 Task: Find connections with filter location Pallāvaram with filter topic #interviewwith filter profile language Potuguese with filter current company Ajanta Pharma Ltd with filter school Centurion University of Technology and Management with filter industry Commercial and Industrial Machinery Maintenance with filter service category Life Insurance with filter keywords title Program Manager
Action: Mouse moved to (660, 85)
Screenshot: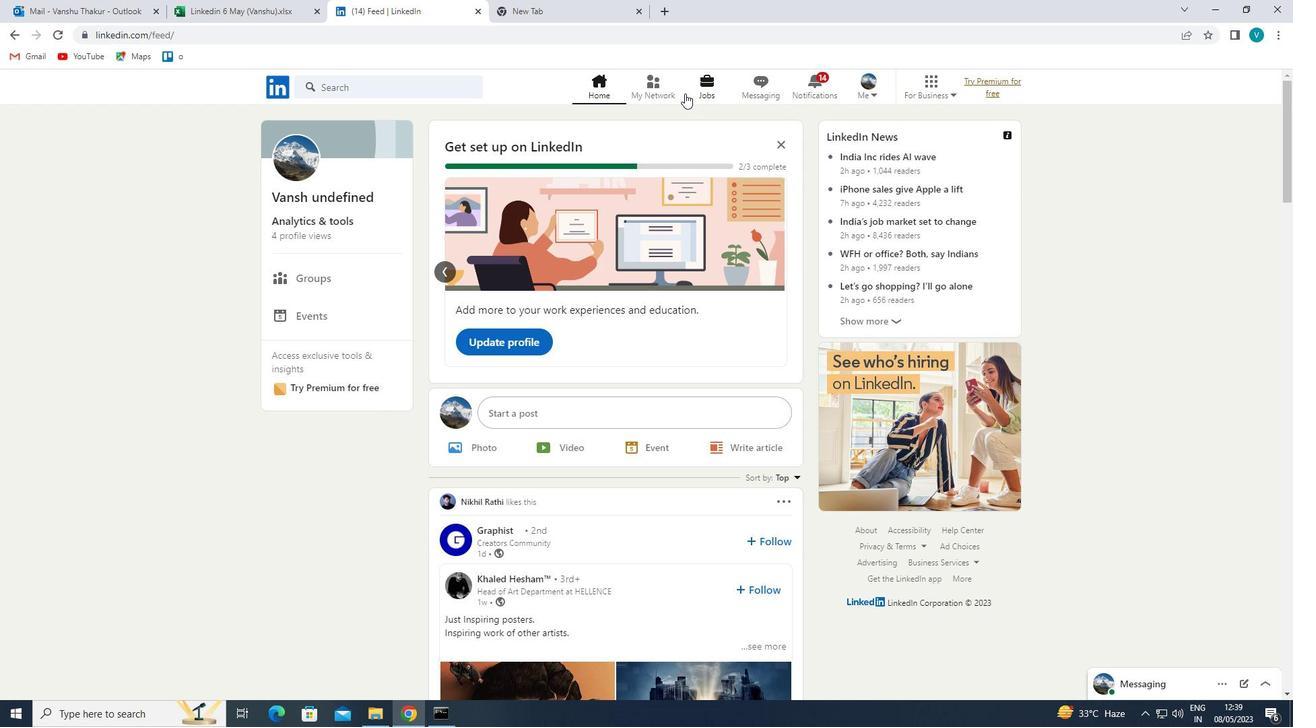 
Action: Mouse pressed left at (660, 85)
Screenshot: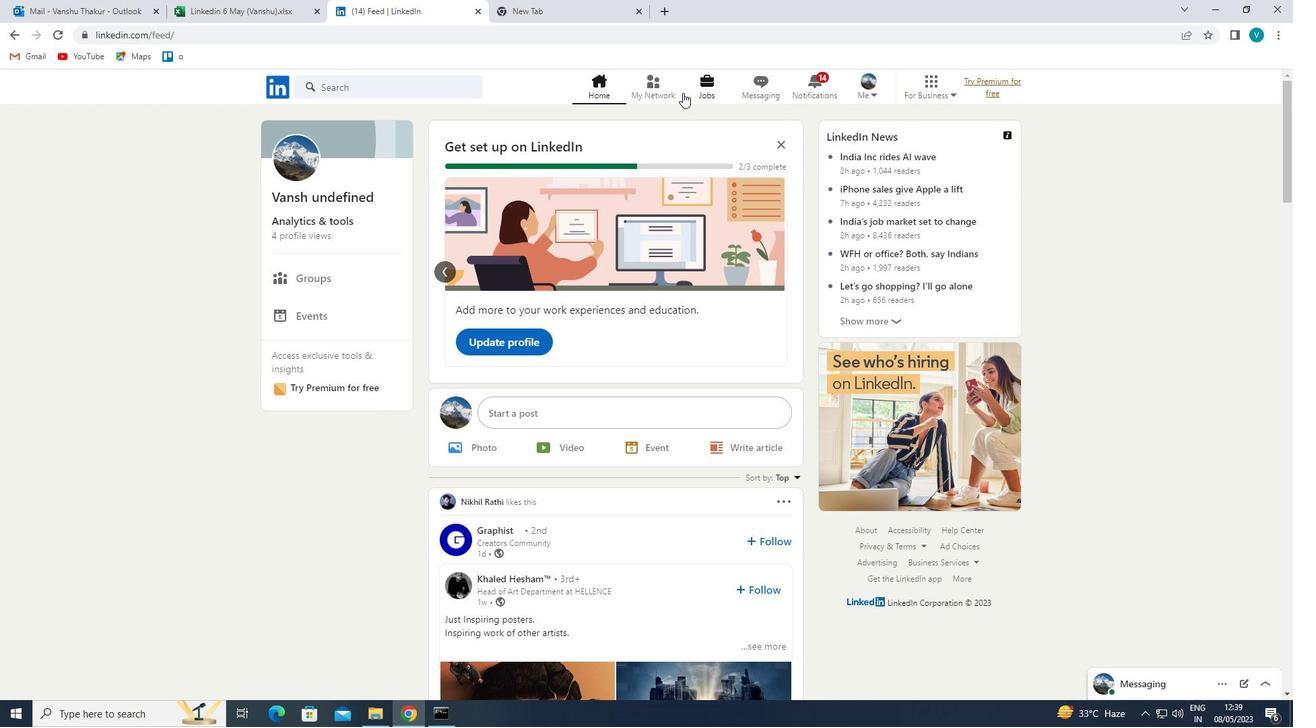 
Action: Mouse moved to (425, 158)
Screenshot: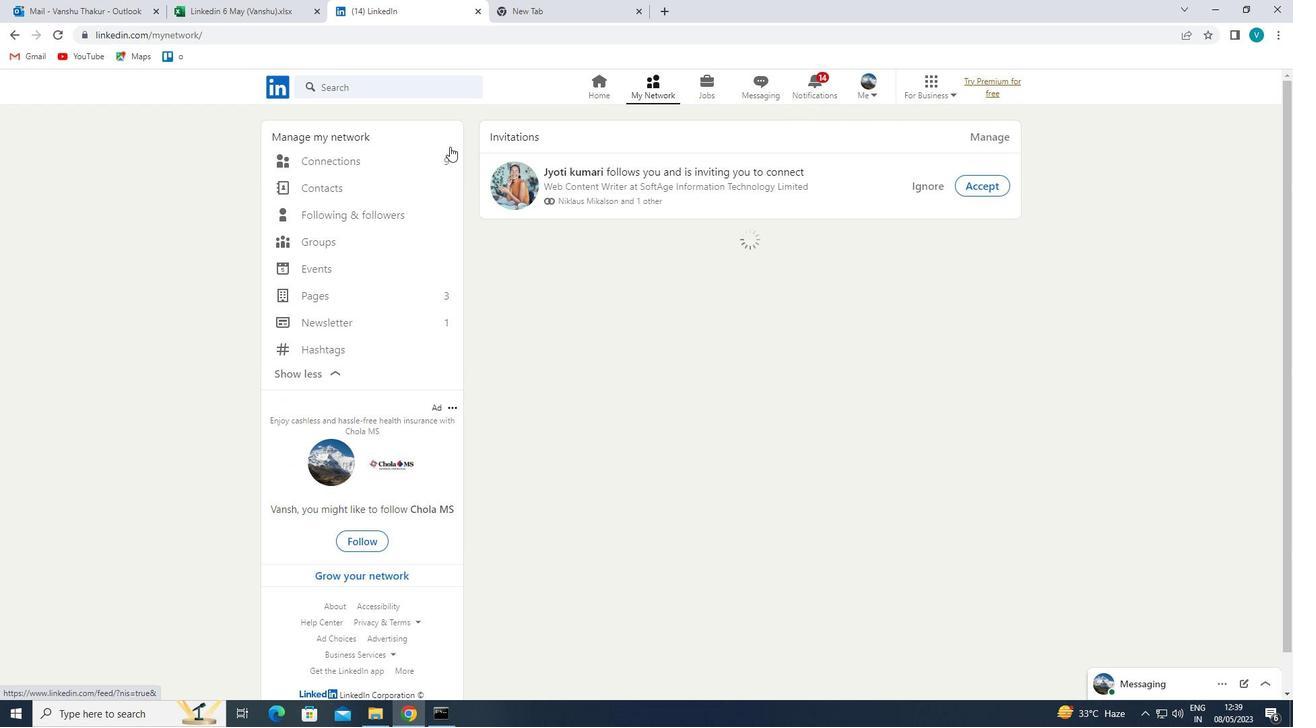 
Action: Mouse pressed left at (425, 158)
Screenshot: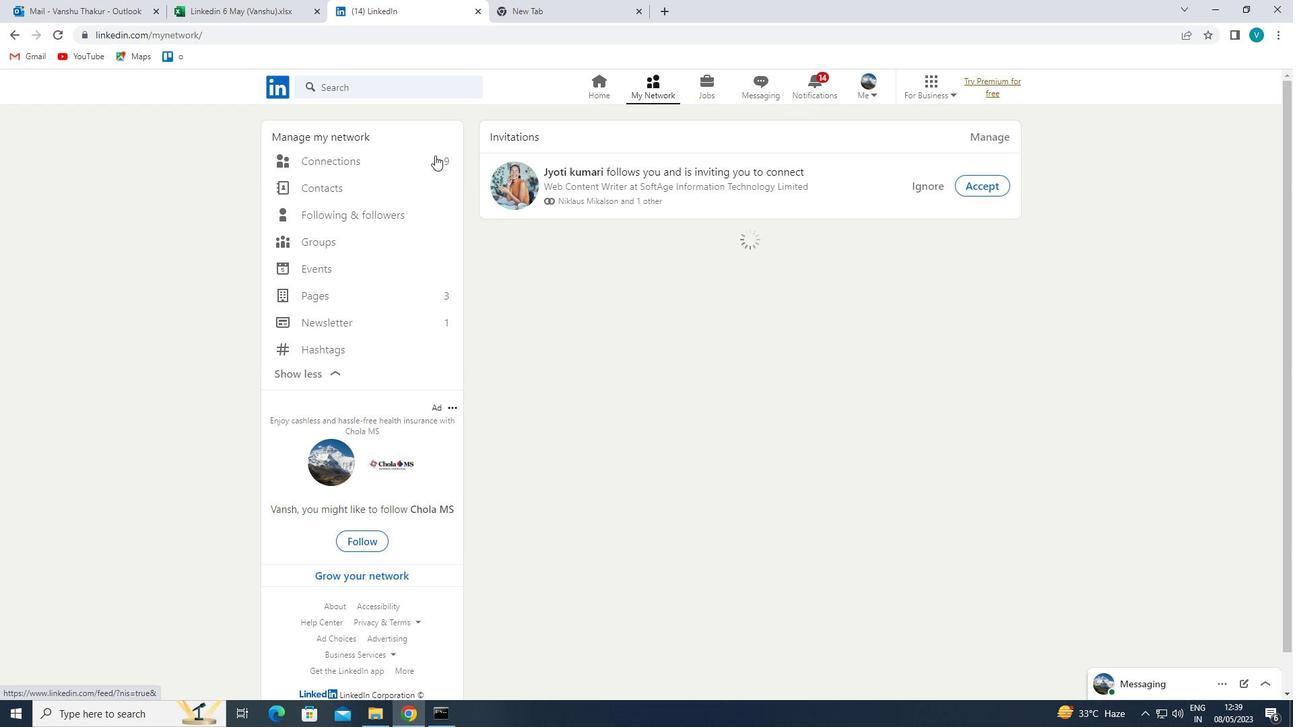 
Action: Mouse moved to (752, 158)
Screenshot: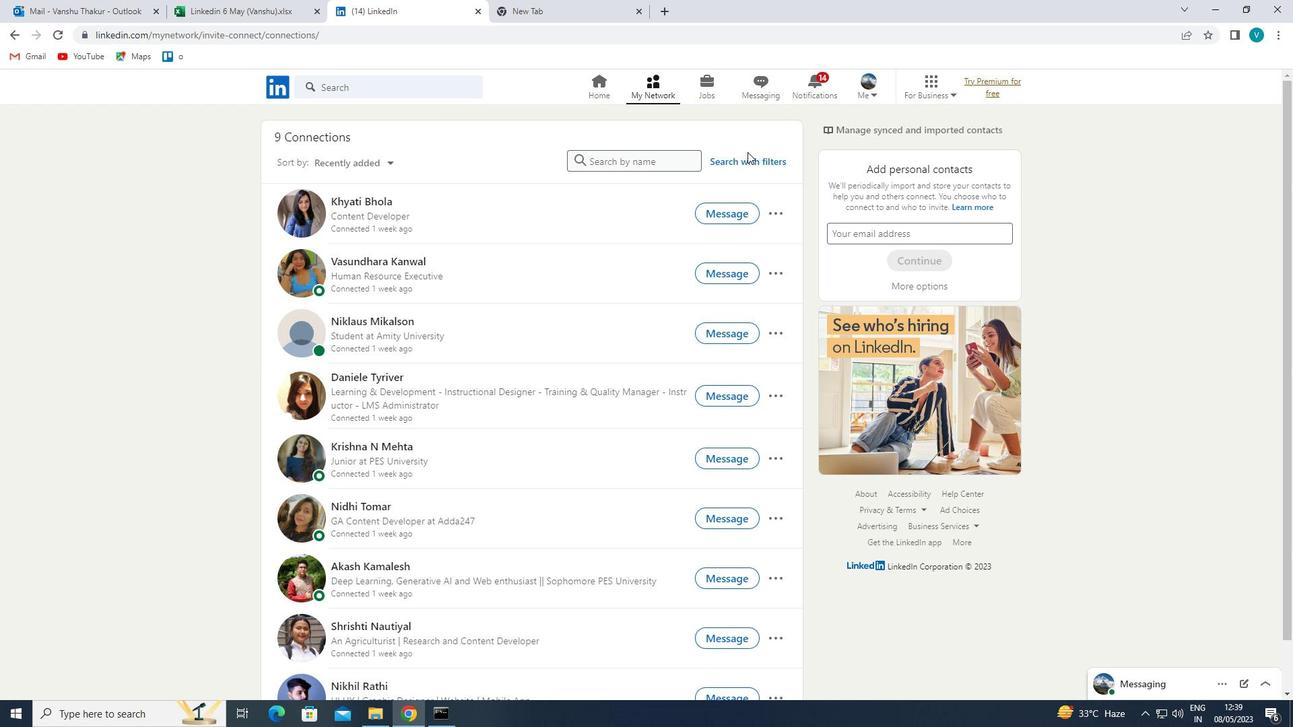 
Action: Mouse pressed left at (752, 158)
Screenshot: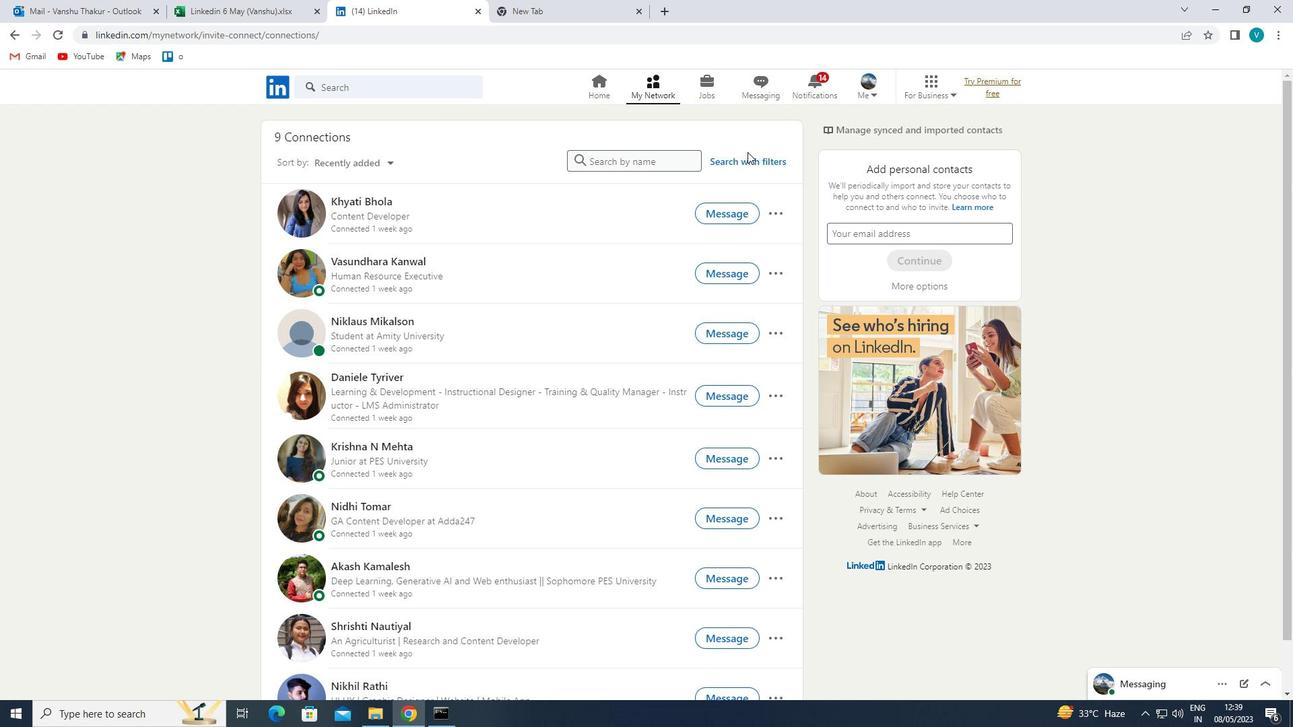 
Action: Mouse moved to (651, 125)
Screenshot: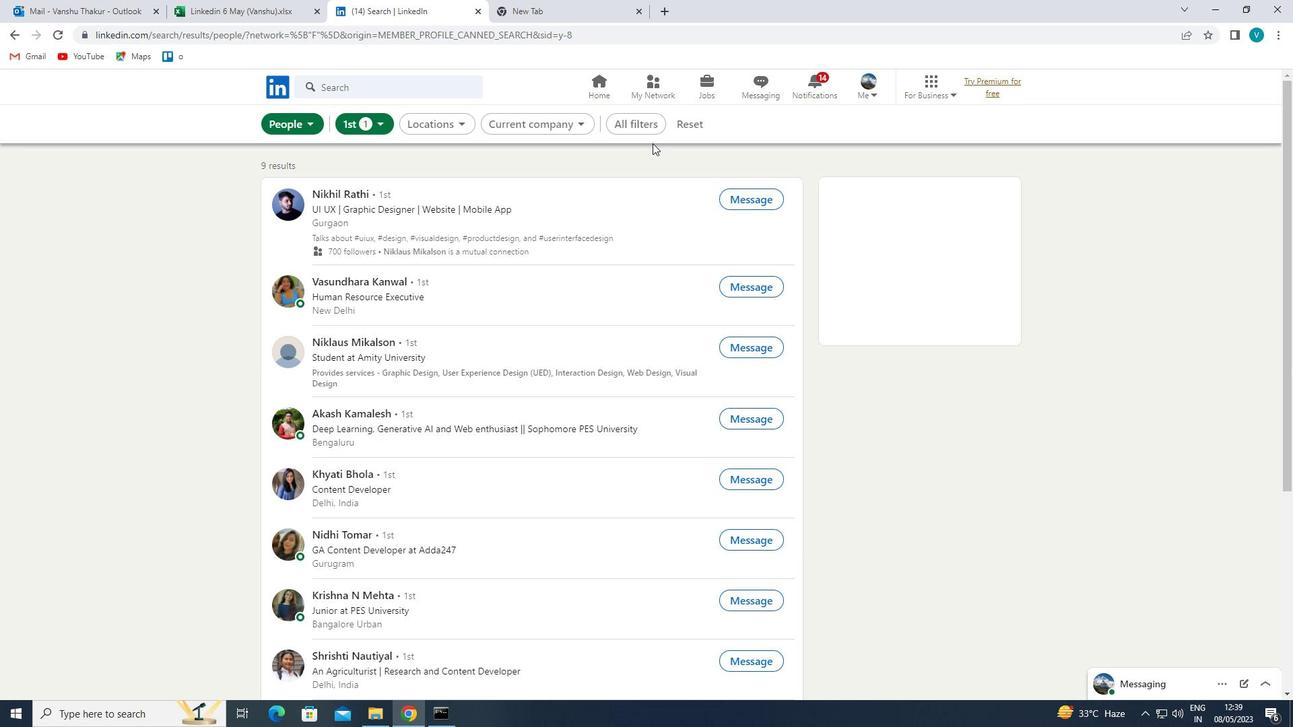 
Action: Mouse pressed left at (651, 125)
Screenshot: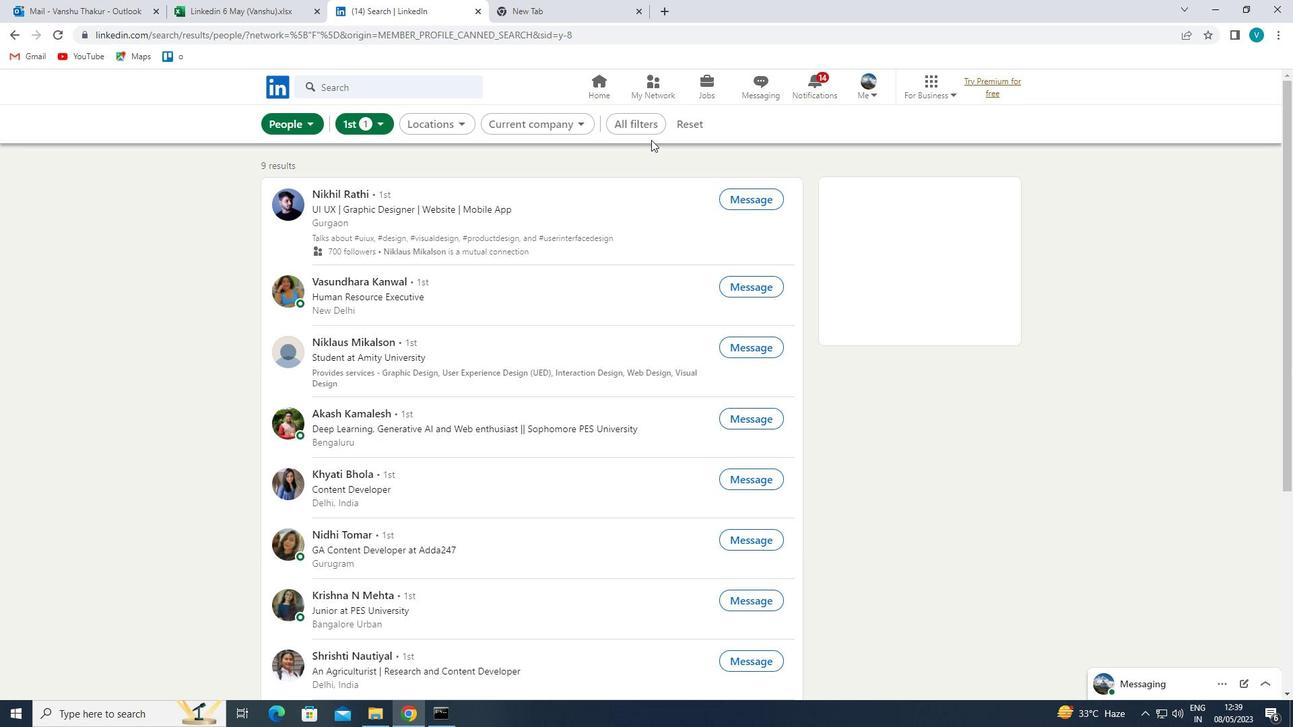 
Action: Mouse moved to (1071, 294)
Screenshot: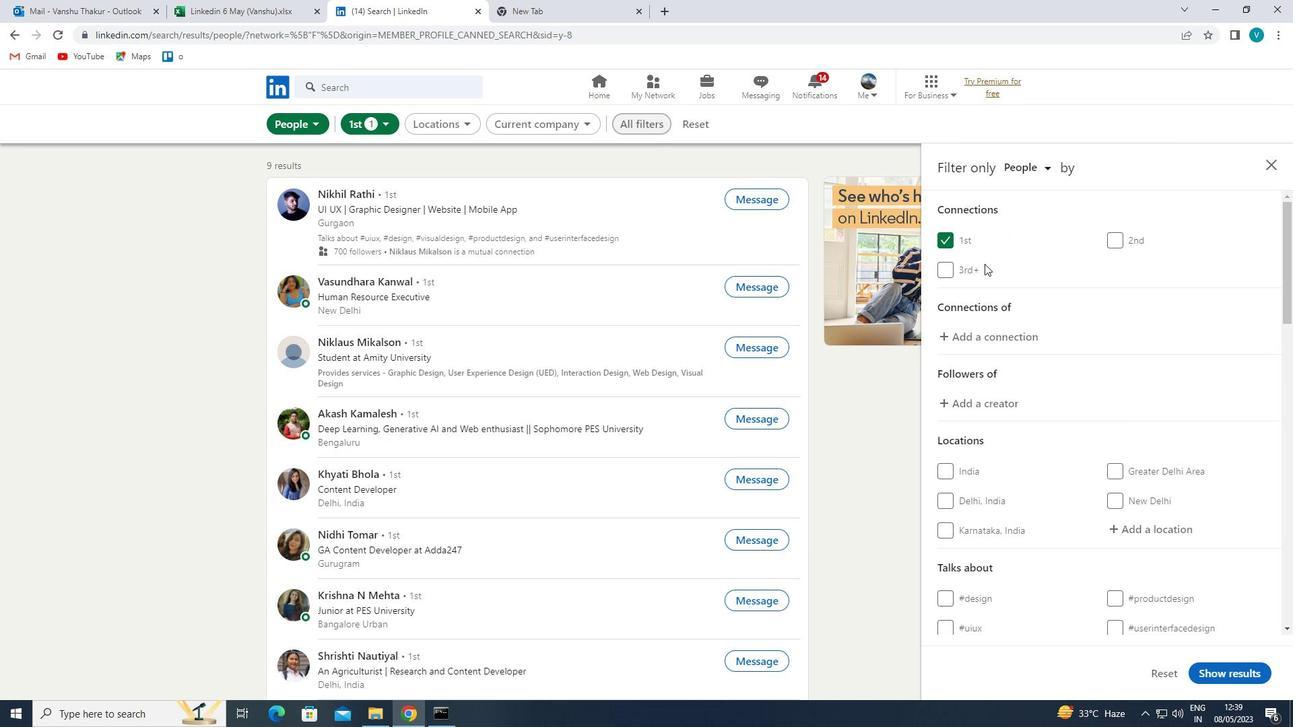 
Action: Mouse scrolled (1071, 293) with delta (0, 0)
Screenshot: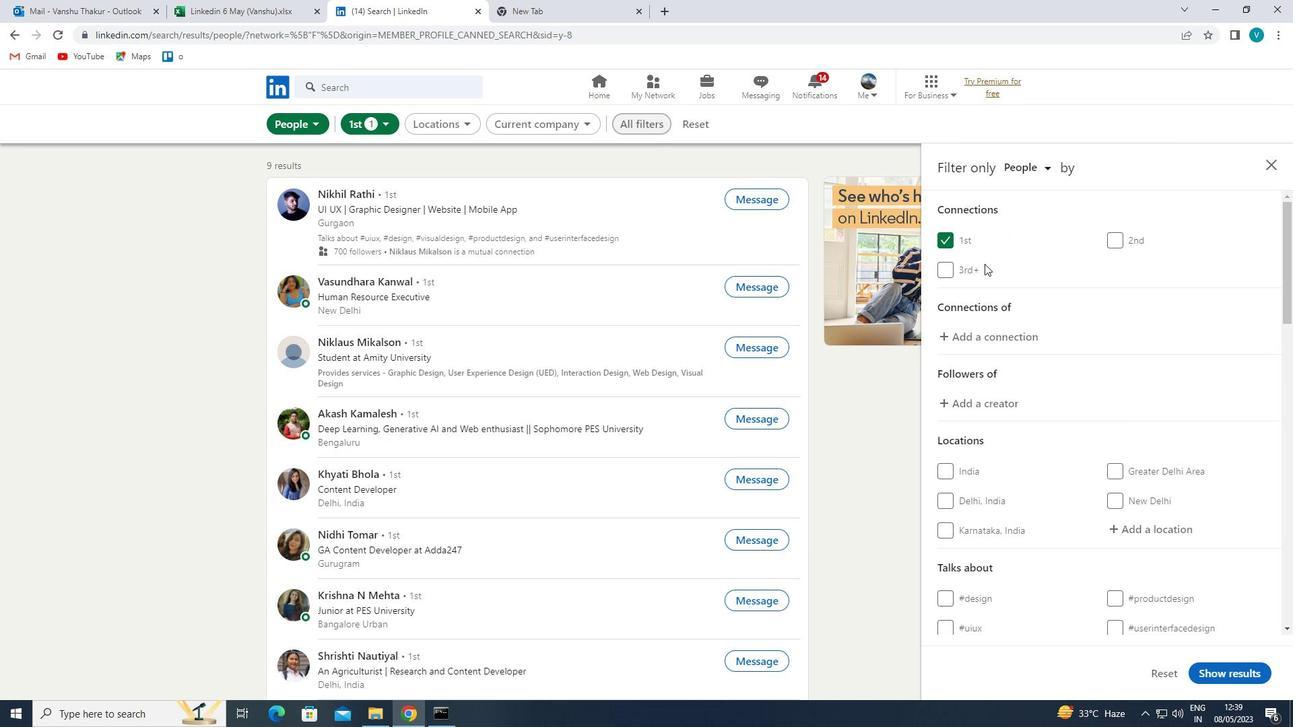
Action: Mouse moved to (1071, 295)
Screenshot: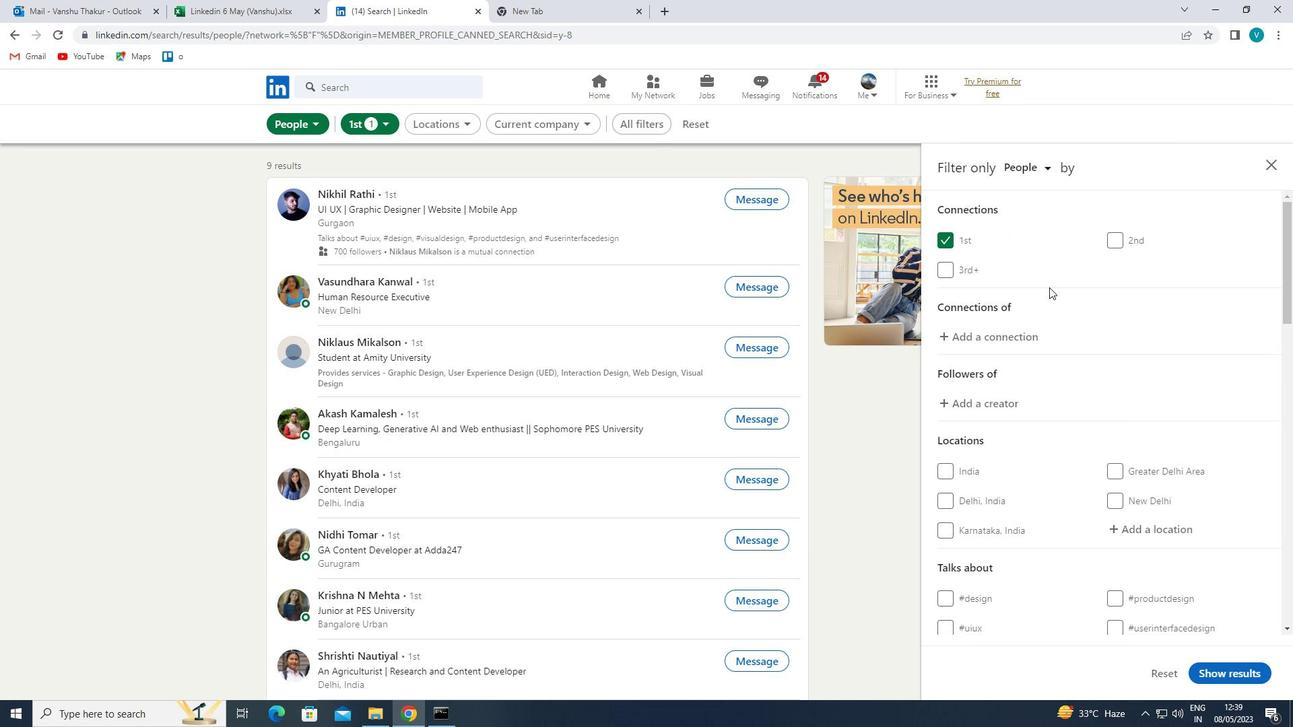 
Action: Mouse scrolled (1071, 294) with delta (0, 0)
Screenshot: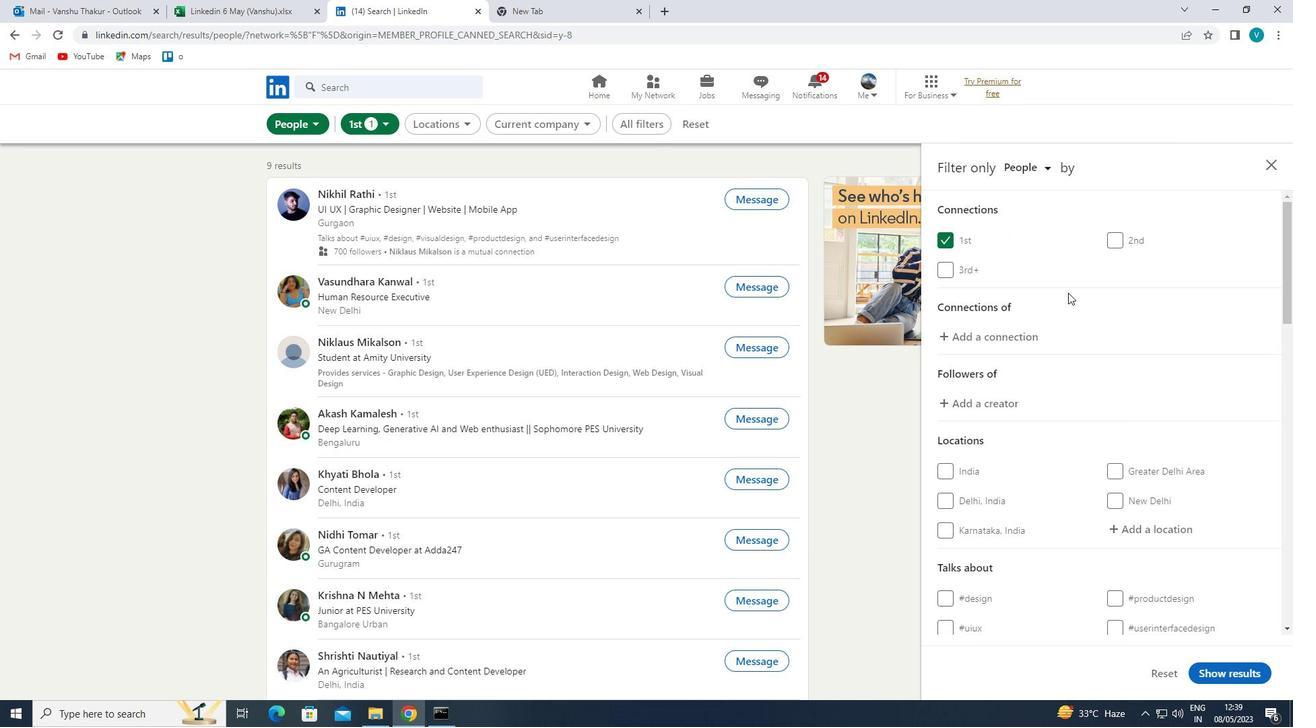 
Action: Mouse moved to (1120, 390)
Screenshot: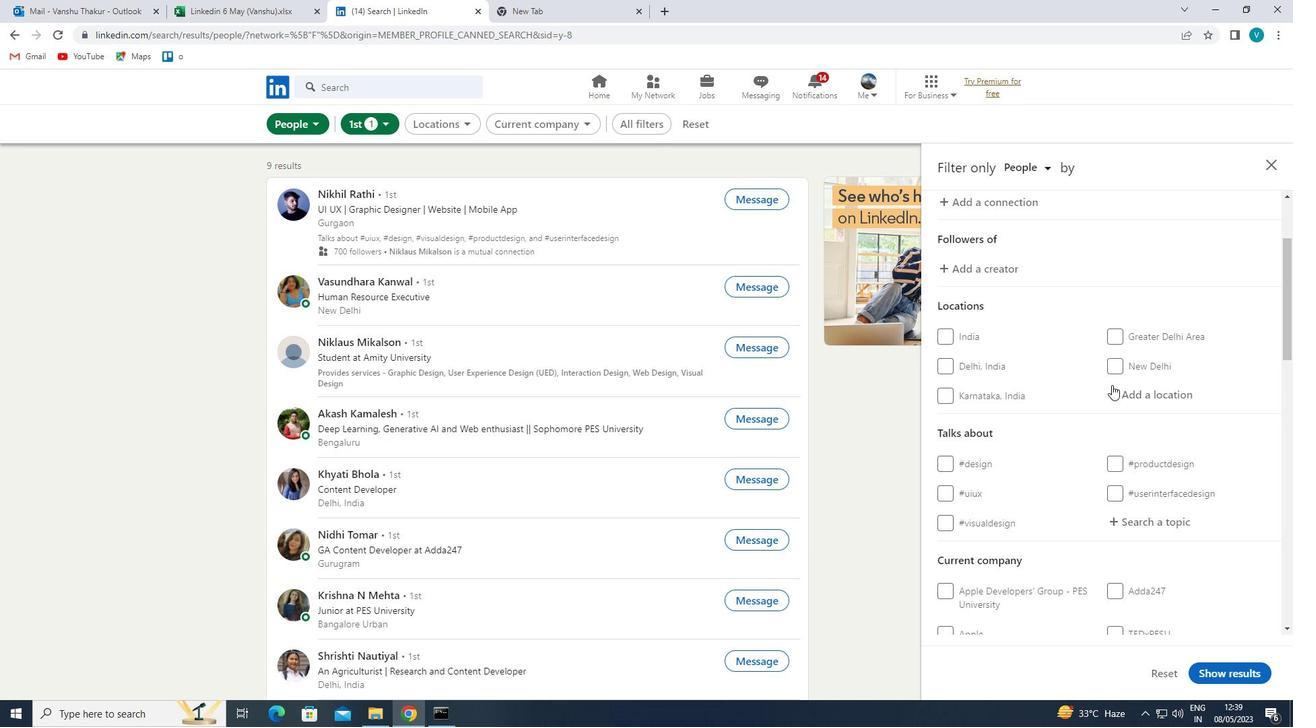 
Action: Mouse pressed left at (1120, 390)
Screenshot: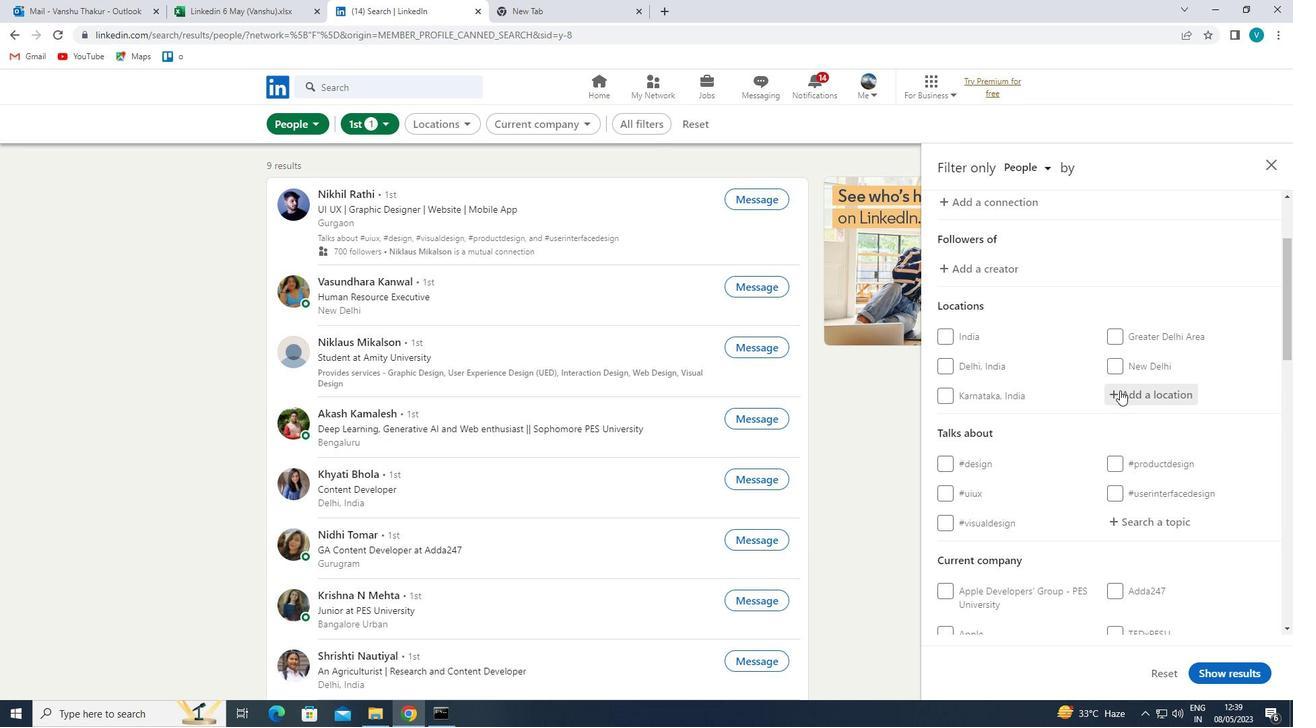 
Action: Key pressed <Key.shift>PALLAVARAM
Screenshot: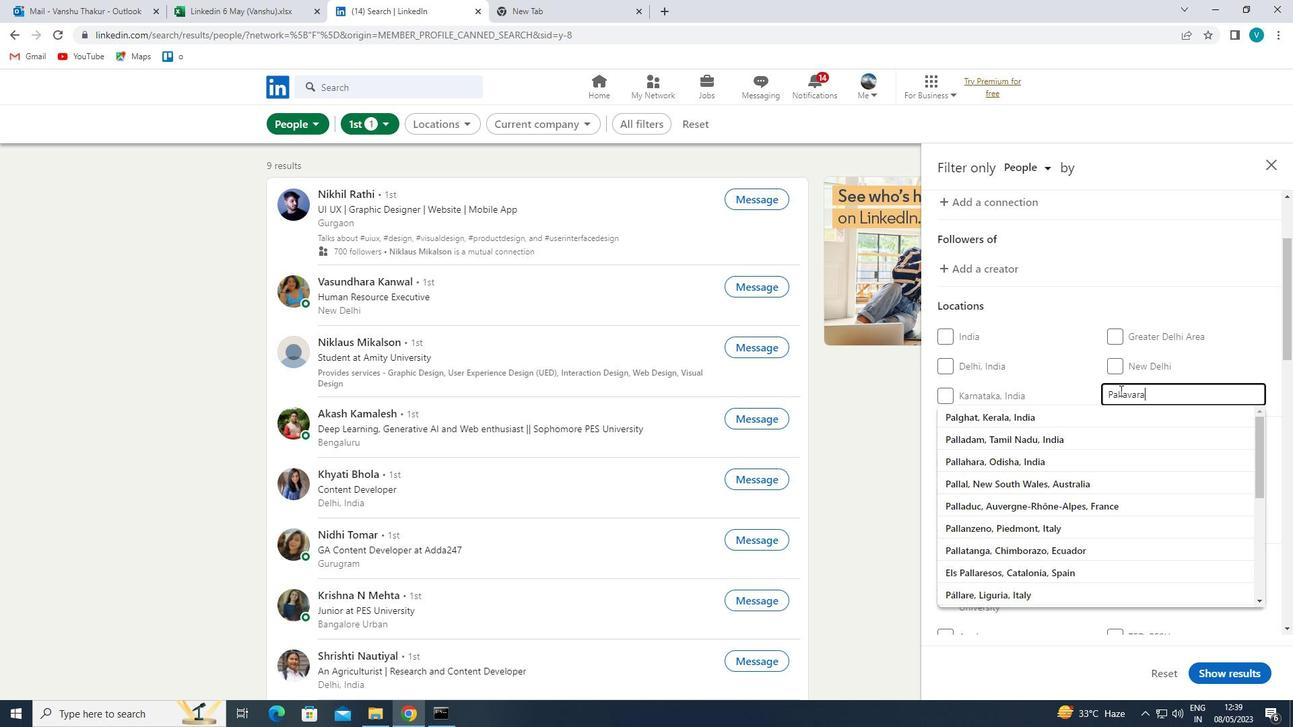 
Action: Mouse moved to (1100, 412)
Screenshot: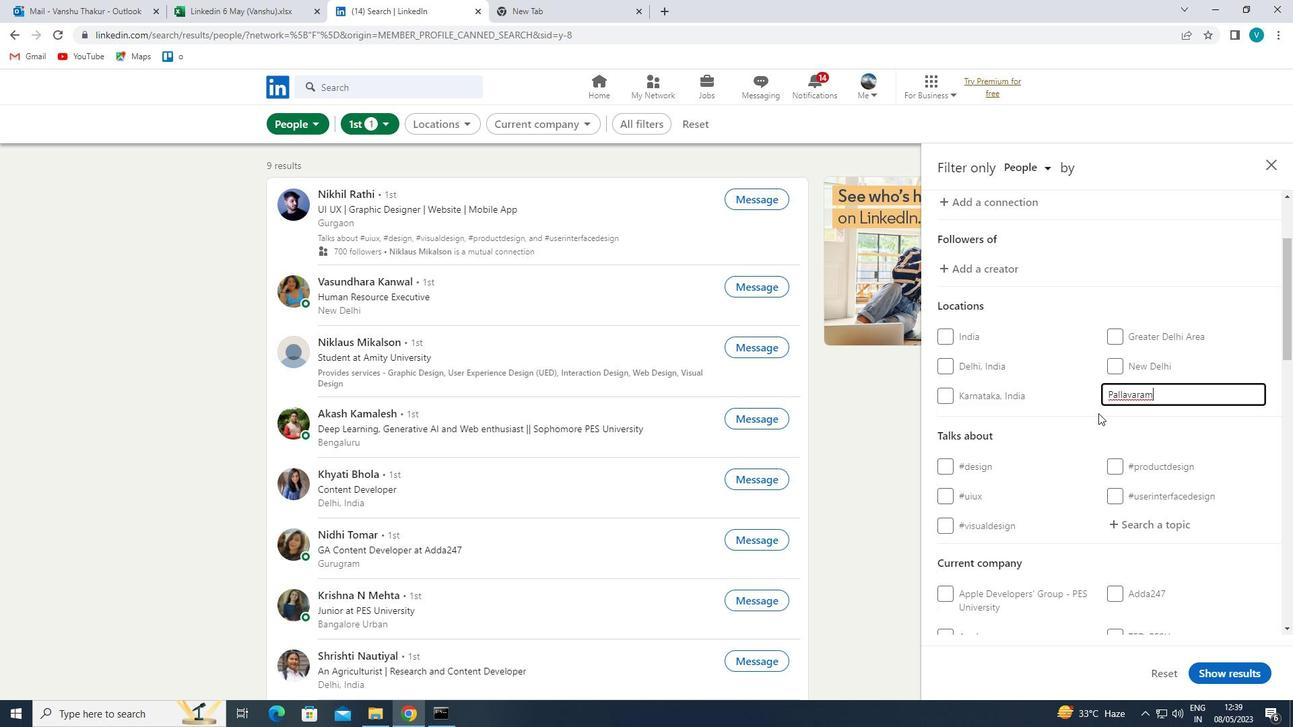 
Action: Mouse pressed left at (1100, 412)
Screenshot: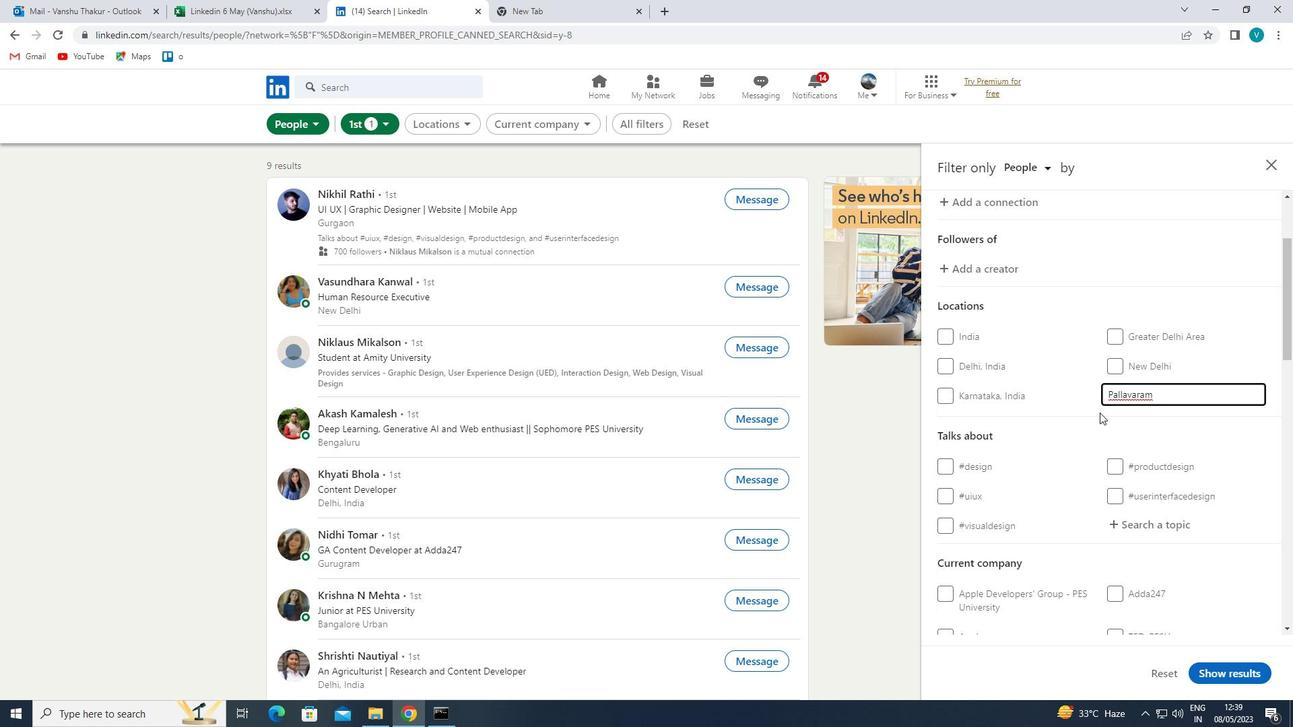 
Action: Mouse moved to (1100, 412)
Screenshot: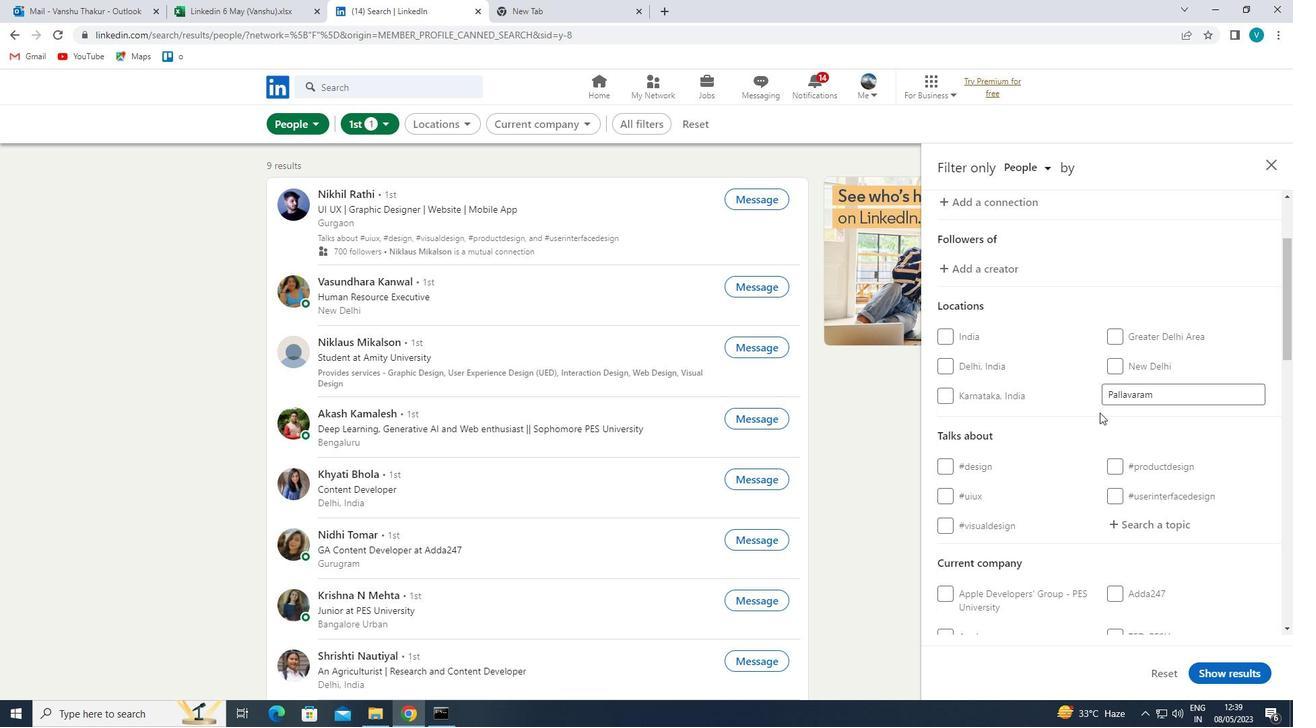 
Action: Mouse scrolled (1100, 411) with delta (0, 0)
Screenshot: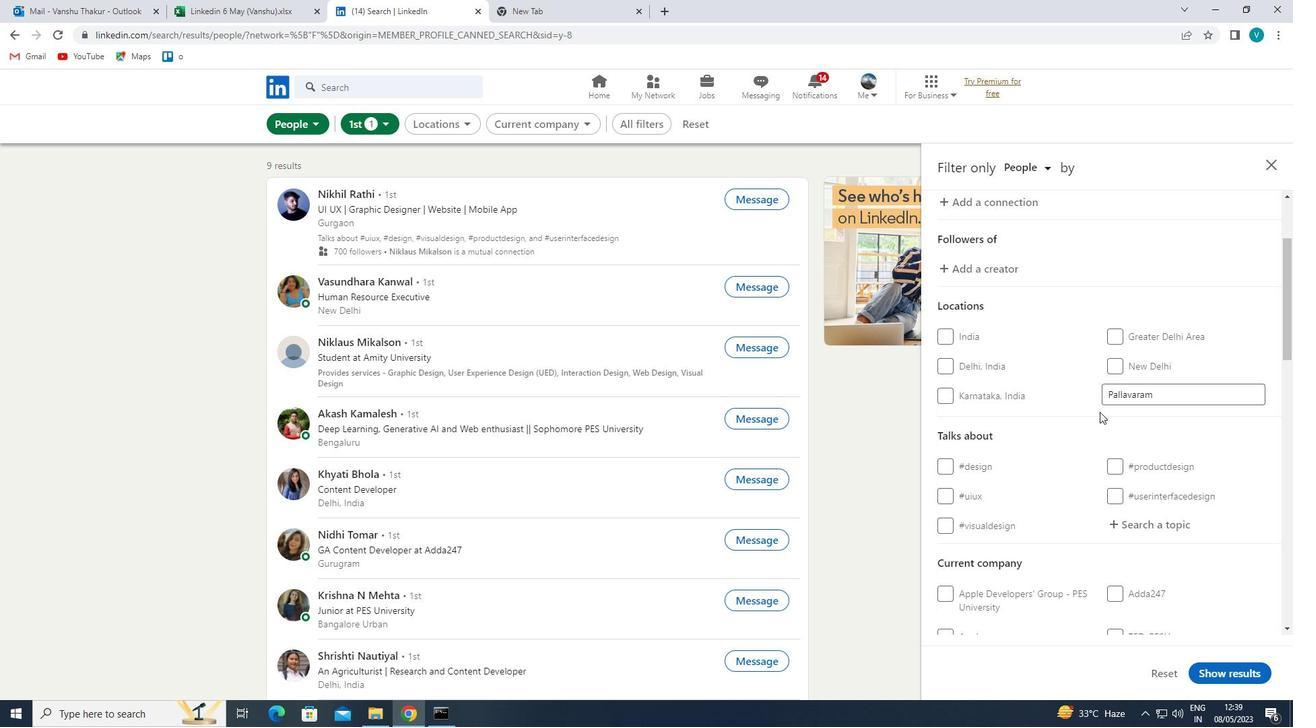
Action: Mouse moved to (1100, 412)
Screenshot: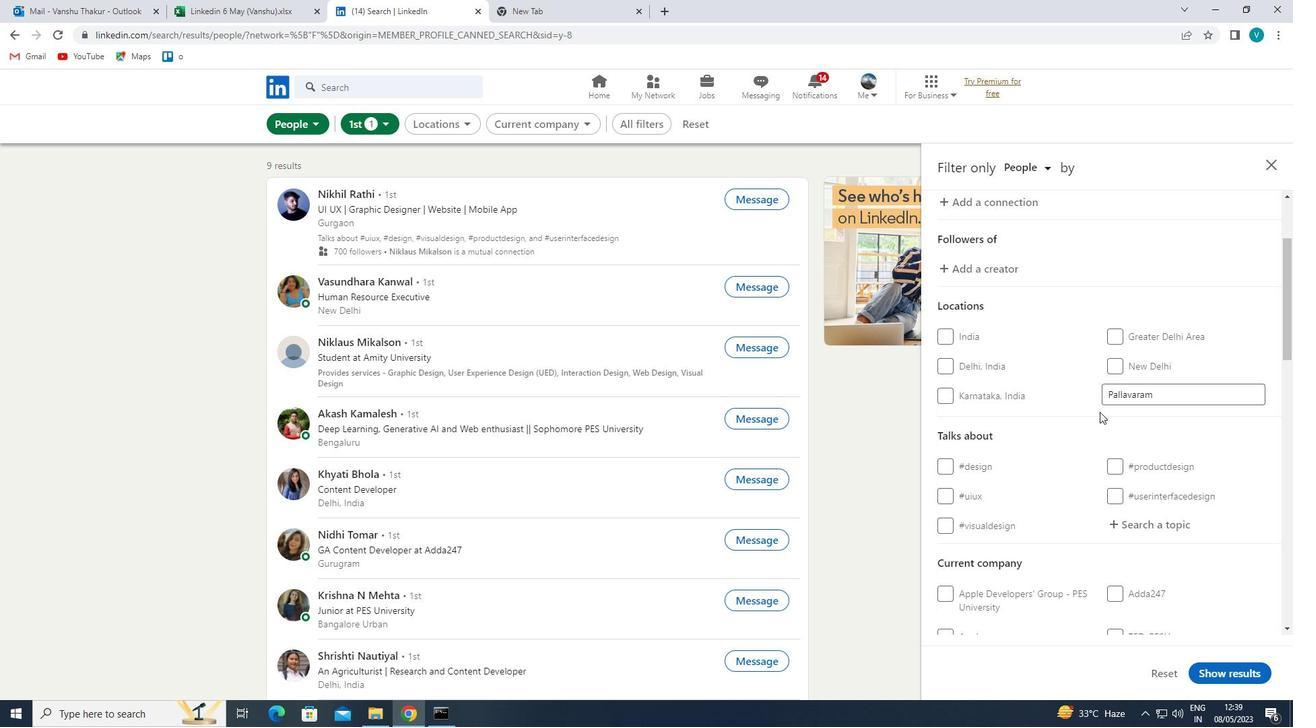 
Action: Mouse scrolled (1100, 411) with delta (0, 0)
Screenshot: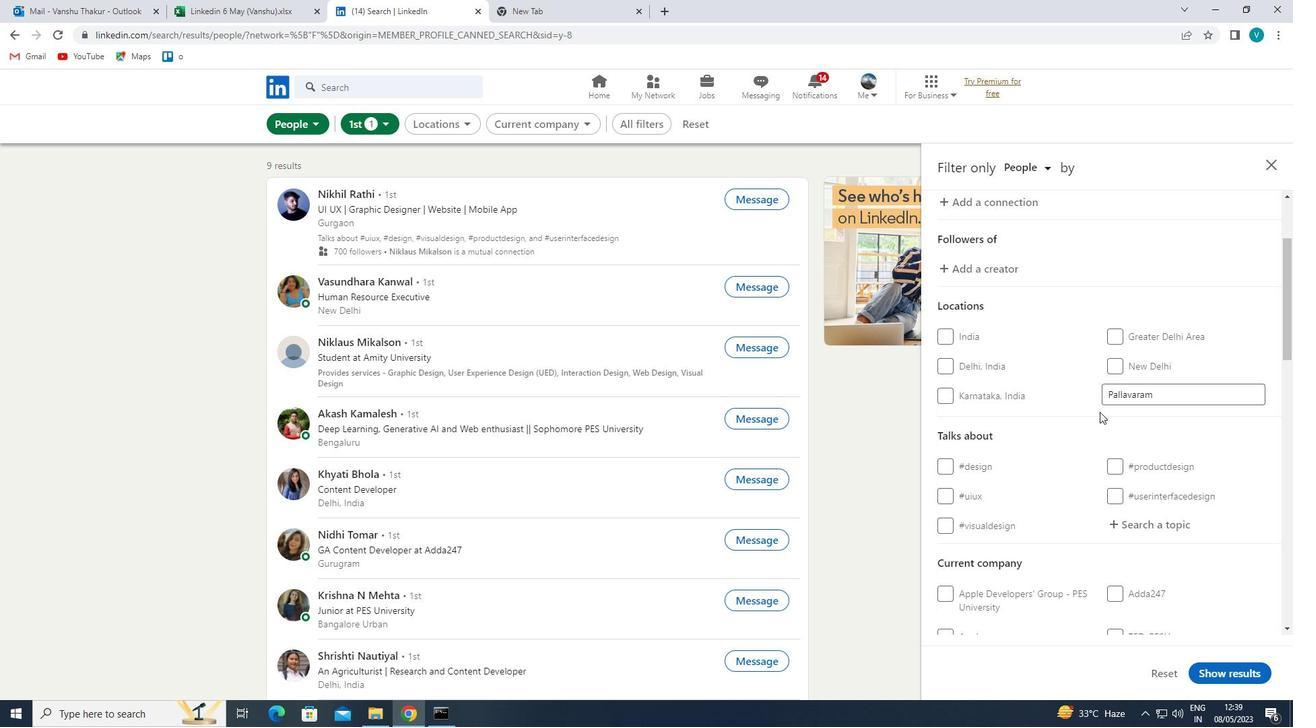 
Action: Mouse moved to (1129, 392)
Screenshot: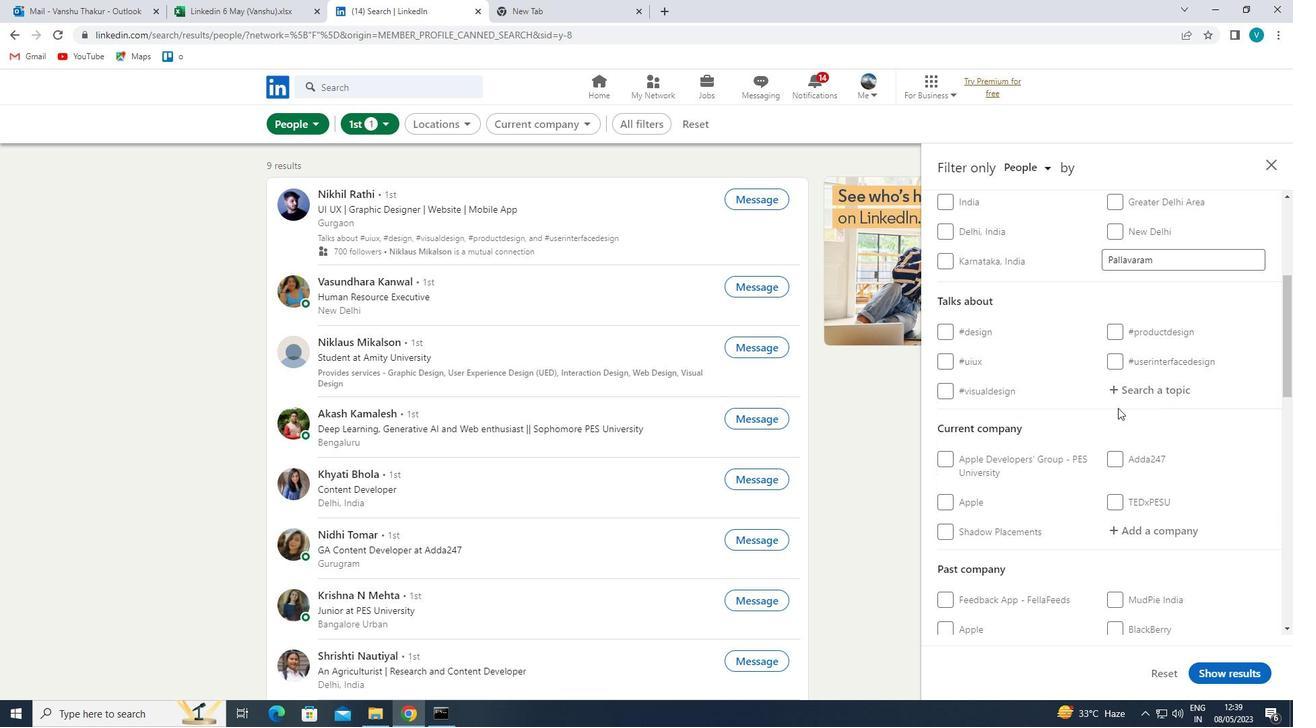 
Action: Mouse pressed left at (1129, 392)
Screenshot: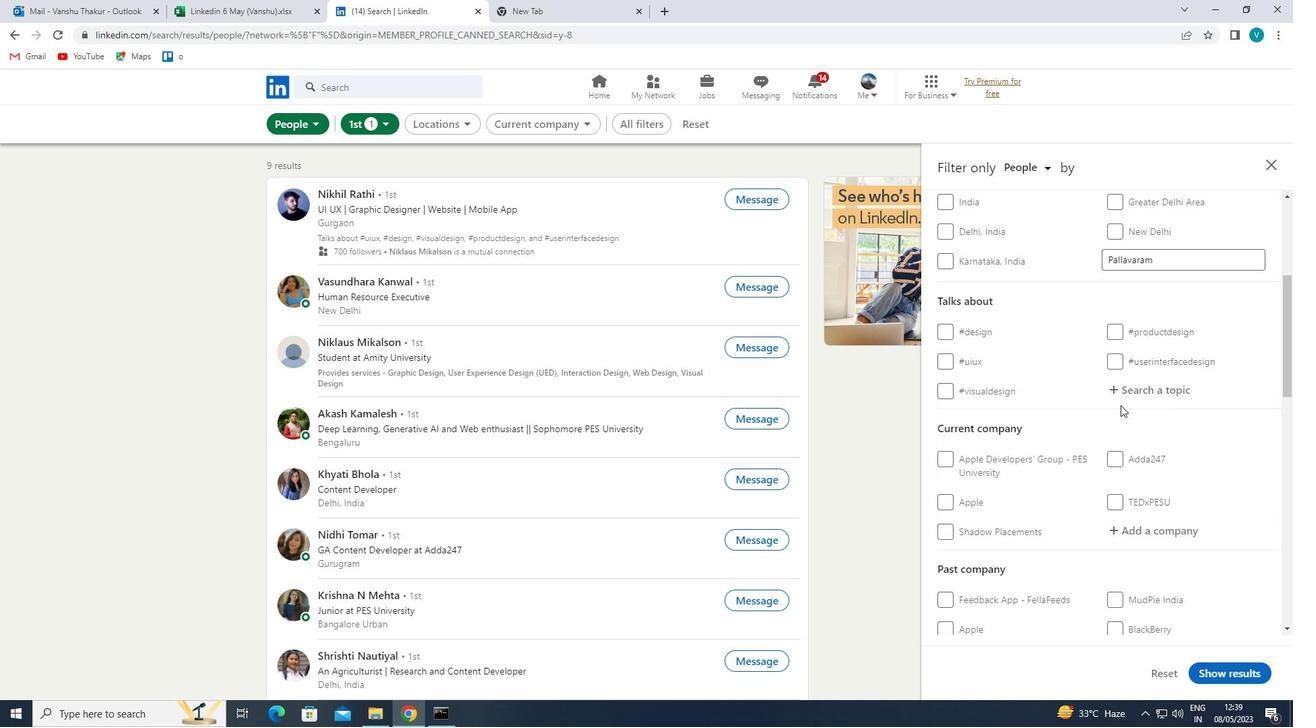 
Action: Key pressed INTERVIEW
Screenshot: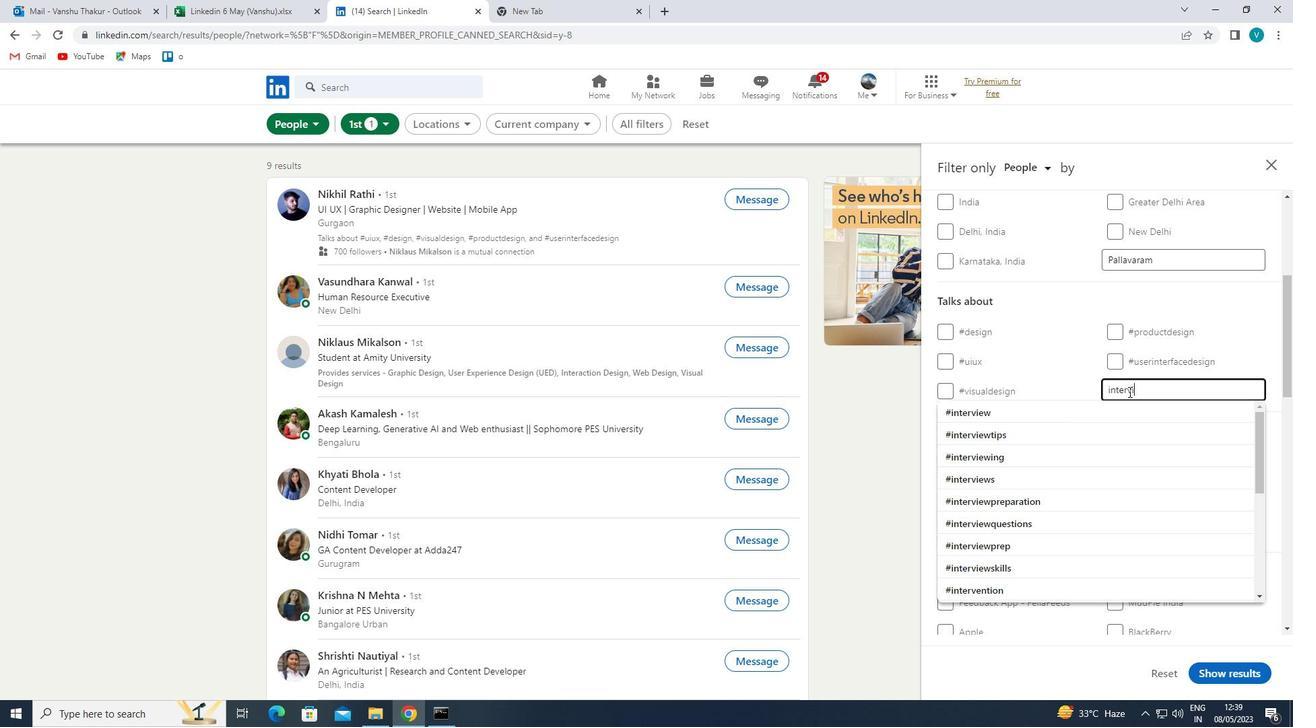 
Action: Mouse moved to (1083, 408)
Screenshot: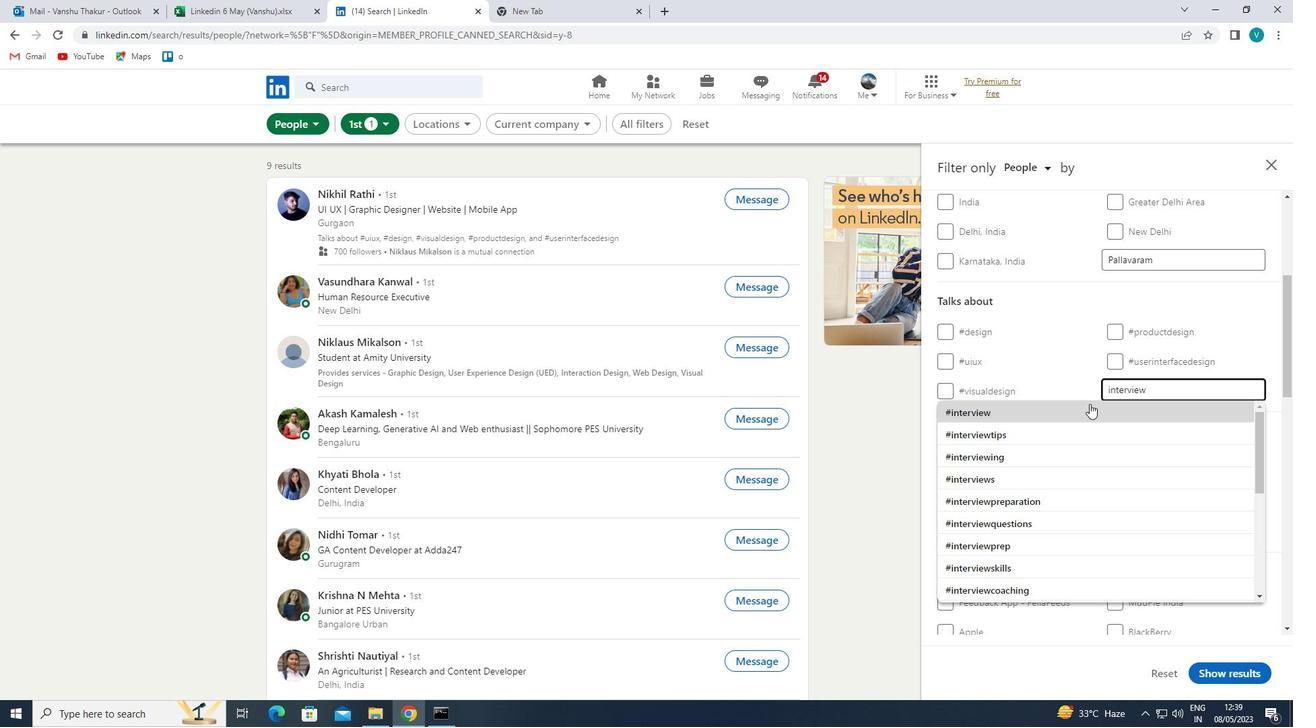 
Action: Mouse pressed left at (1083, 408)
Screenshot: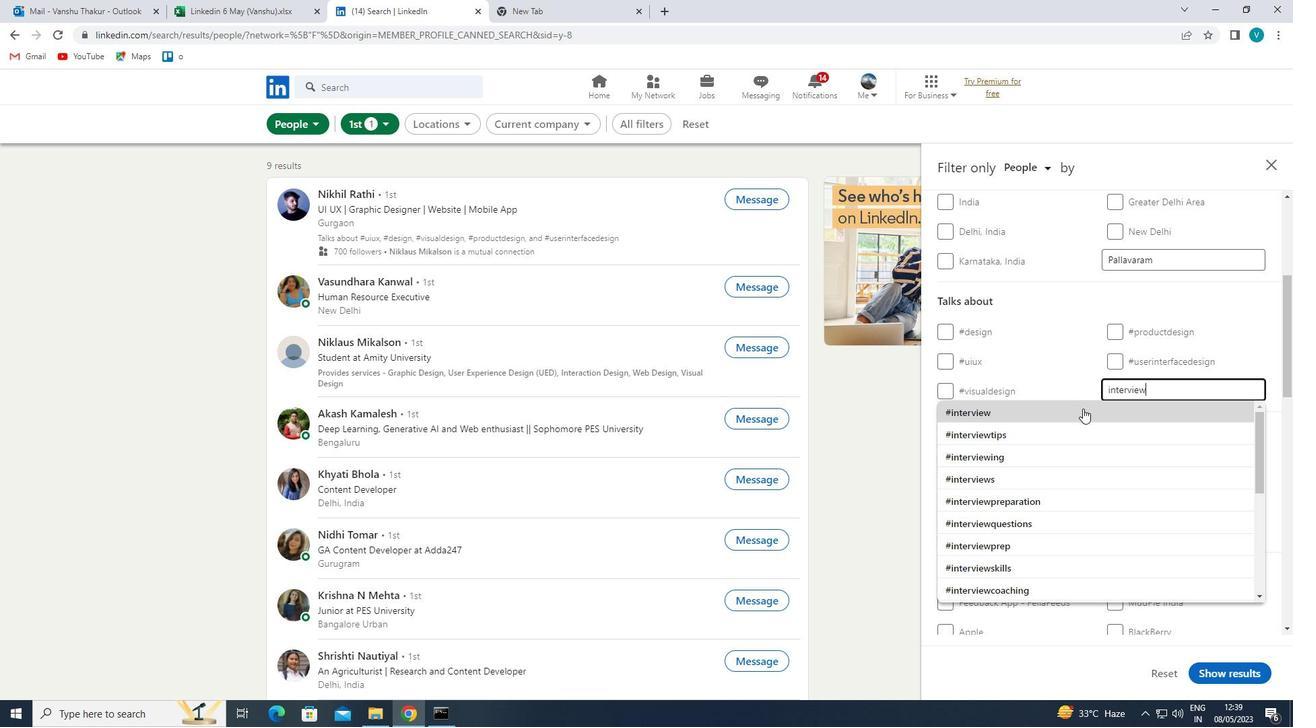 
Action: Mouse moved to (1105, 412)
Screenshot: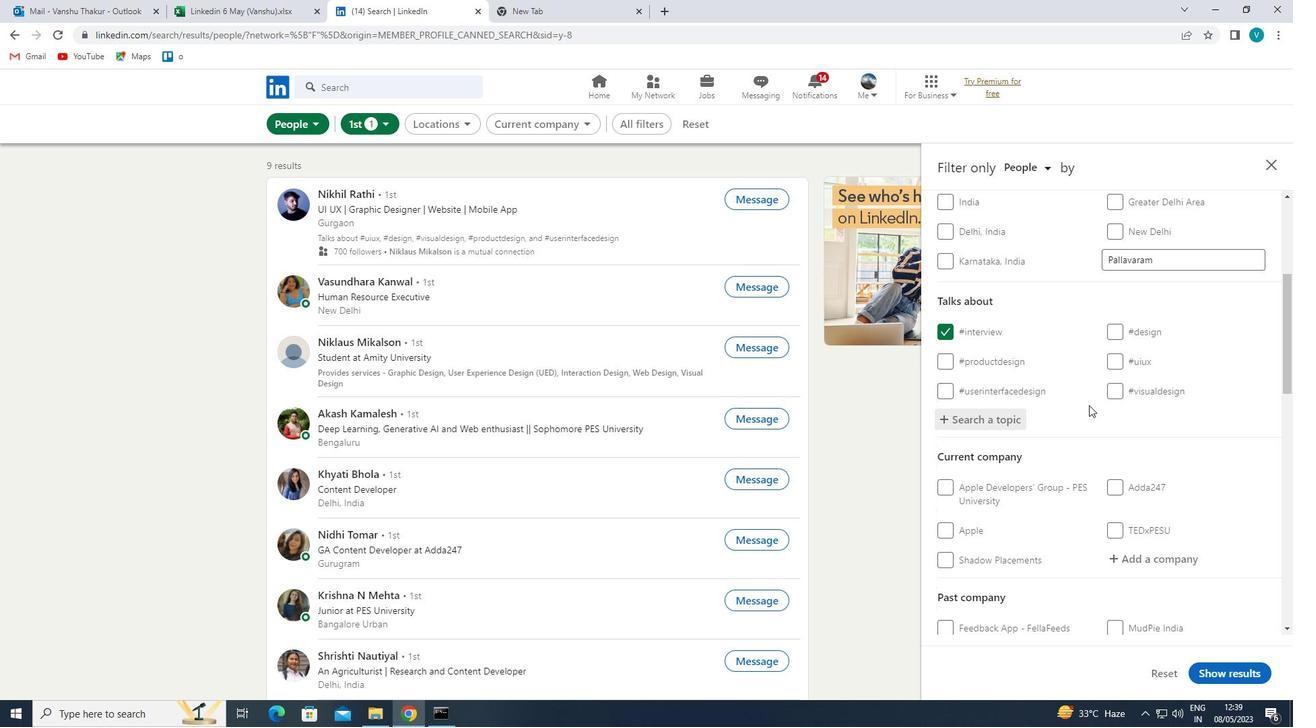 
Action: Mouse scrolled (1105, 412) with delta (0, 0)
Screenshot: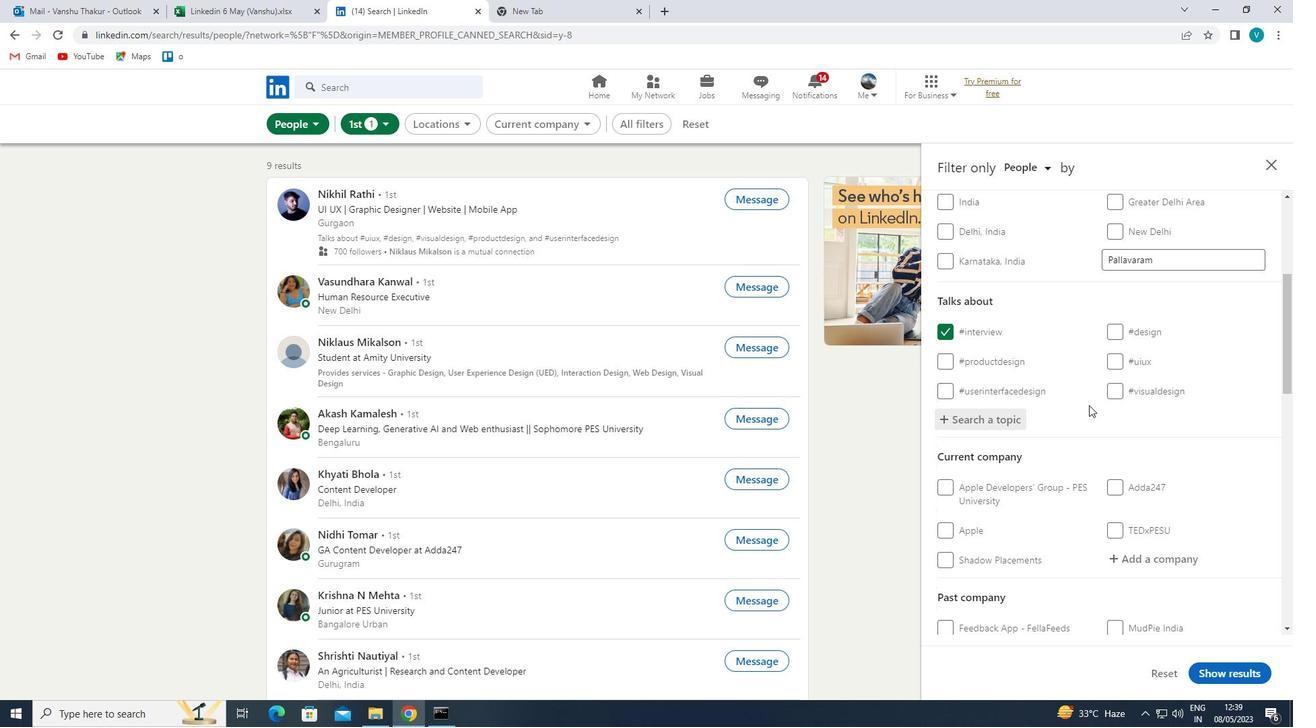 
Action: Mouse moved to (1109, 414)
Screenshot: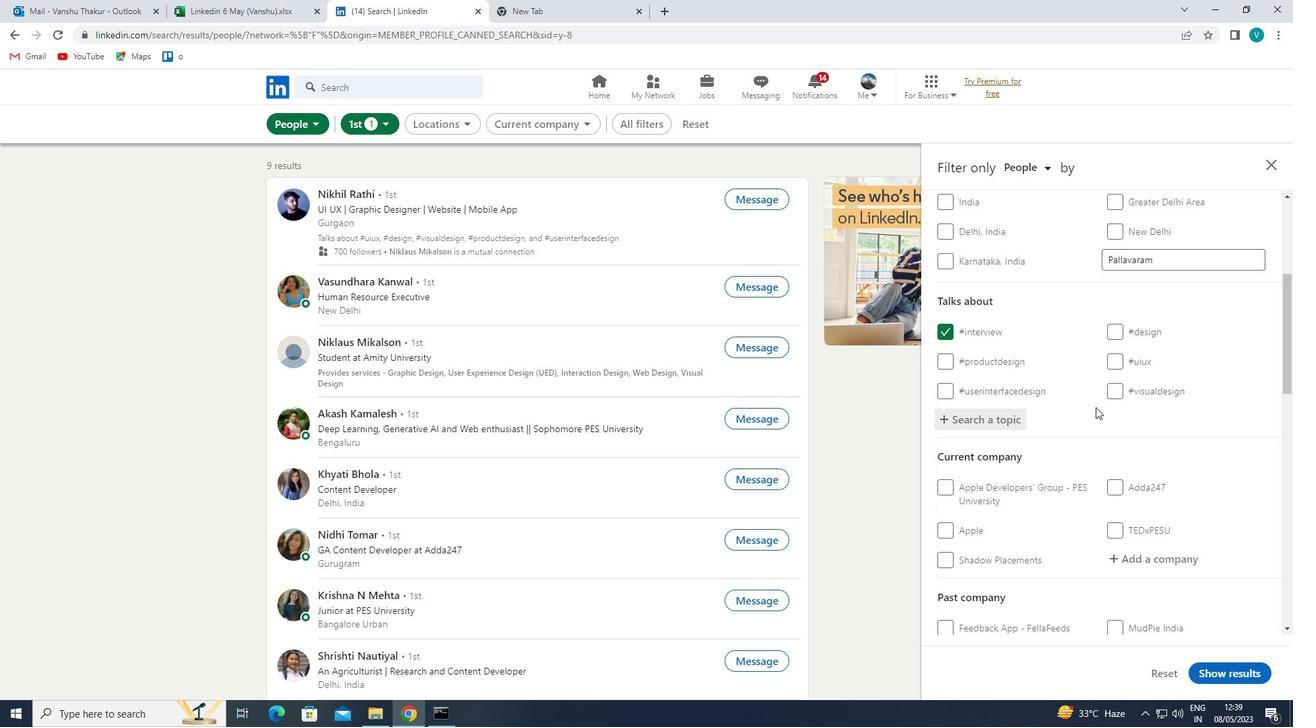 
Action: Mouse scrolled (1109, 414) with delta (0, 0)
Screenshot: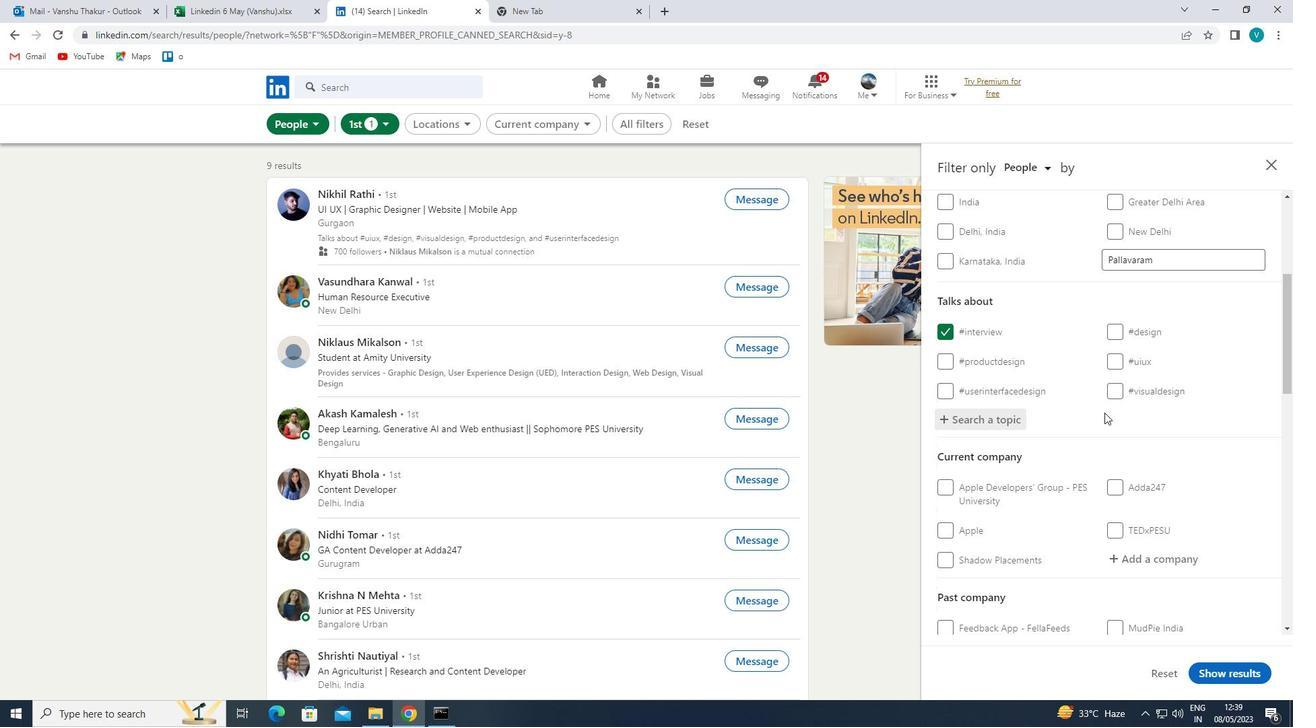 
Action: Mouse moved to (1110, 414)
Screenshot: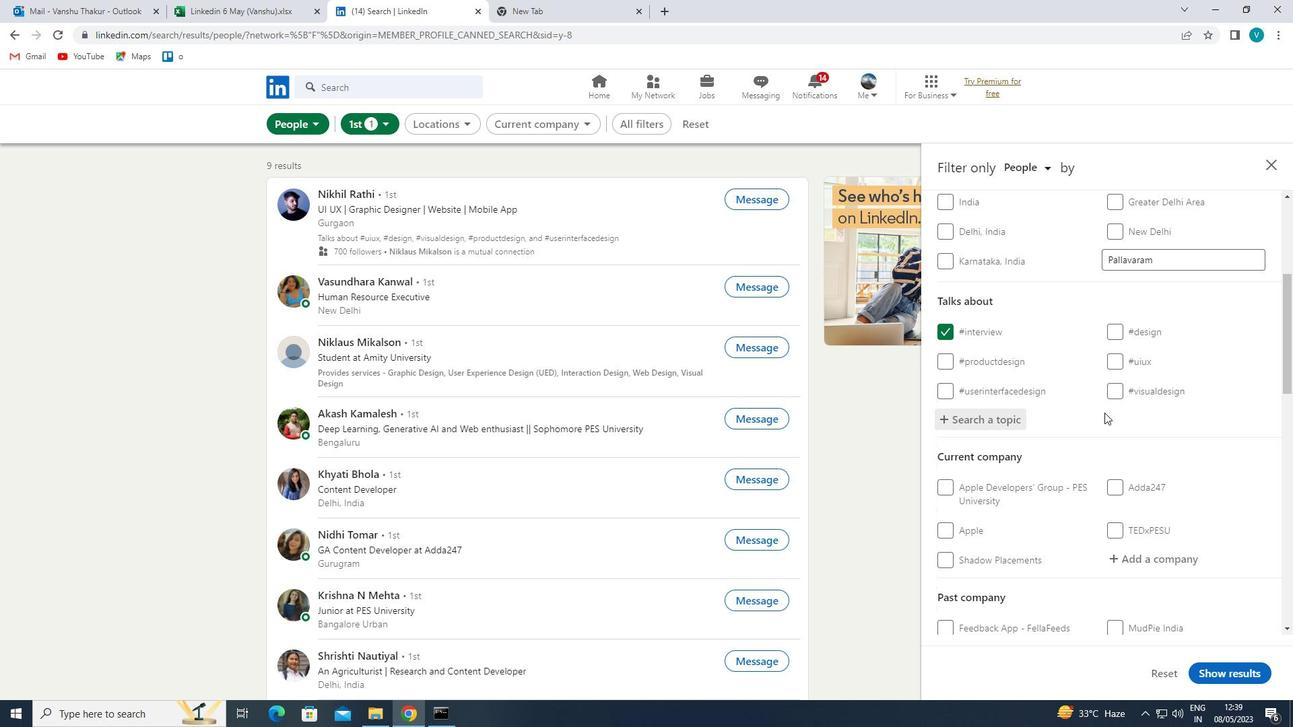 
Action: Mouse scrolled (1110, 414) with delta (0, 0)
Screenshot: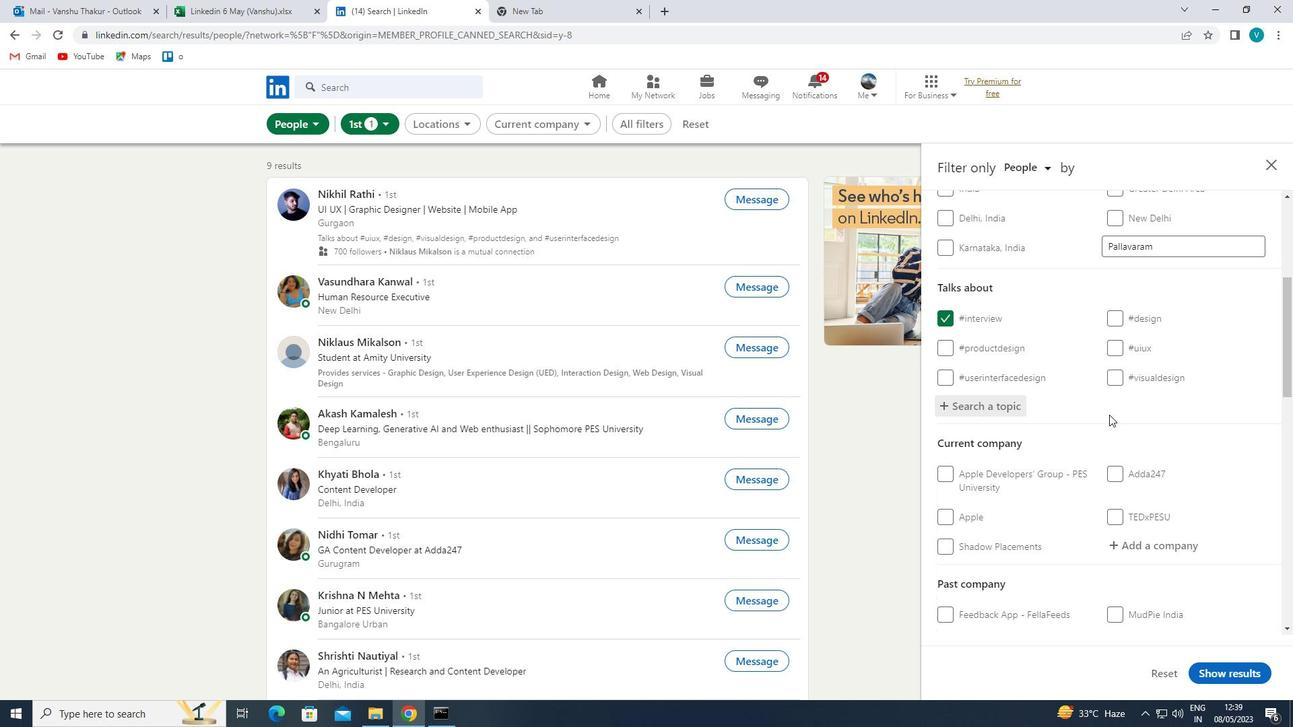 
Action: Mouse moved to (1147, 348)
Screenshot: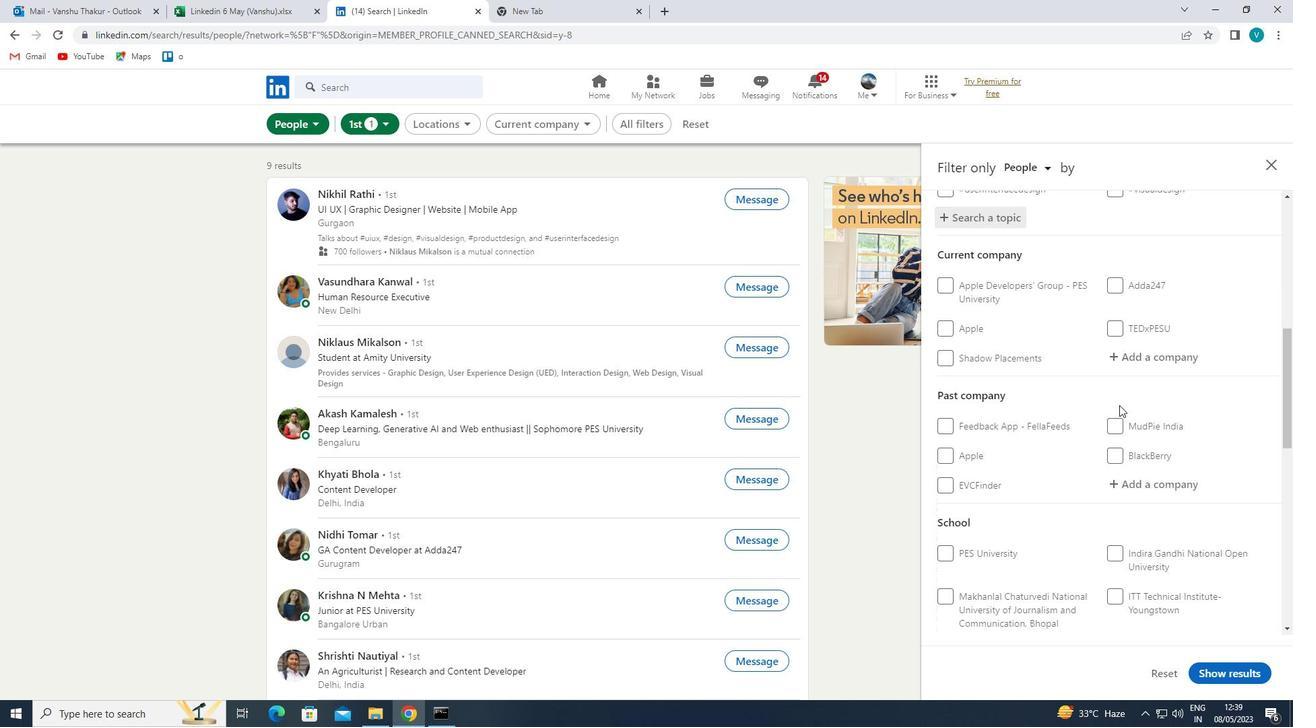 
Action: Mouse pressed left at (1147, 348)
Screenshot: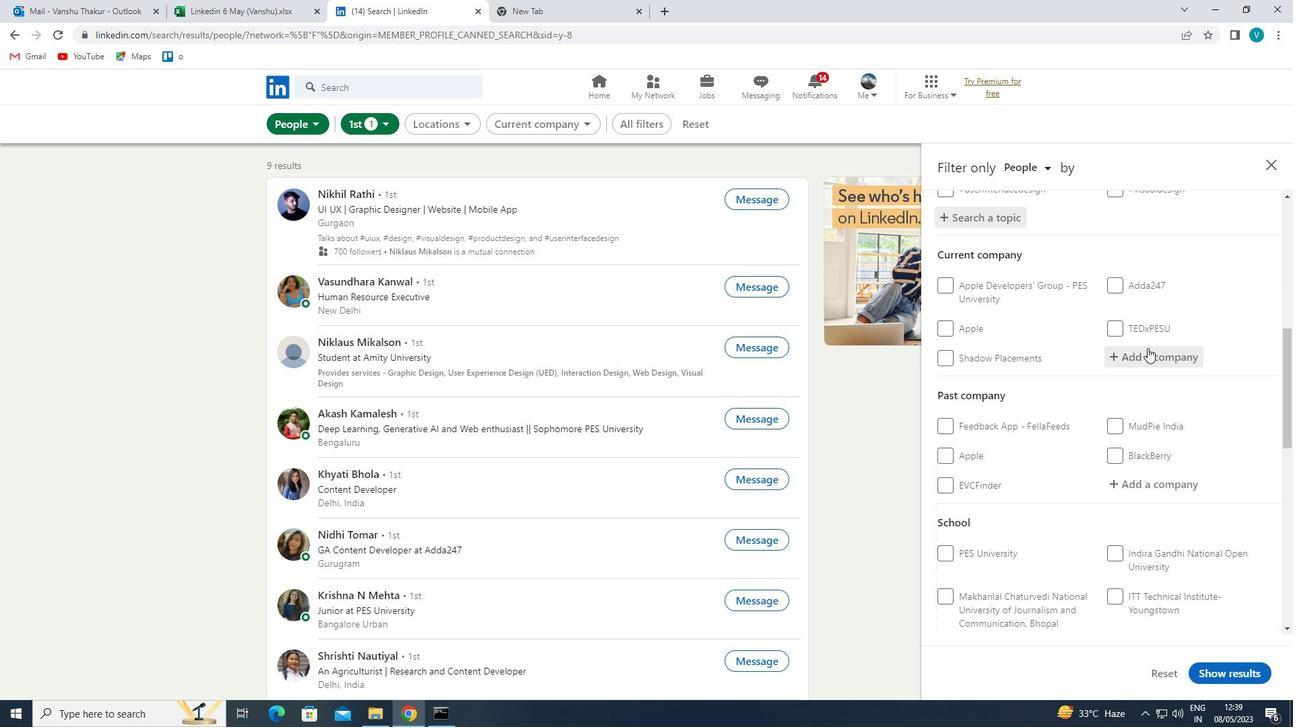 
Action: Mouse moved to (1139, 350)
Screenshot: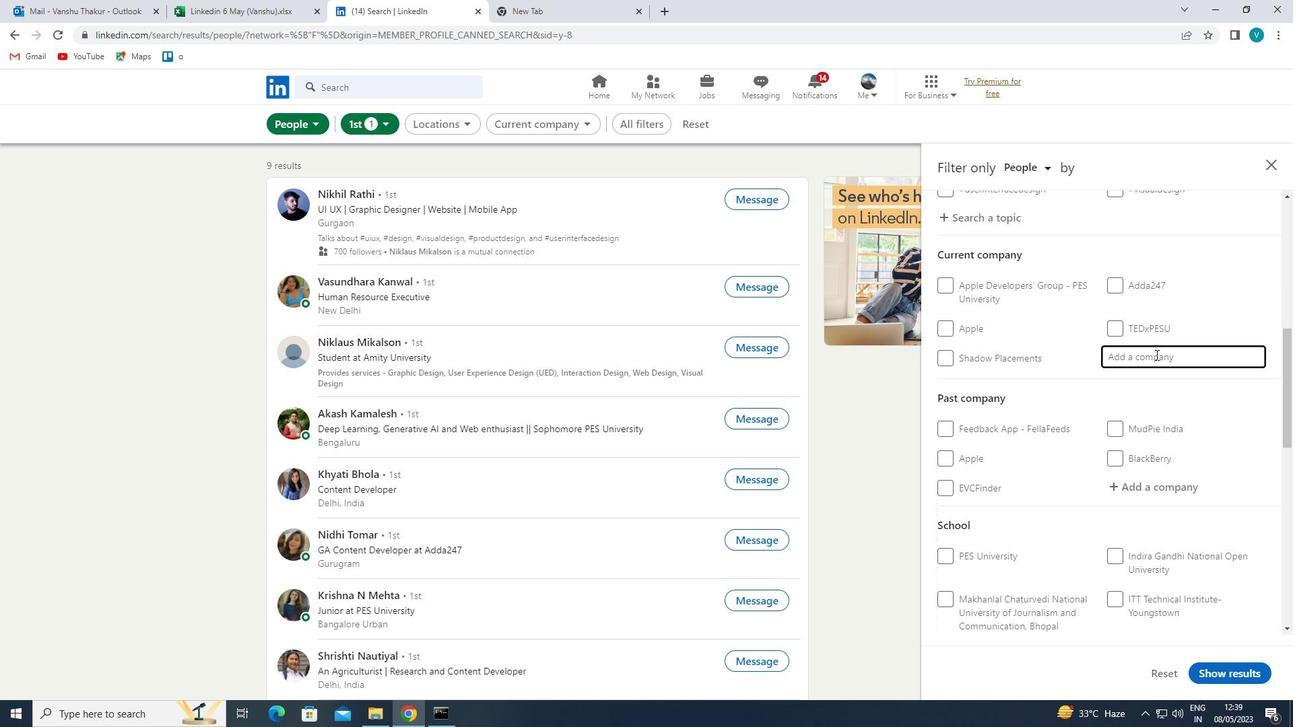 
Action: Key pressed <Key.shift>AJANTA
Screenshot: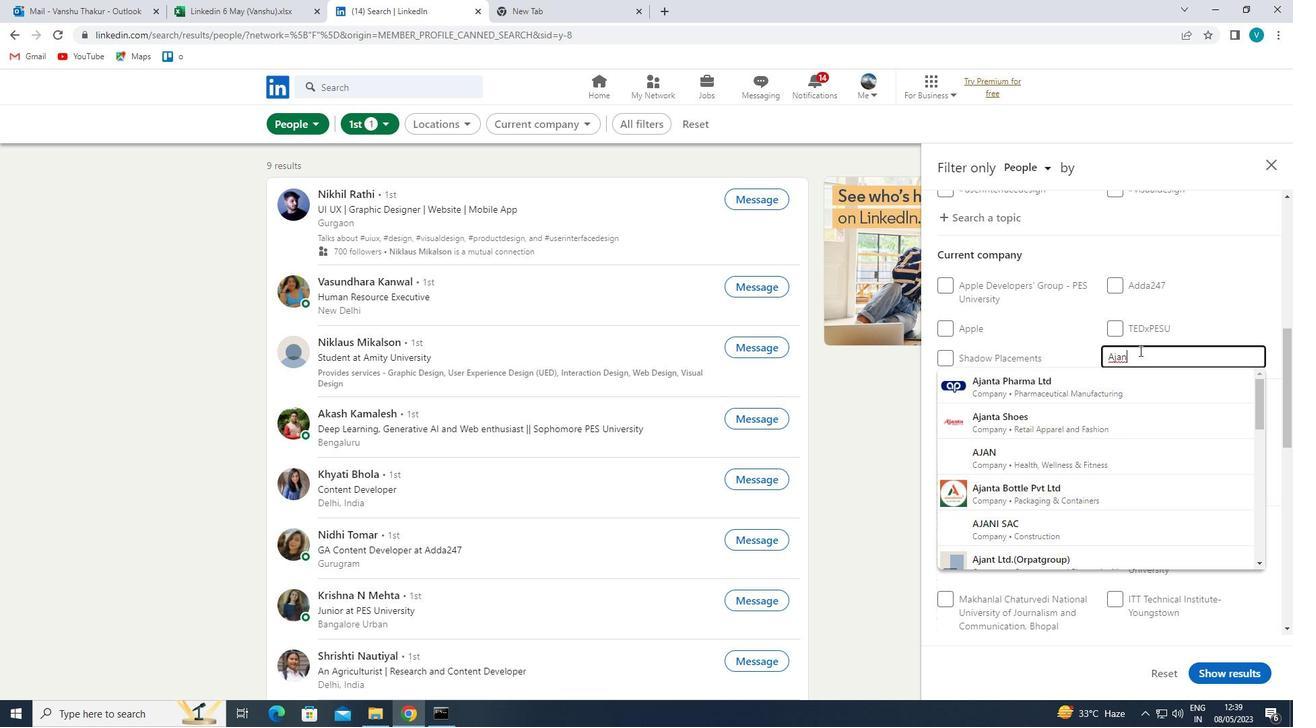 
Action: Mouse moved to (1128, 379)
Screenshot: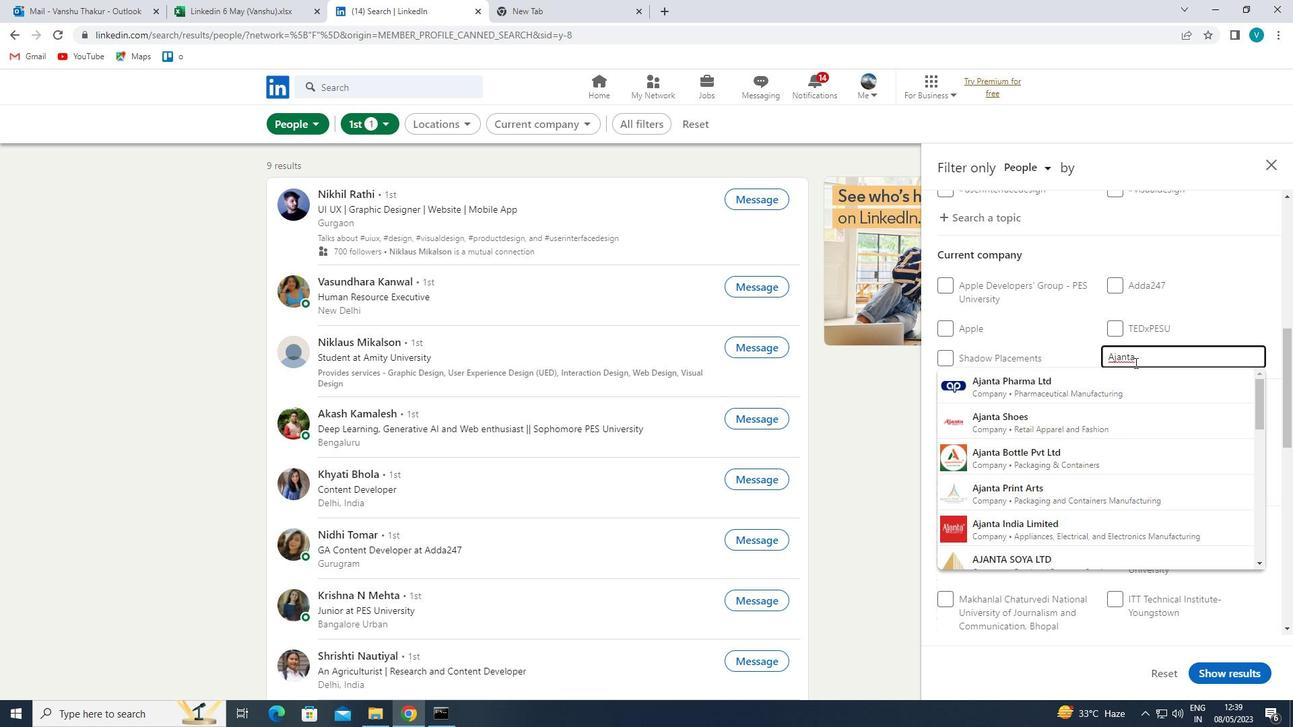 
Action: Mouse pressed left at (1128, 379)
Screenshot: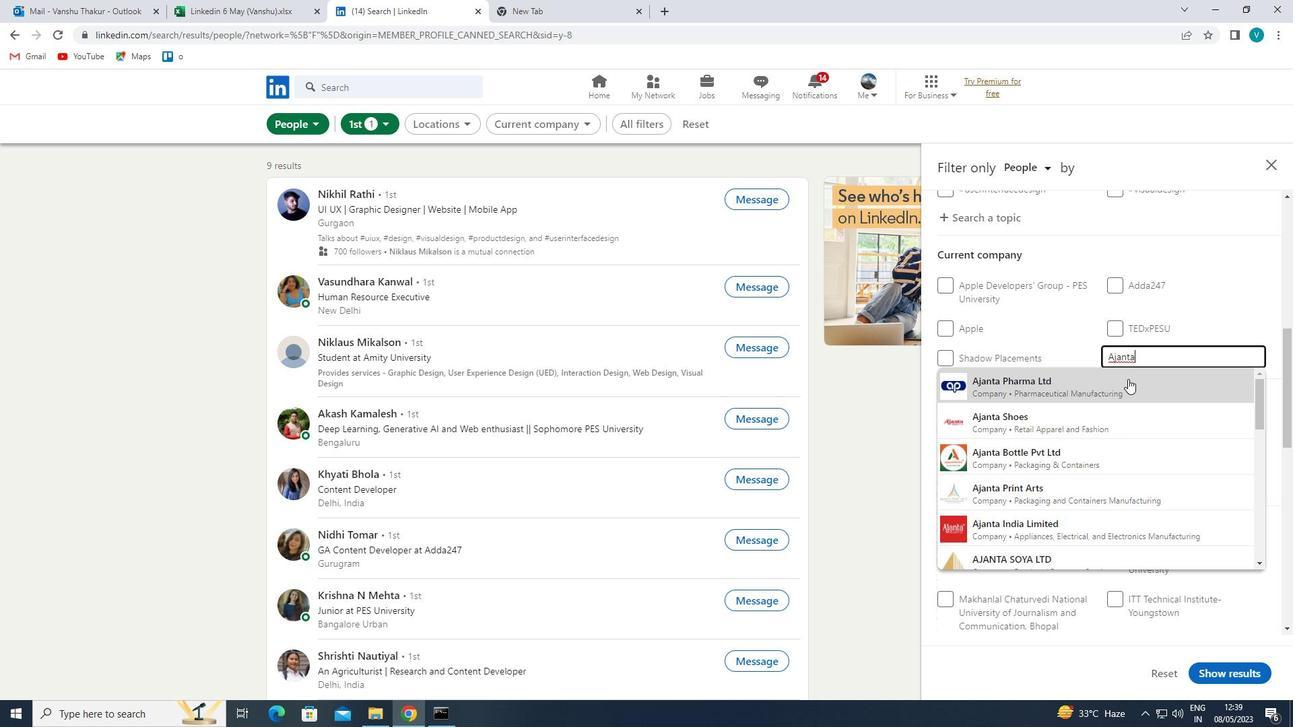 
Action: Mouse moved to (1133, 377)
Screenshot: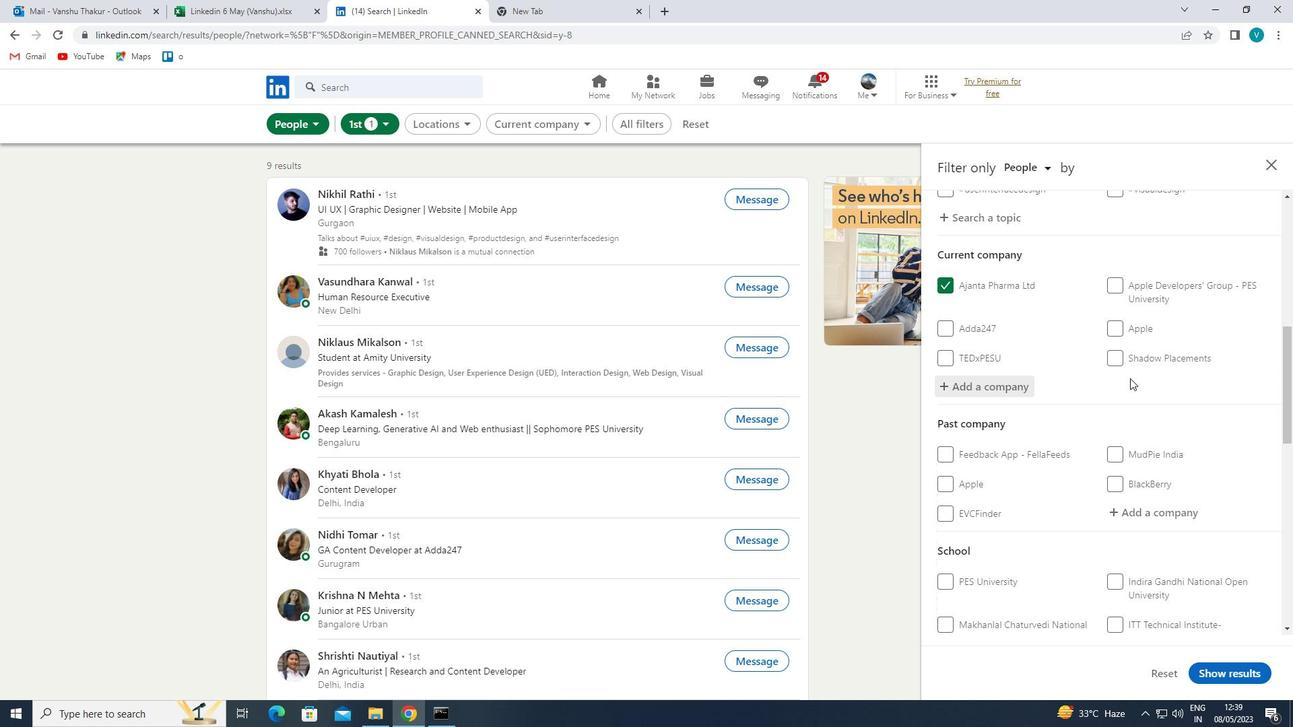 
Action: Mouse scrolled (1133, 376) with delta (0, 0)
Screenshot: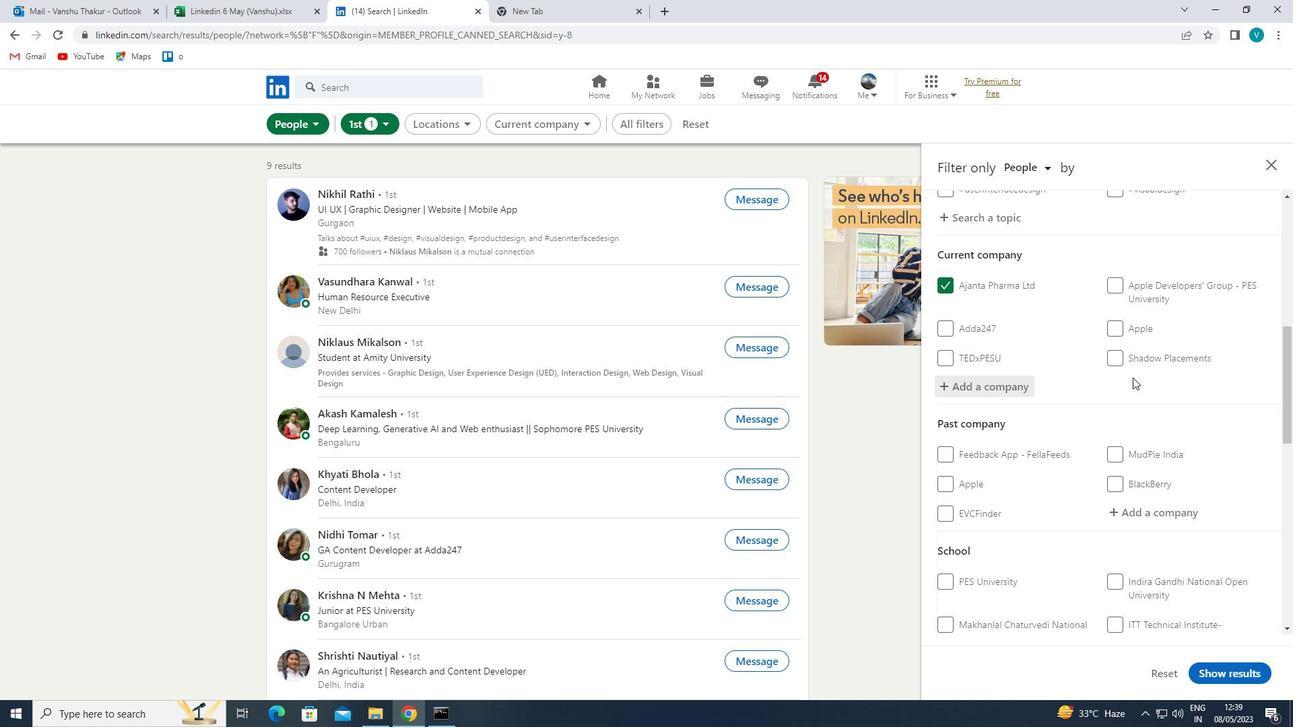 
Action: Mouse scrolled (1133, 376) with delta (0, 0)
Screenshot: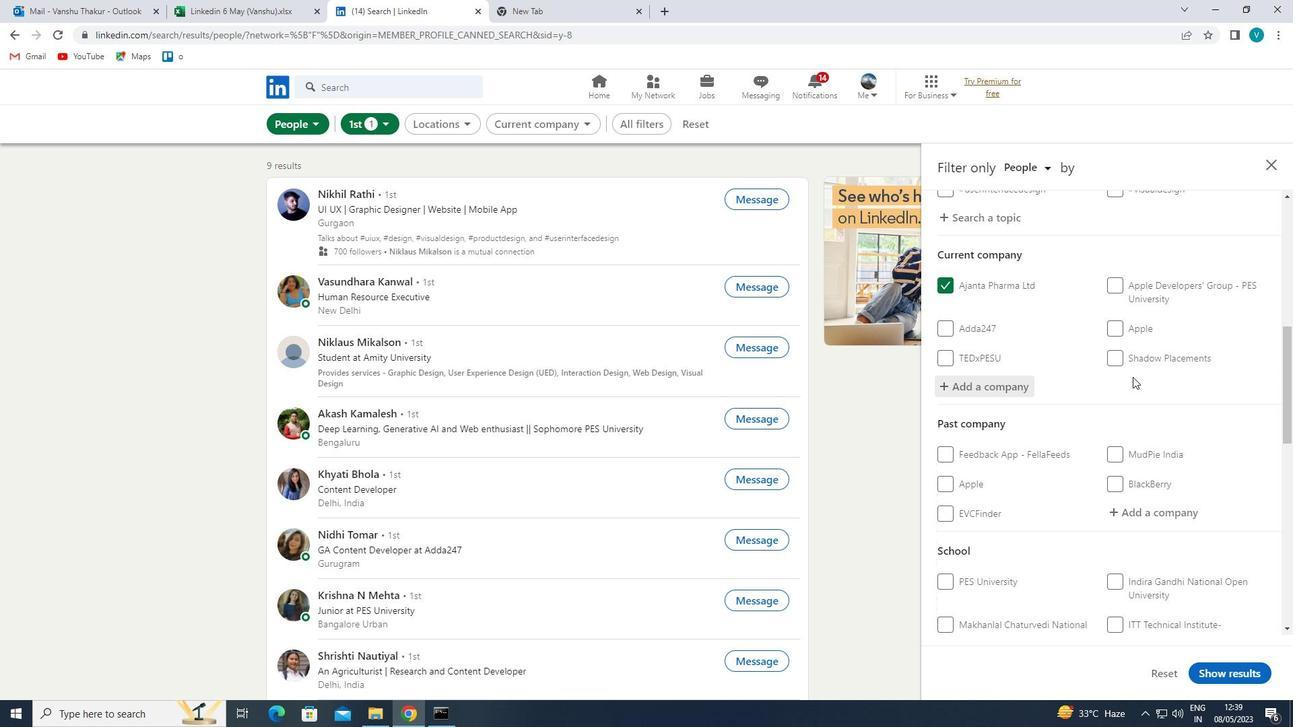 
Action: Mouse scrolled (1133, 376) with delta (0, 0)
Screenshot: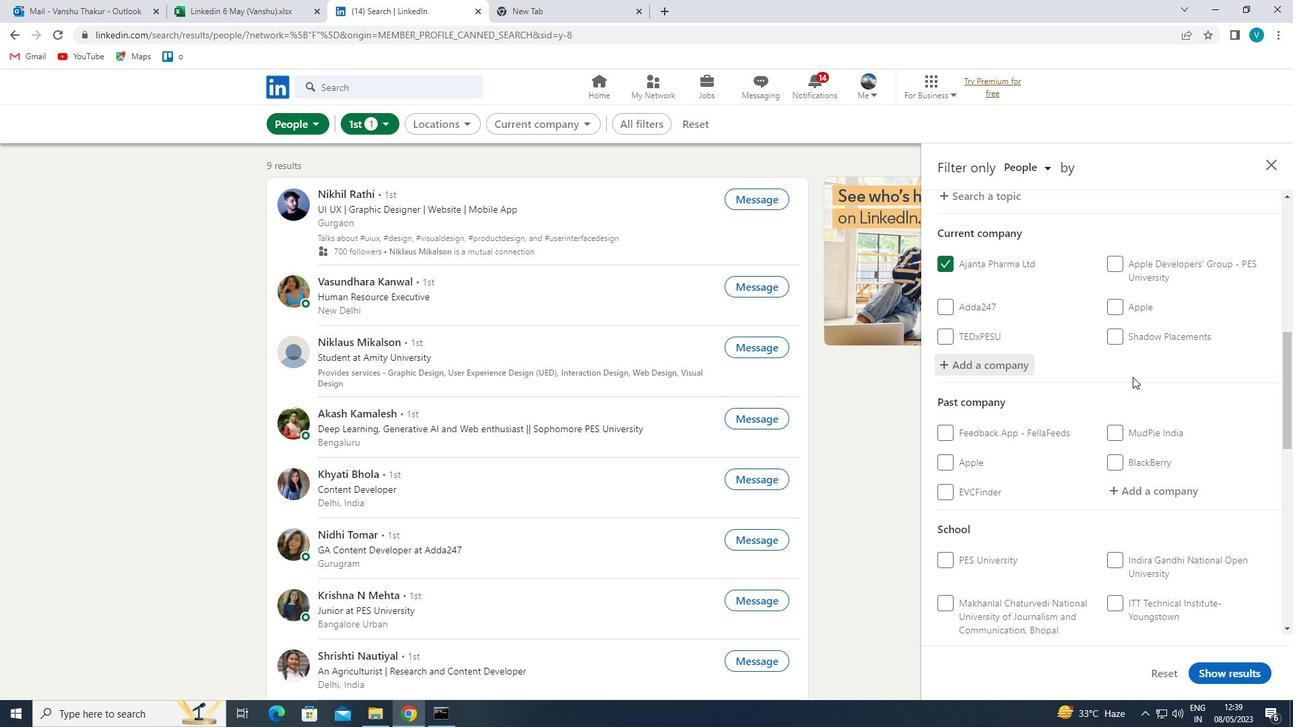 
Action: Mouse moved to (1134, 376)
Screenshot: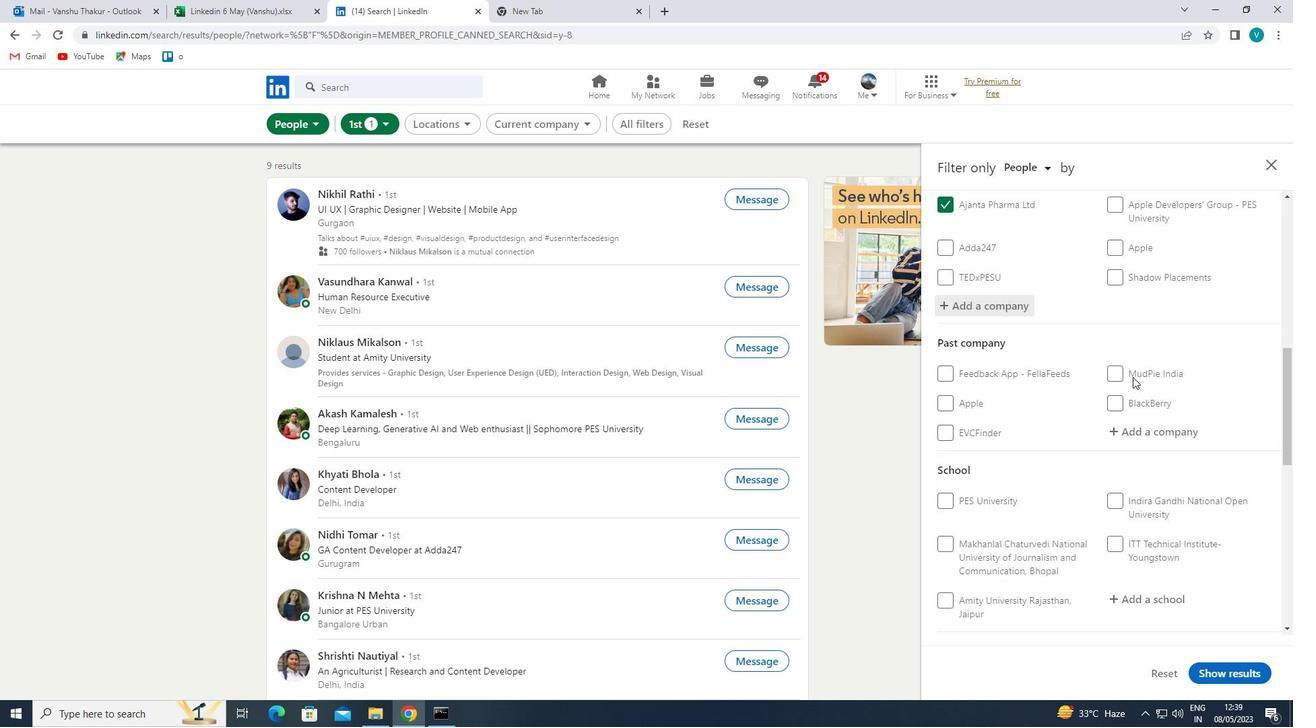 
Action: Mouse scrolled (1134, 375) with delta (0, 0)
Screenshot: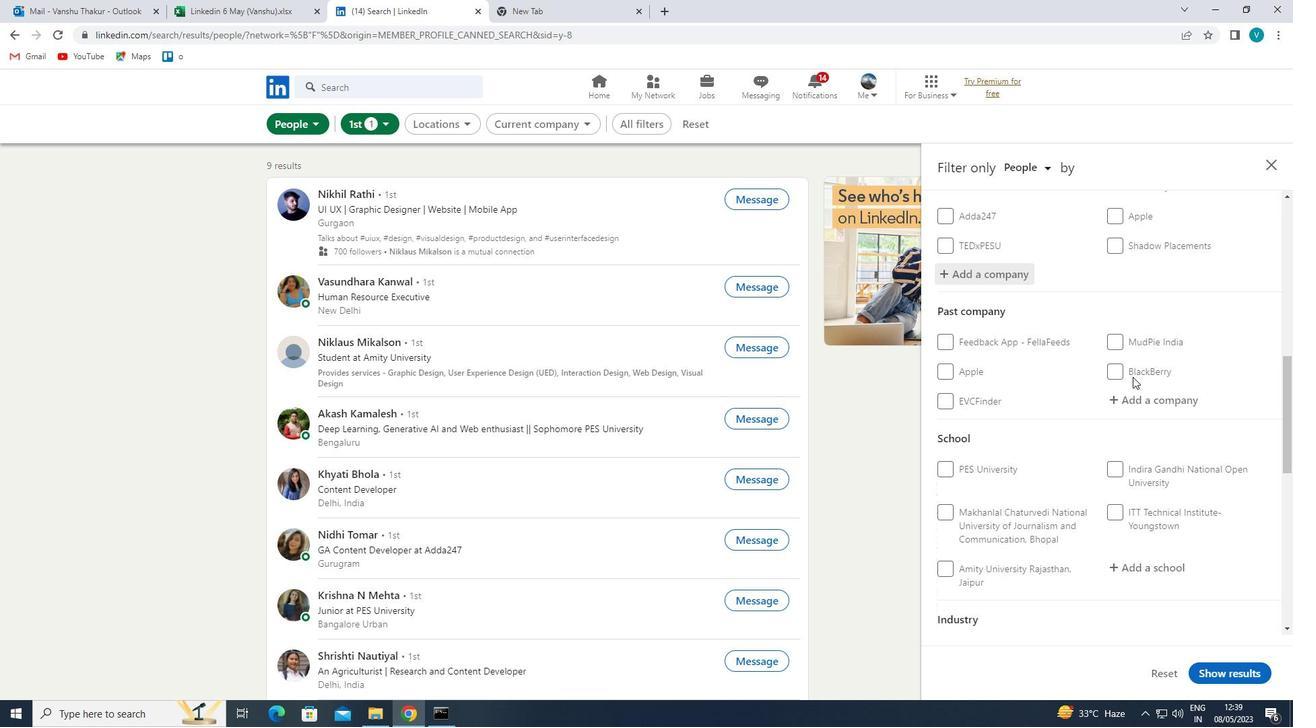 
Action: Mouse moved to (1145, 412)
Screenshot: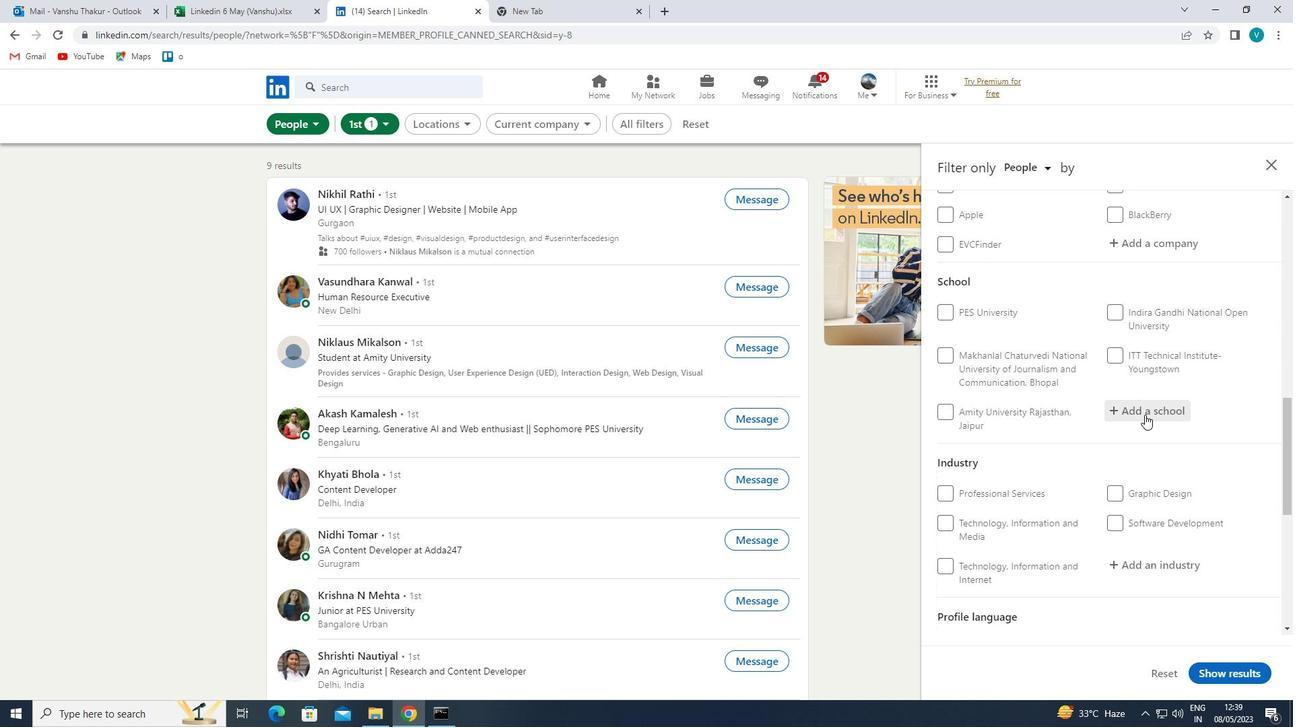 
Action: Mouse pressed left at (1145, 412)
Screenshot: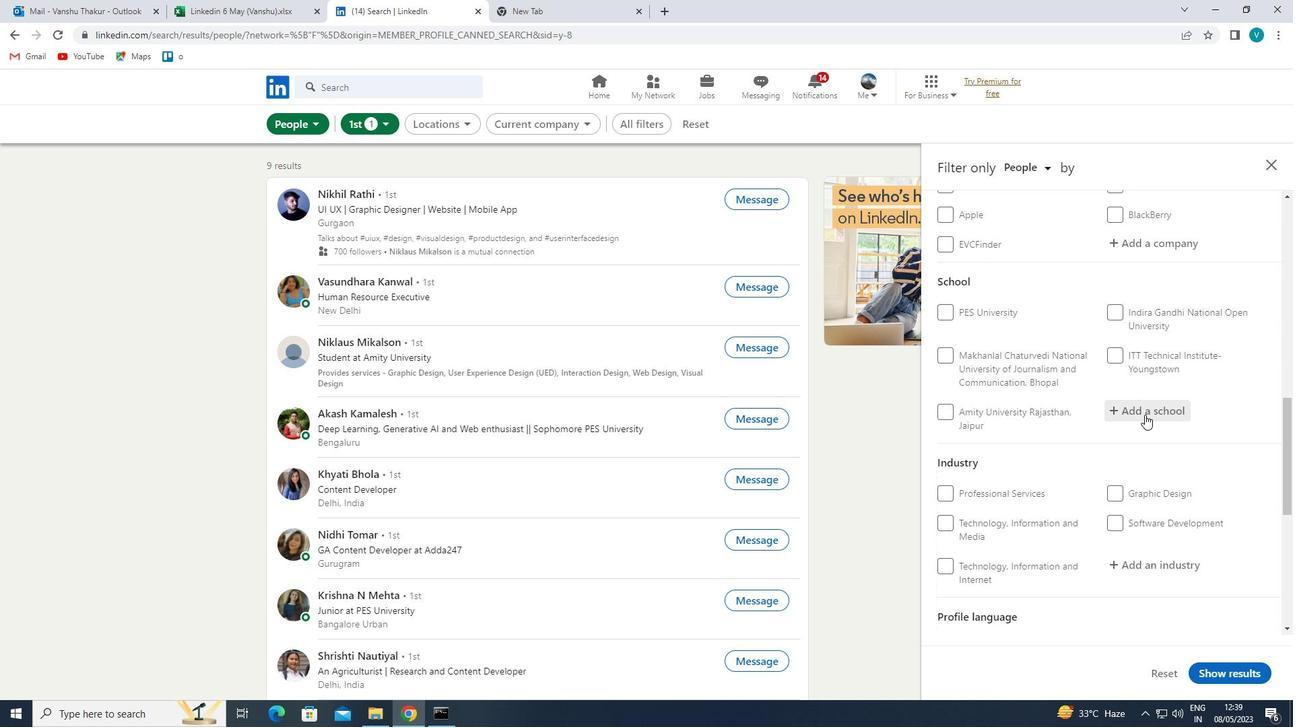 
Action: Mouse moved to (1122, 401)
Screenshot: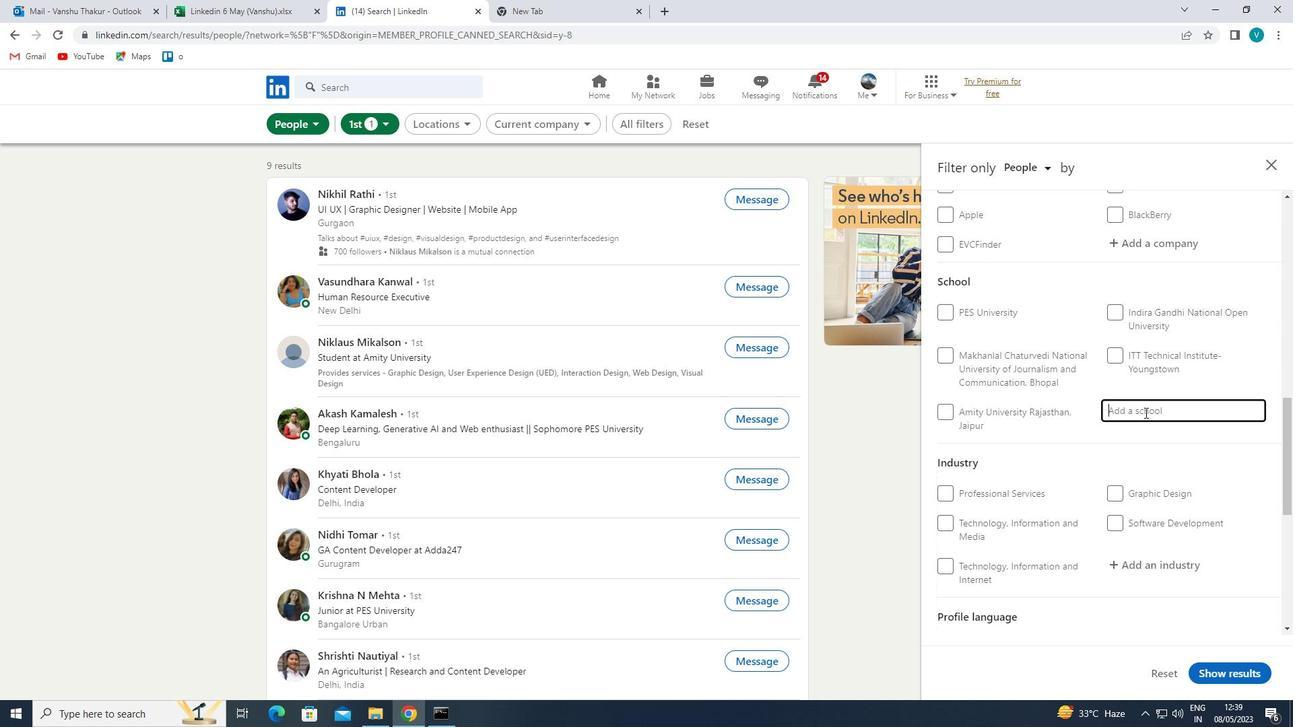 
Action: Key pressed <Key.shift>CENTURION<Key.space><Key.shift>UNIVERSITY<Key.space>
Screenshot: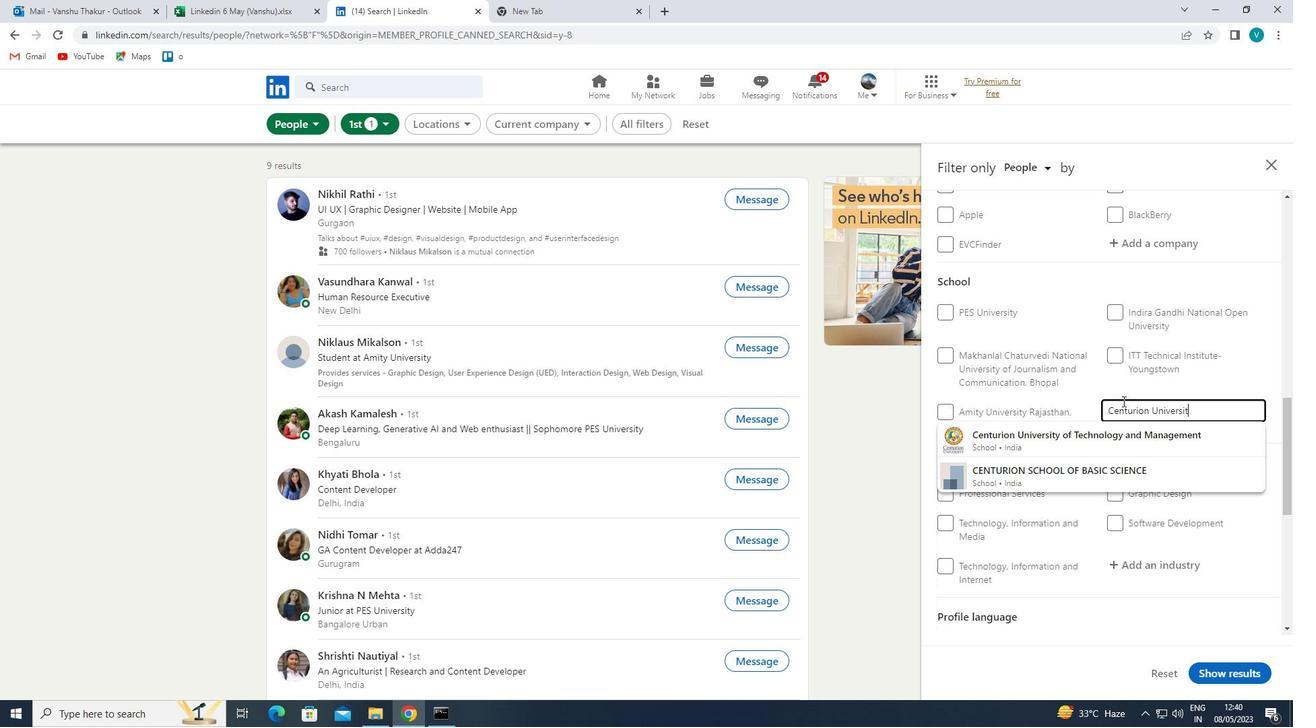 
Action: Mouse moved to (1294, 471)
Screenshot: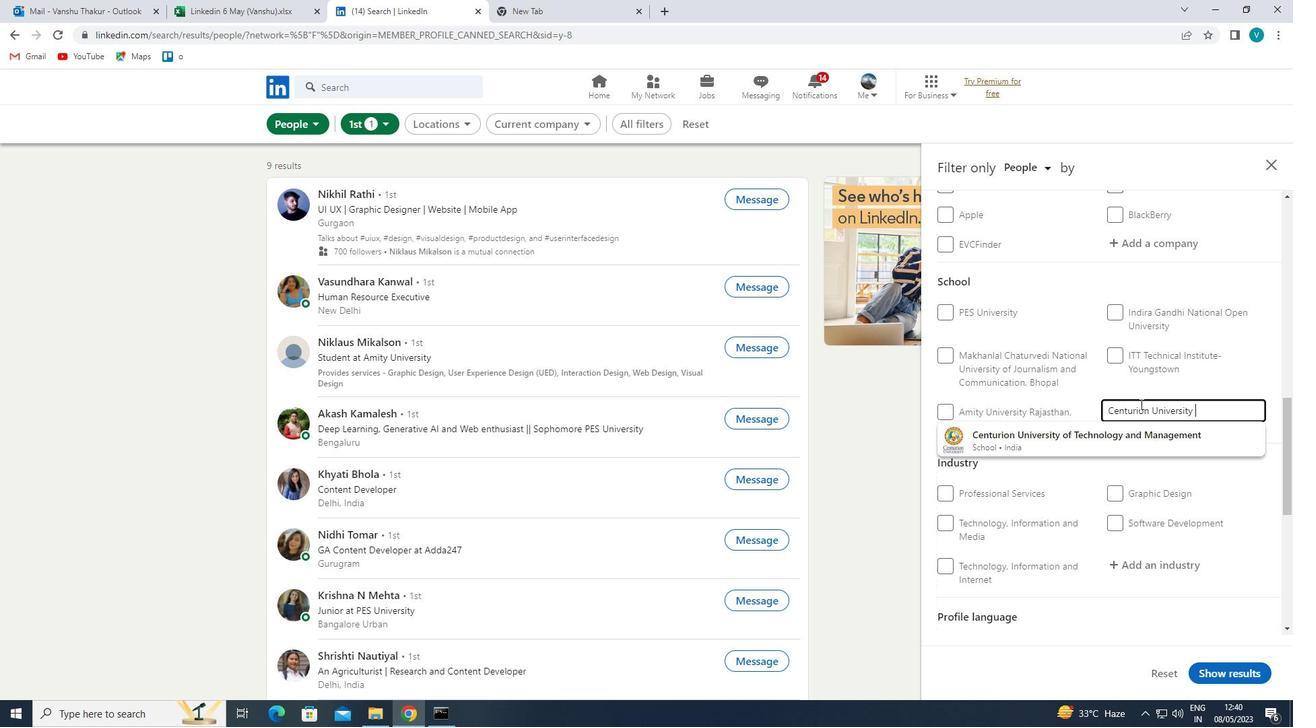 
Action: Mouse scrolled (1292, 472) with delta (0, 0)
Screenshot: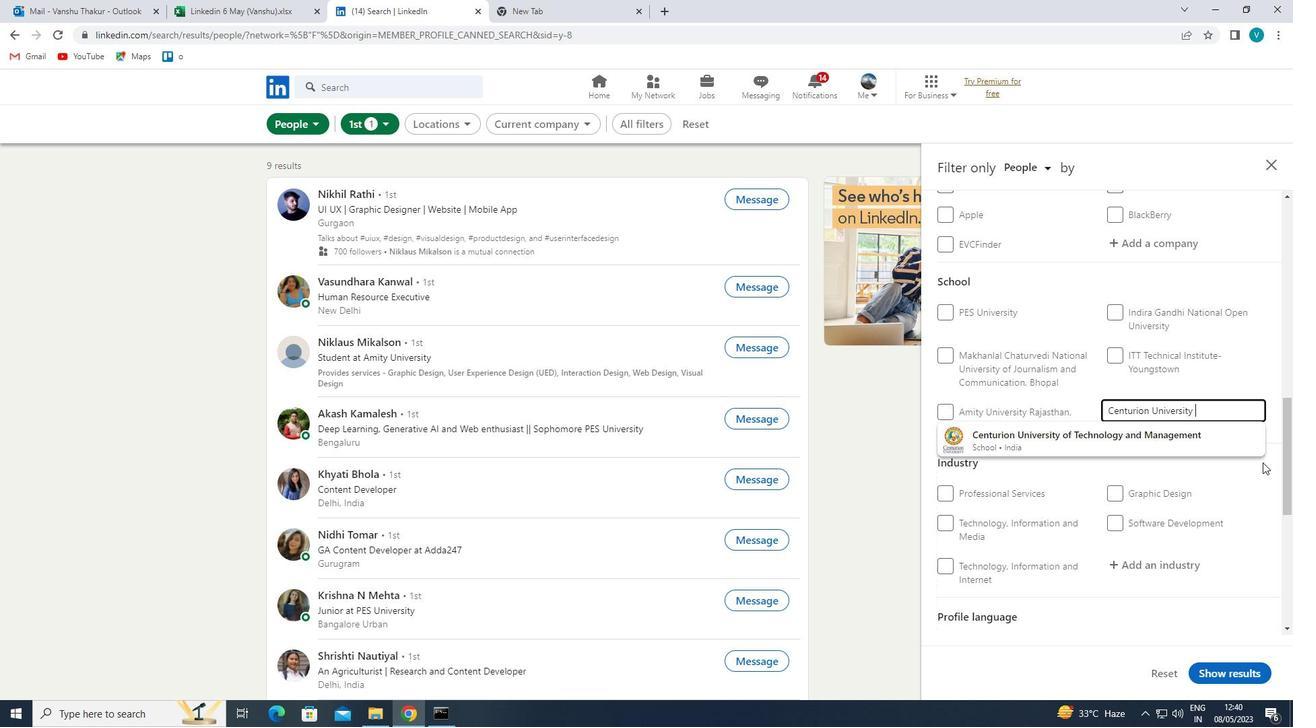 
Action: Mouse moved to (1165, 517)
Screenshot: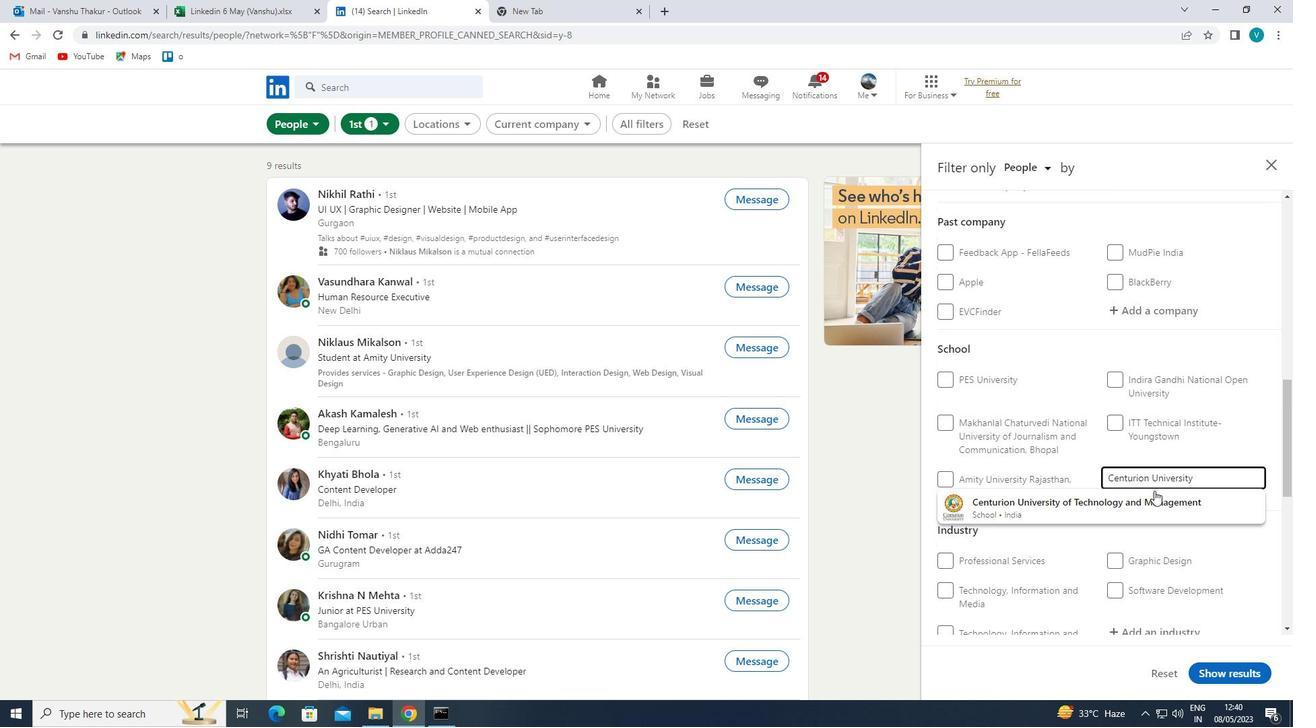 
Action: Mouse pressed left at (1165, 517)
Screenshot: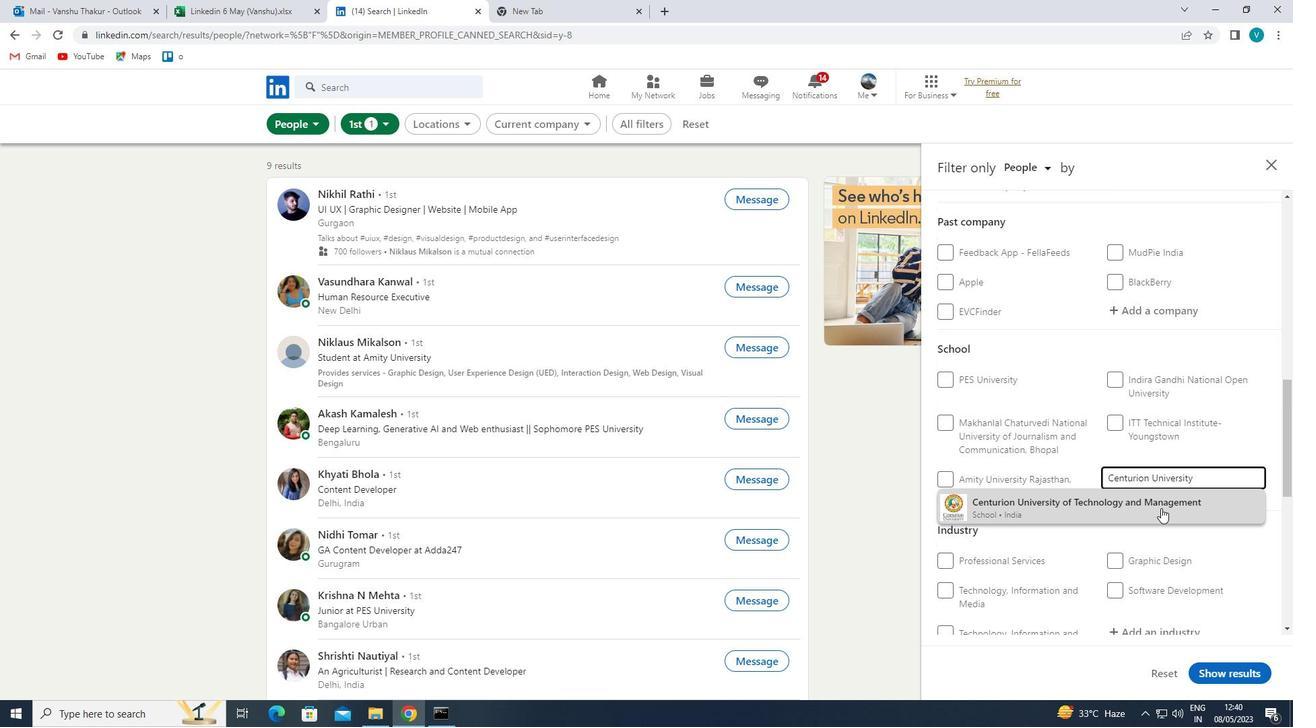 
Action: Mouse moved to (1160, 472)
Screenshot: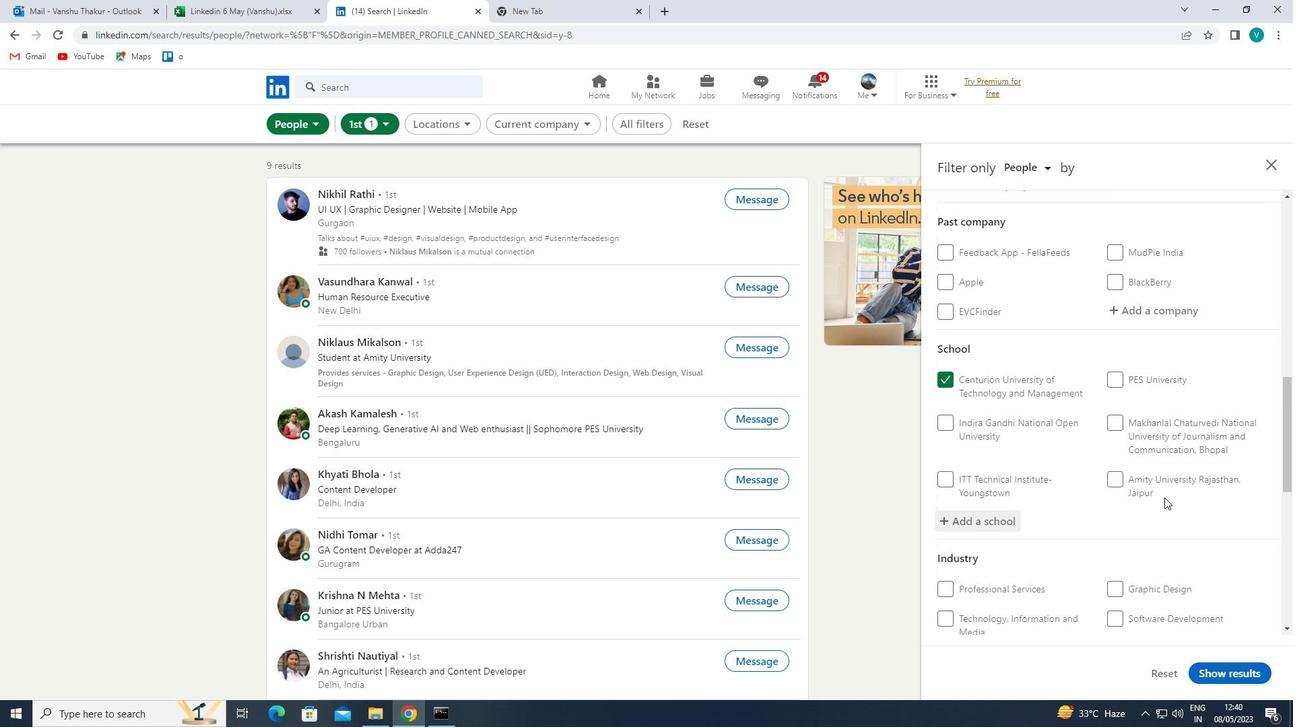 
Action: Mouse scrolled (1160, 471) with delta (0, 0)
Screenshot: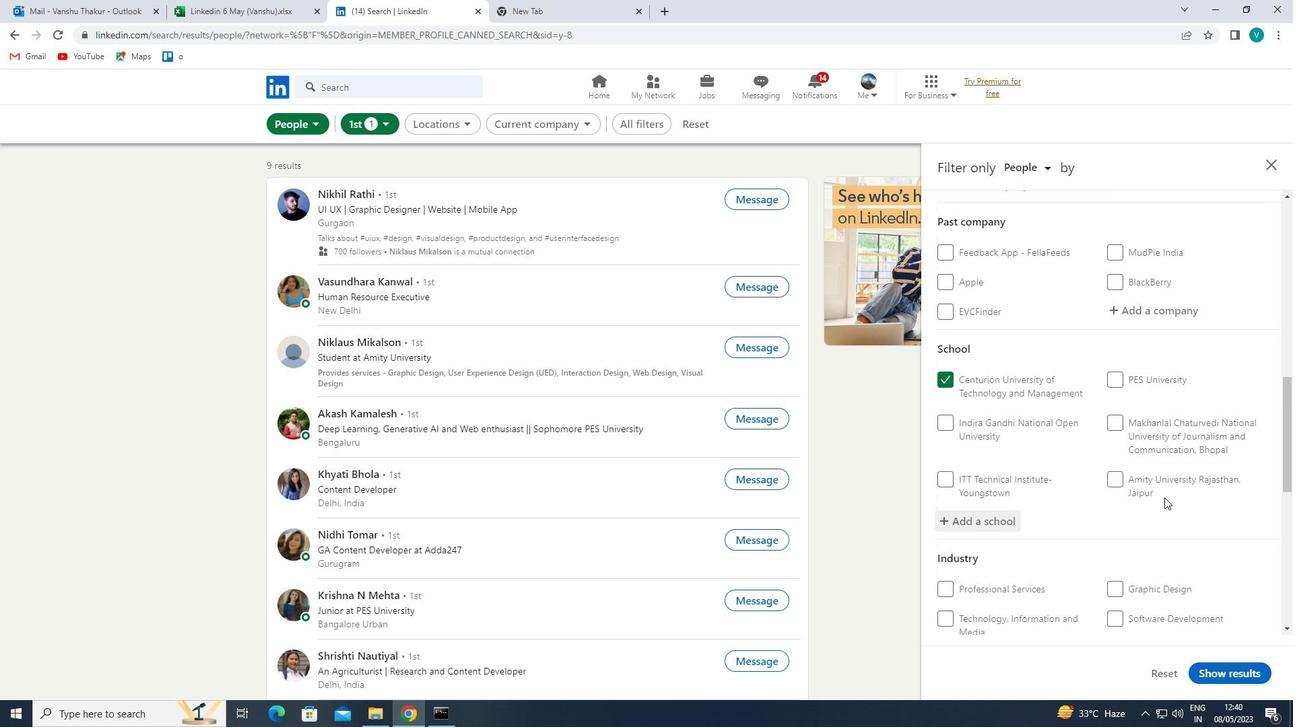 
Action: Mouse moved to (1162, 470)
Screenshot: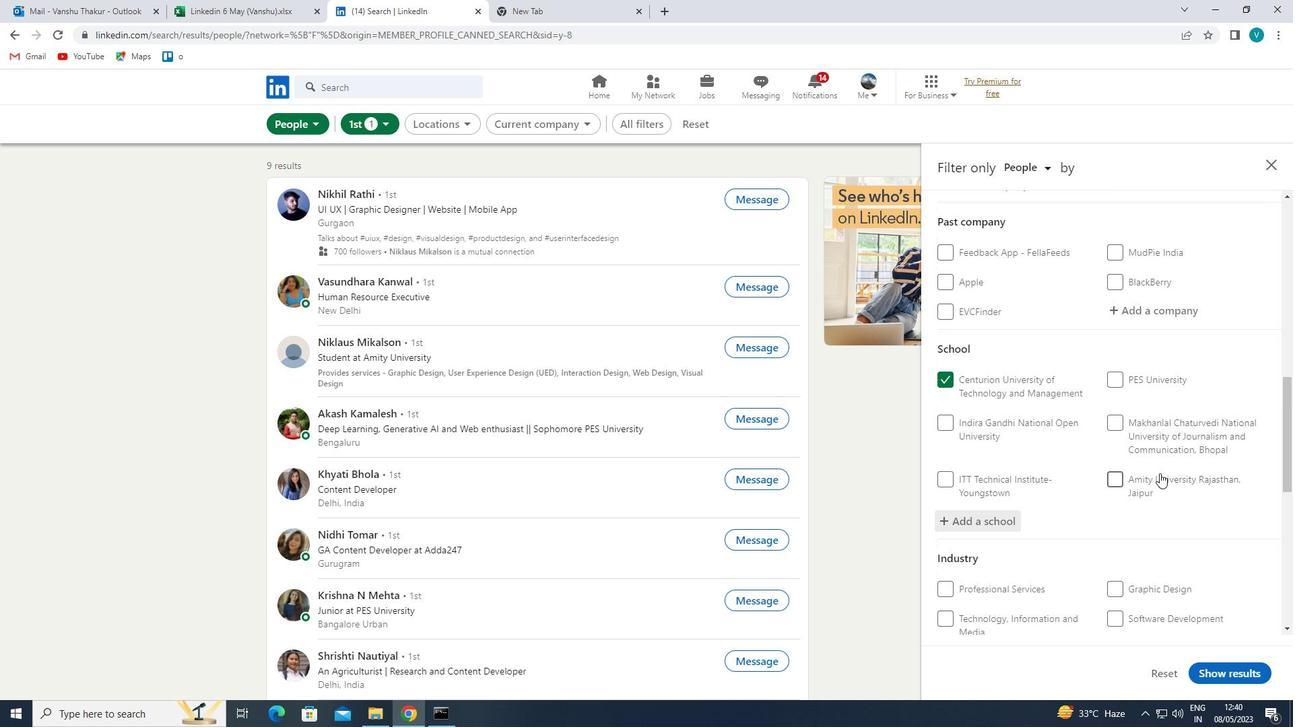
Action: Mouse scrolled (1162, 469) with delta (0, 0)
Screenshot: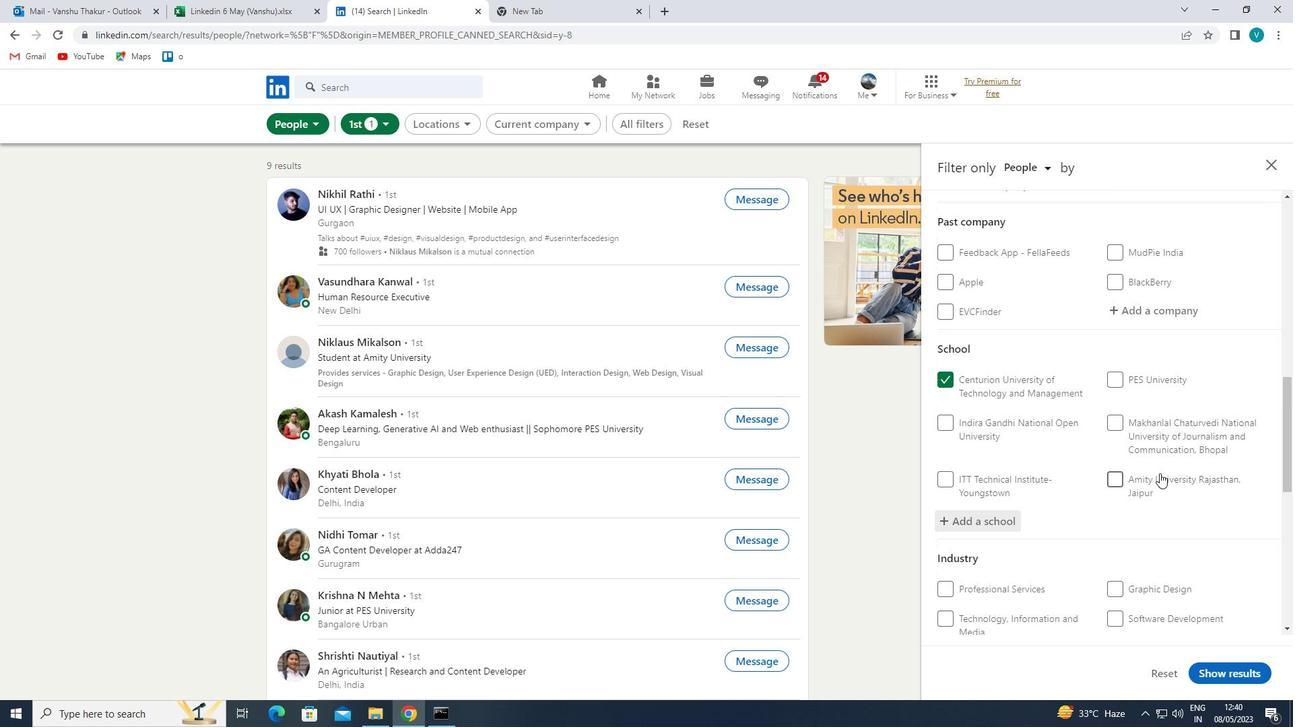 
Action: Mouse moved to (1163, 468)
Screenshot: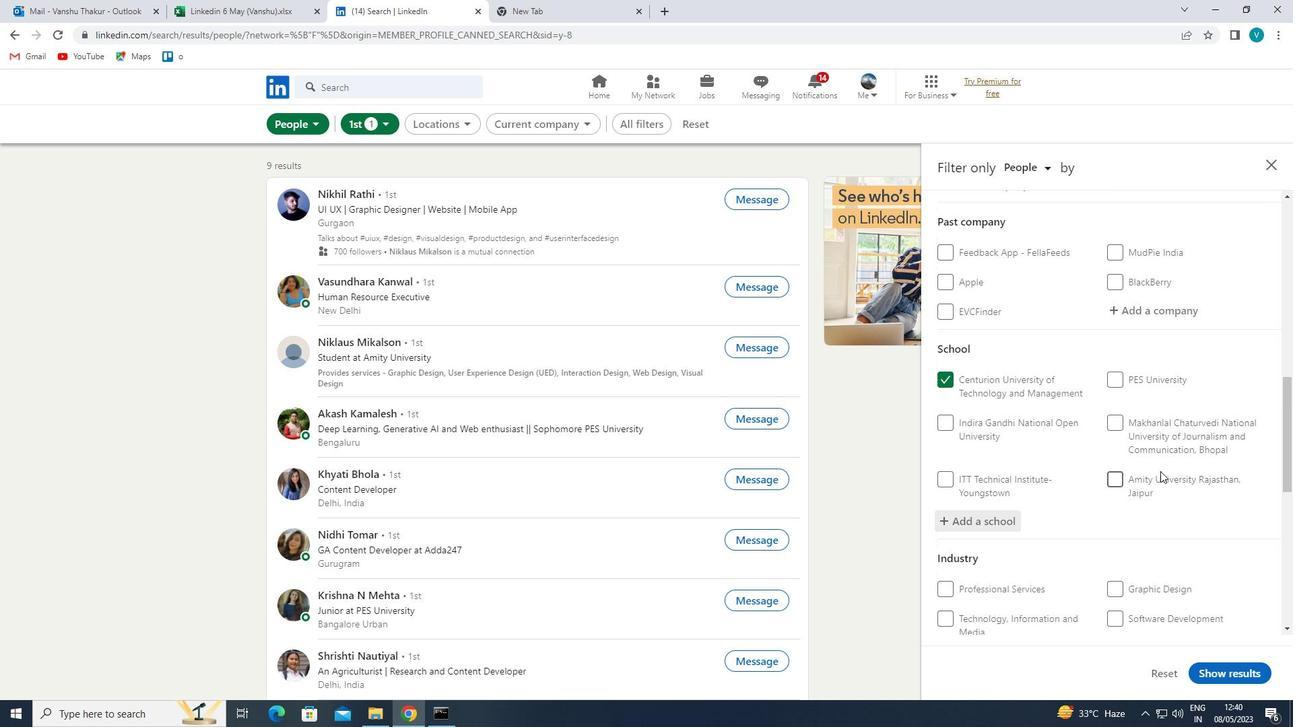 
Action: Mouse scrolled (1163, 467) with delta (0, 0)
Screenshot: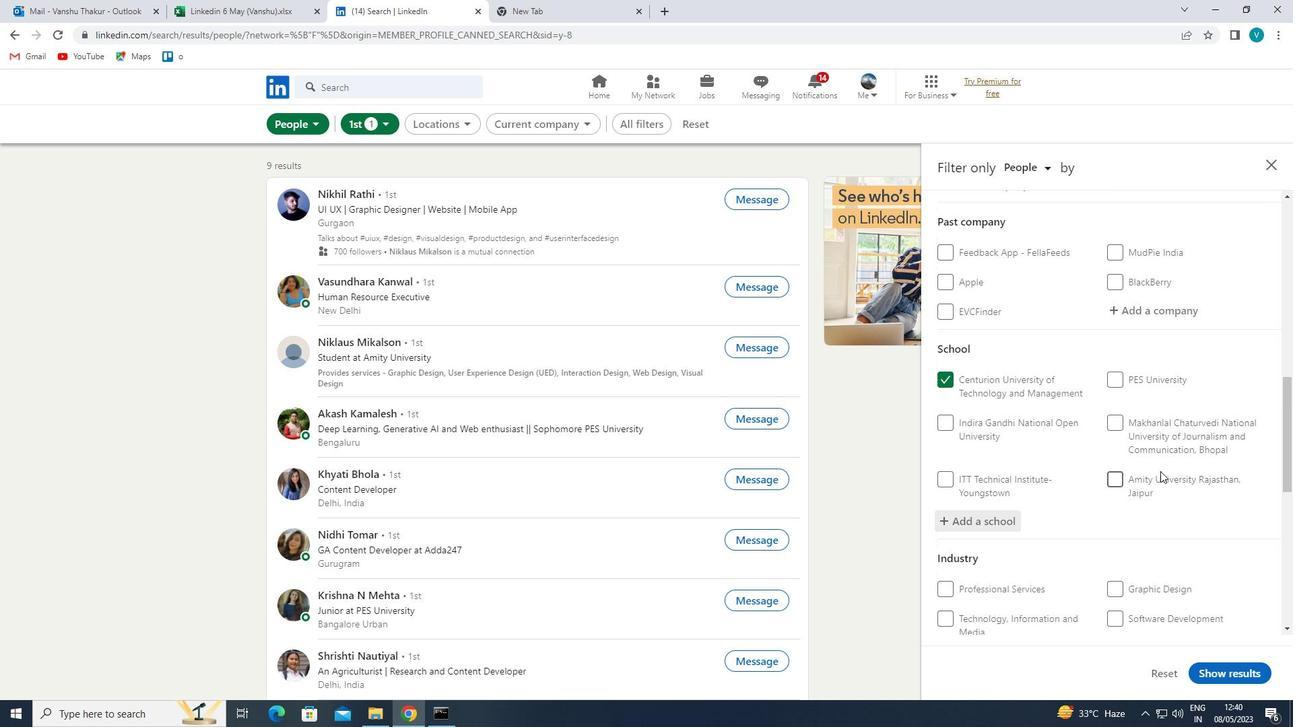 
Action: Mouse moved to (1162, 466)
Screenshot: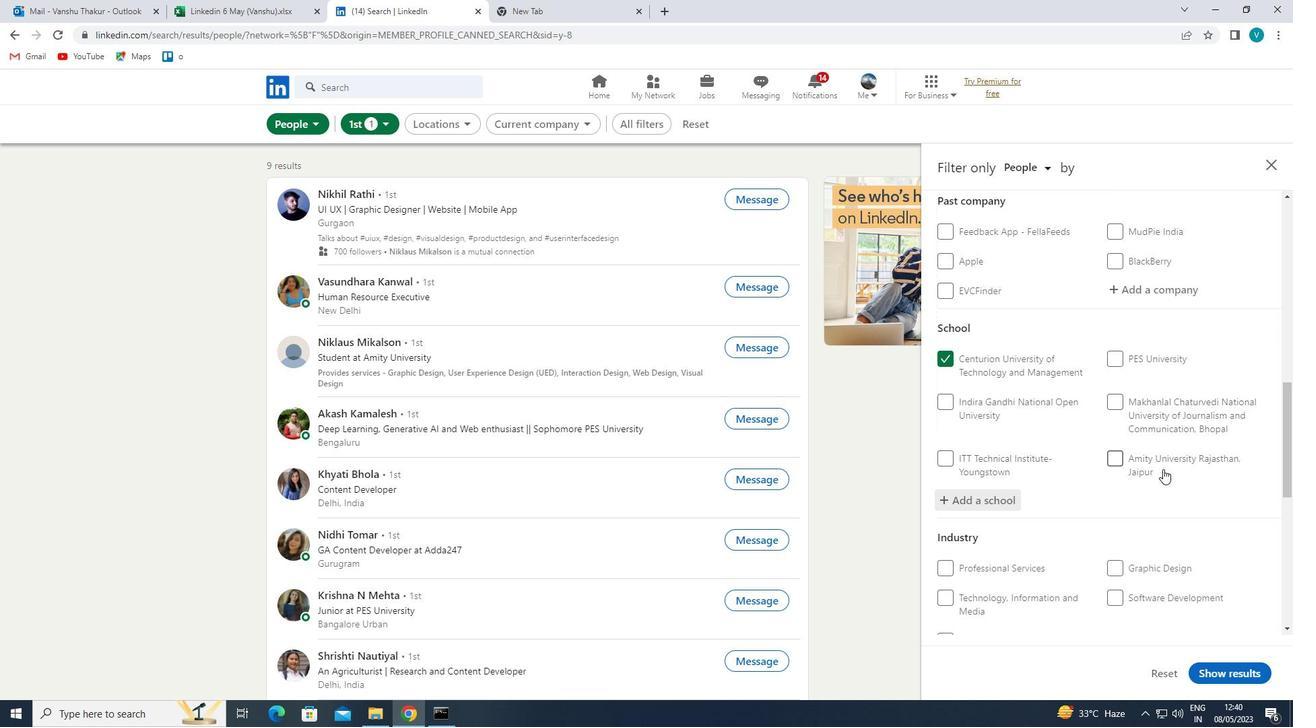 
Action: Mouse scrolled (1162, 465) with delta (0, 0)
Screenshot: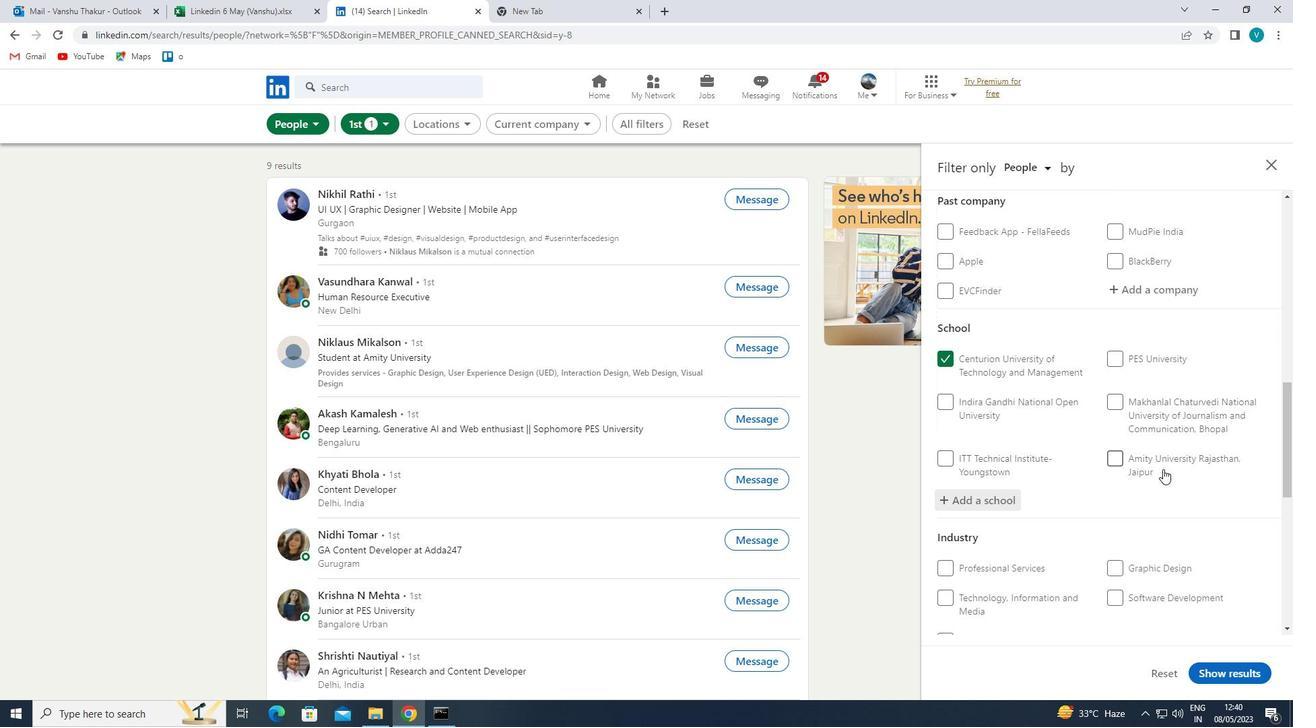 
Action: Mouse moved to (1165, 386)
Screenshot: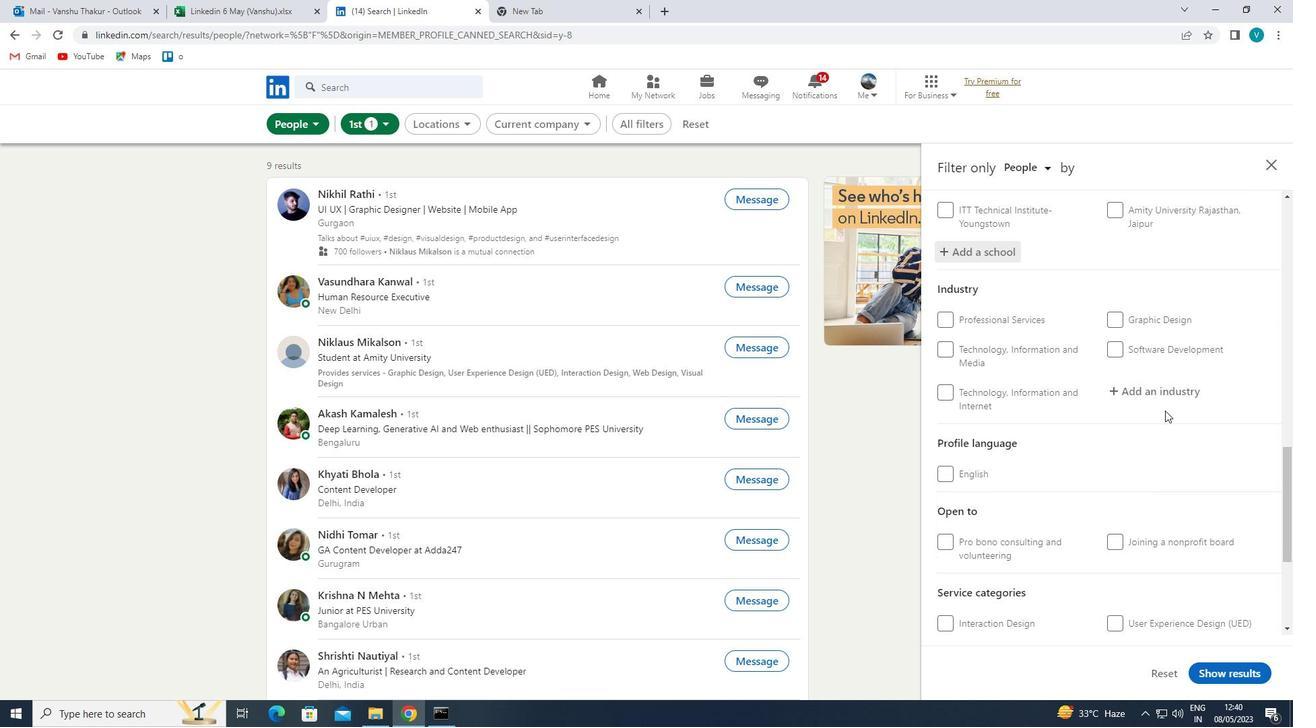 
Action: Mouse pressed left at (1165, 386)
Screenshot: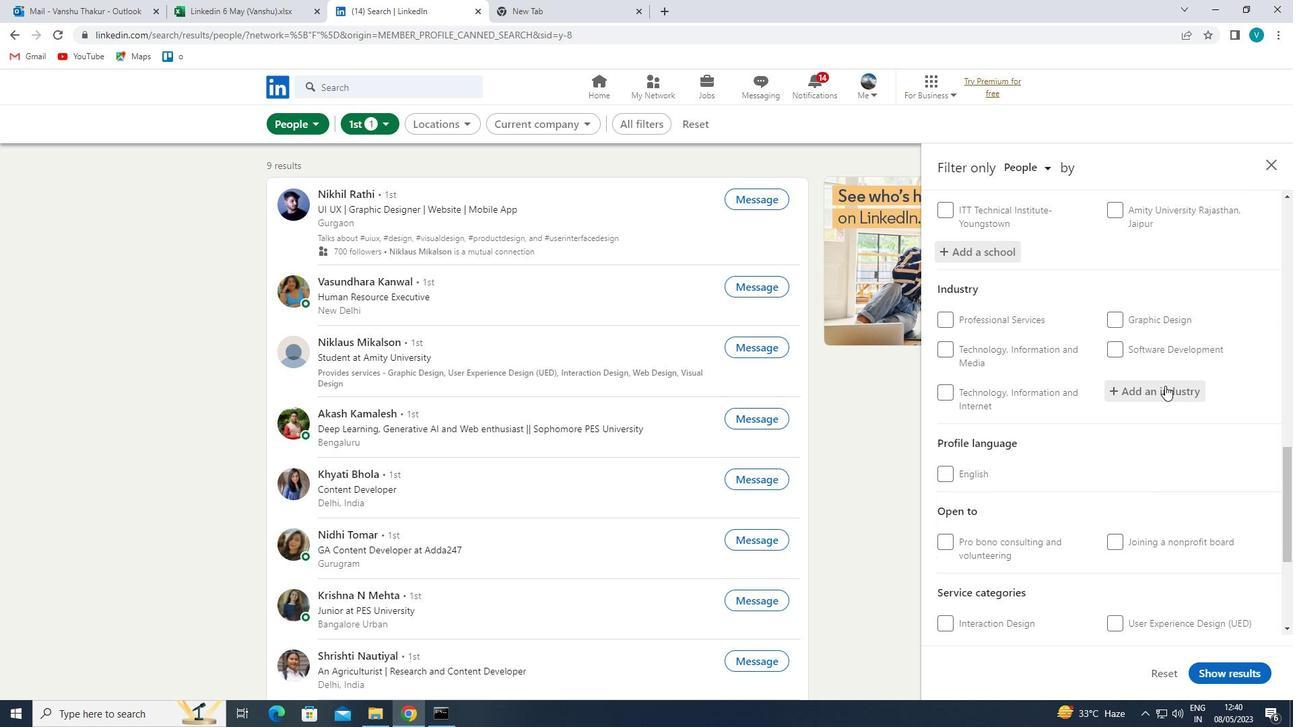 
Action: Key pressed <Key.shift>COMMERCIAL
Screenshot: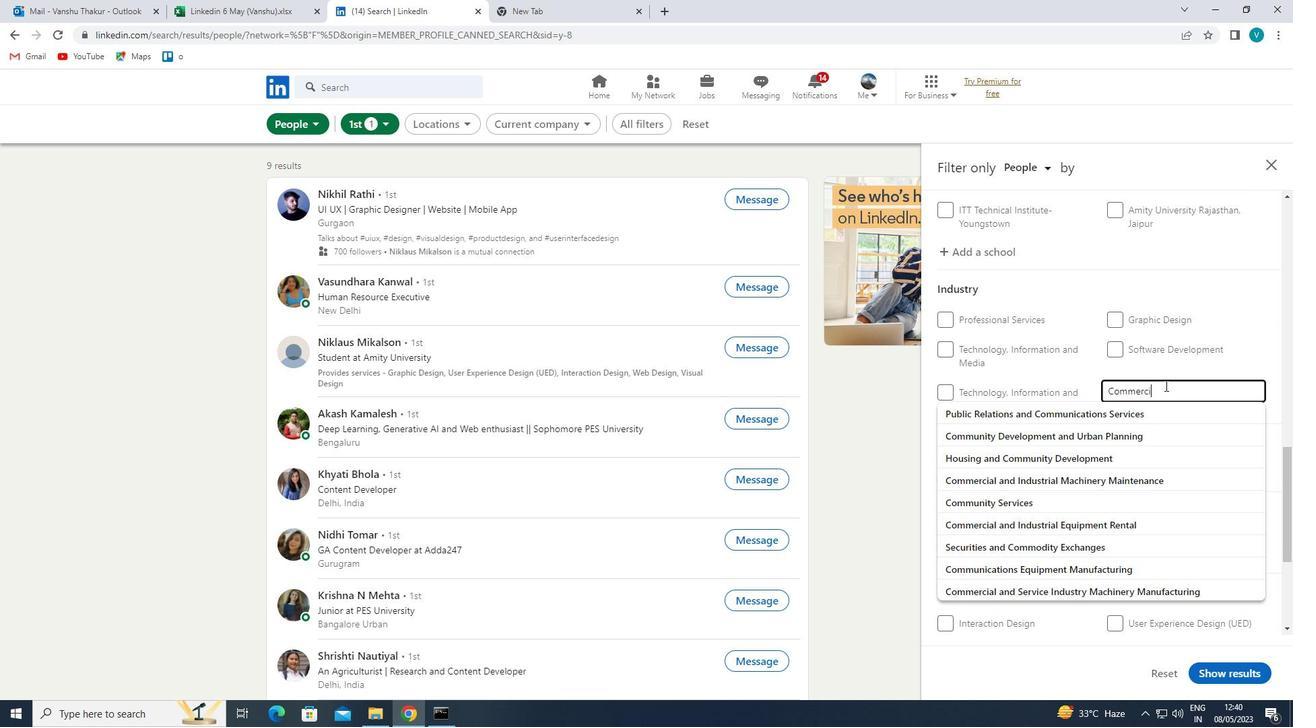 
Action: Mouse moved to (1157, 405)
Screenshot: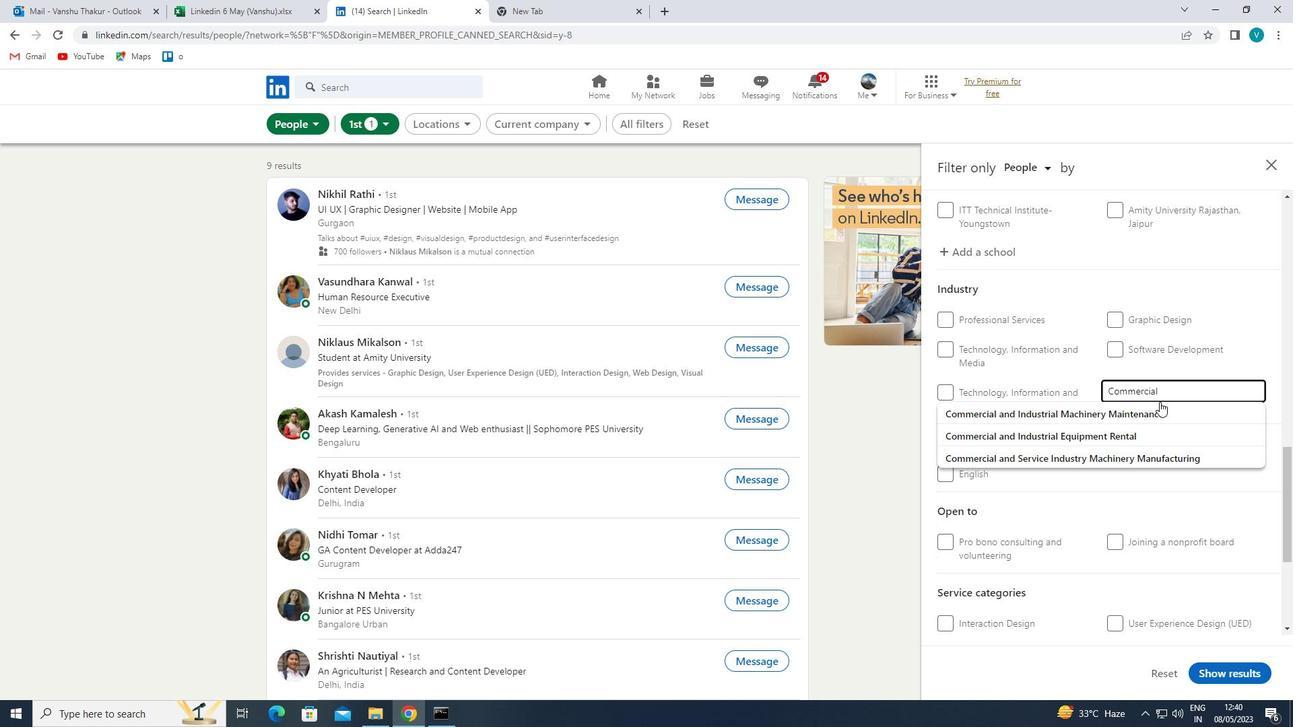 
Action: Mouse pressed left at (1157, 405)
Screenshot: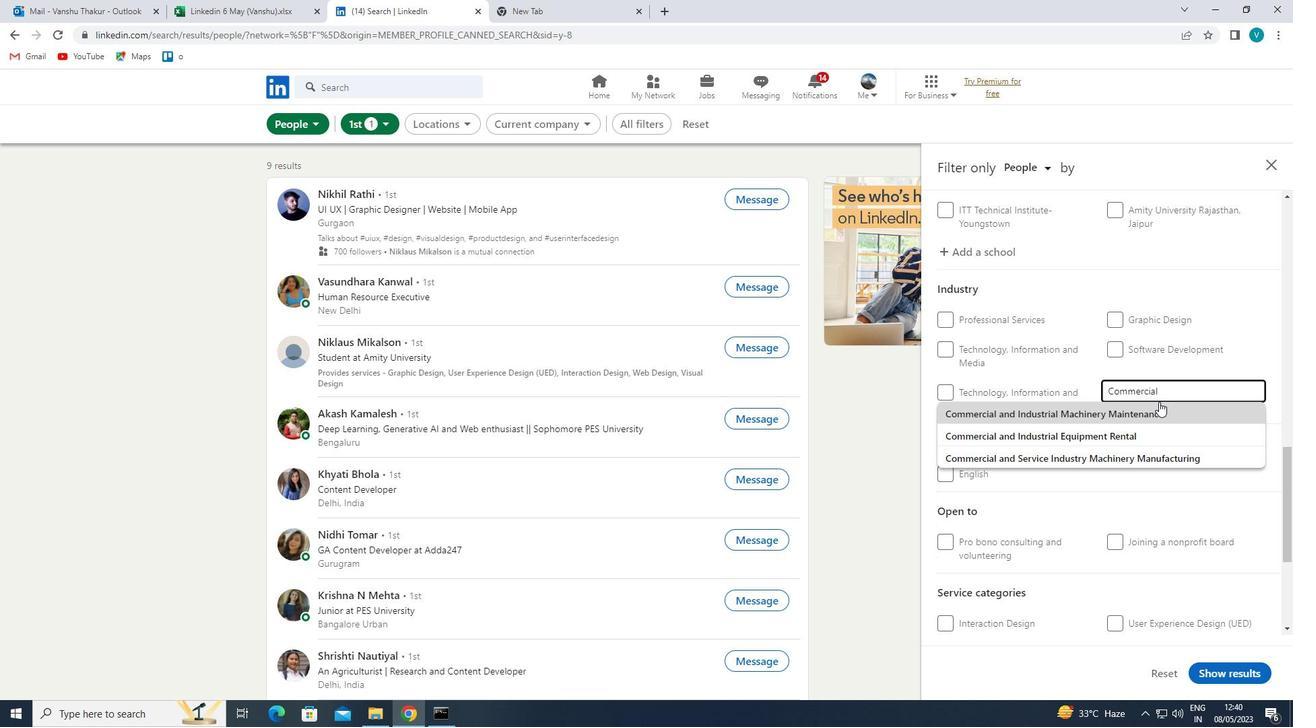 
Action: Mouse moved to (1158, 406)
Screenshot: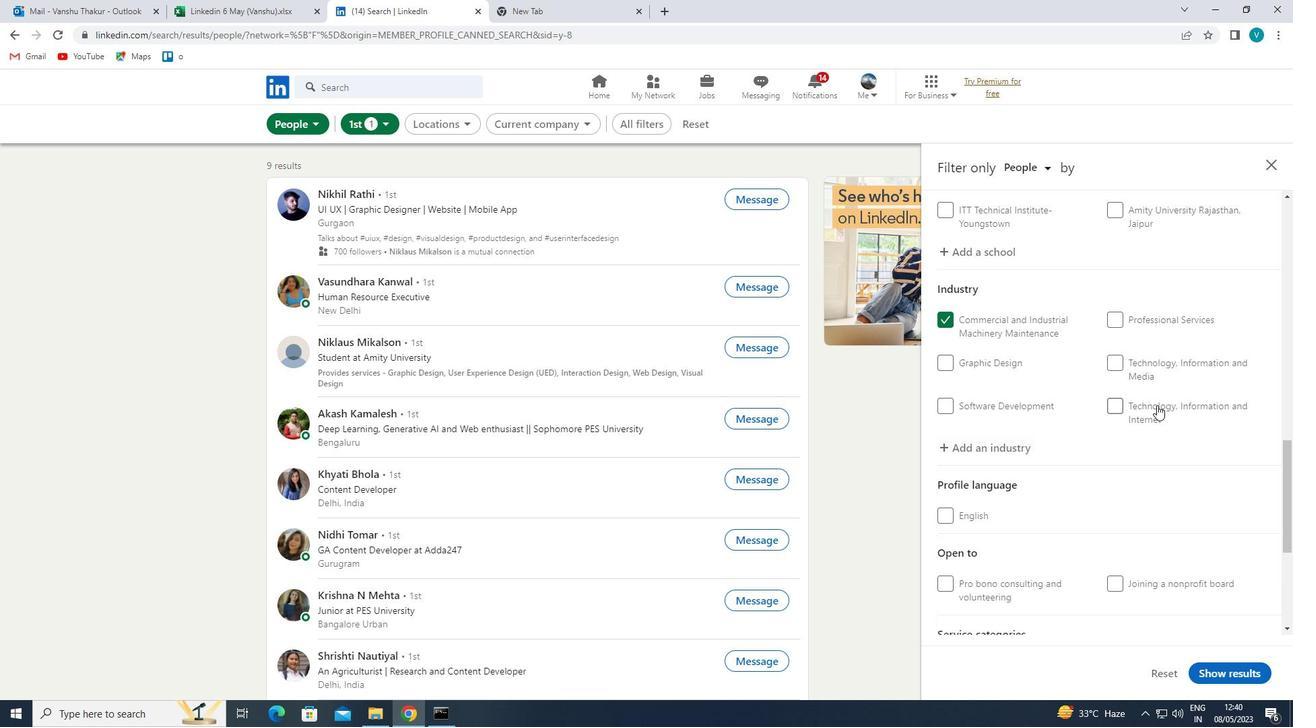 
Action: Mouse scrolled (1158, 405) with delta (0, 0)
Screenshot: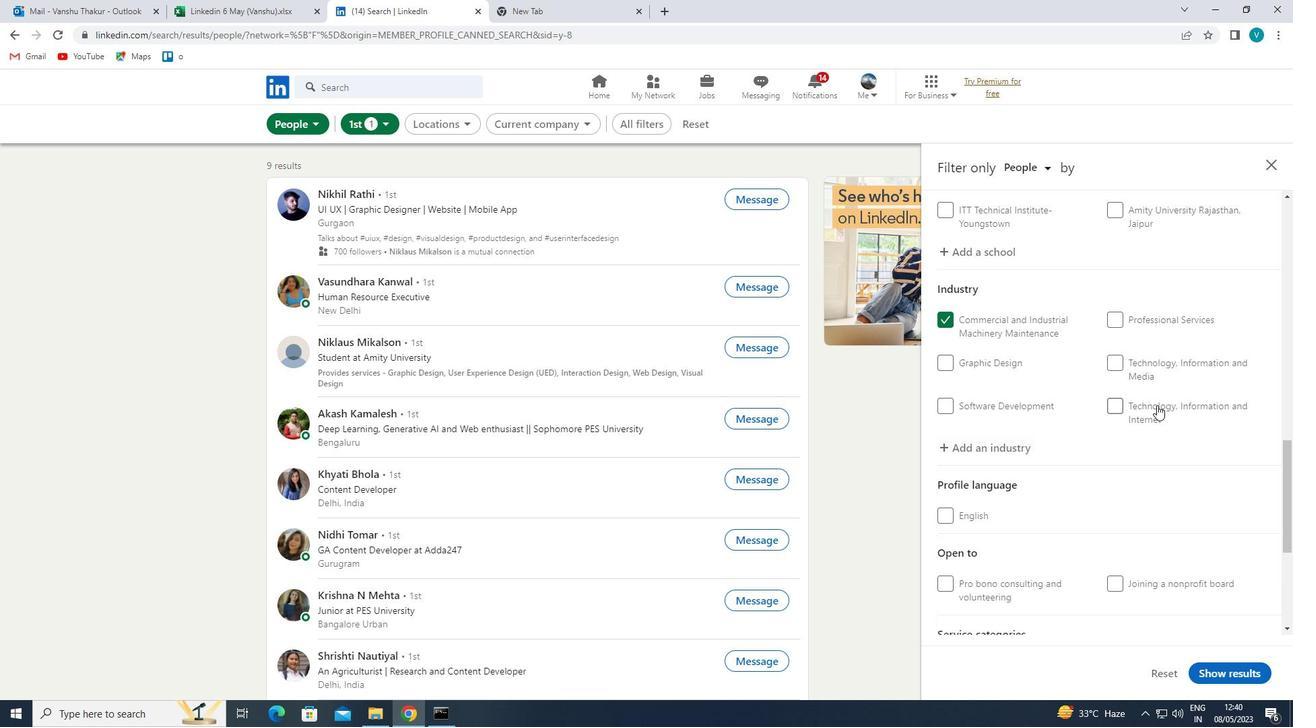 
Action: Mouse moved to (1162, 404)
Screenshot: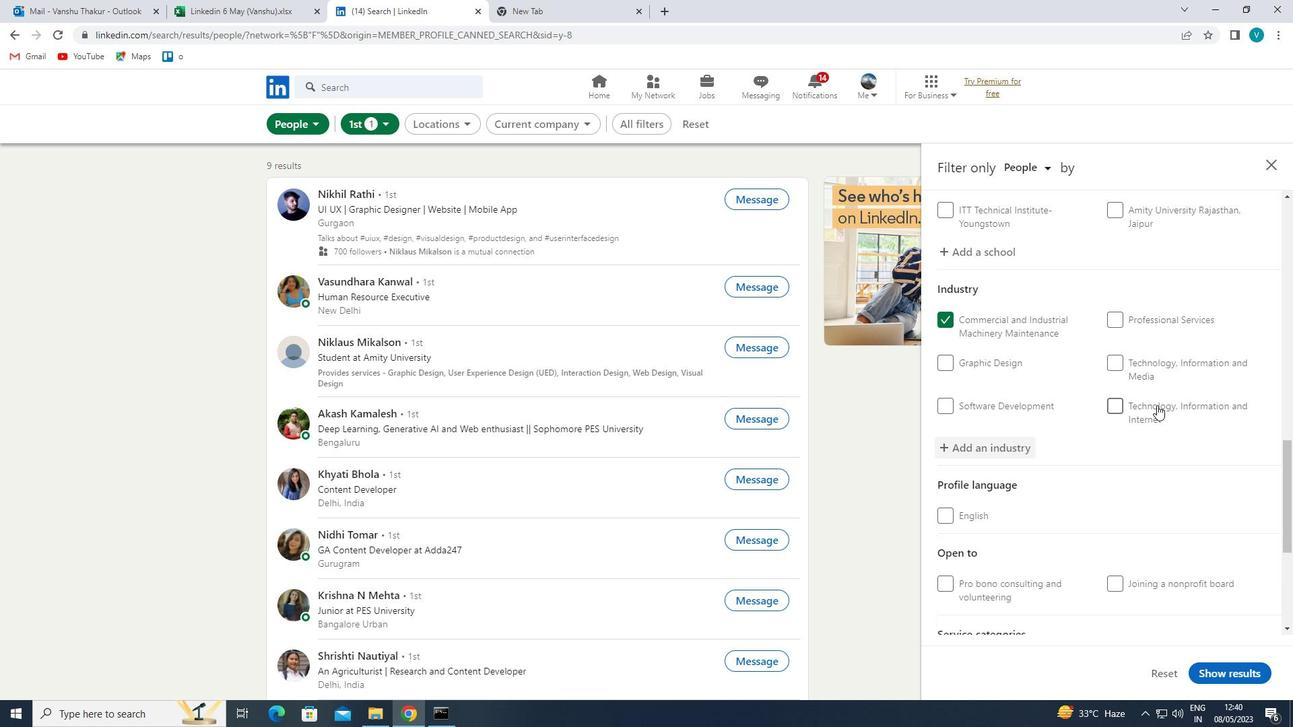 
Action: Mouse scrolled (1162, 404) with delta (0, 0)
Screenshot: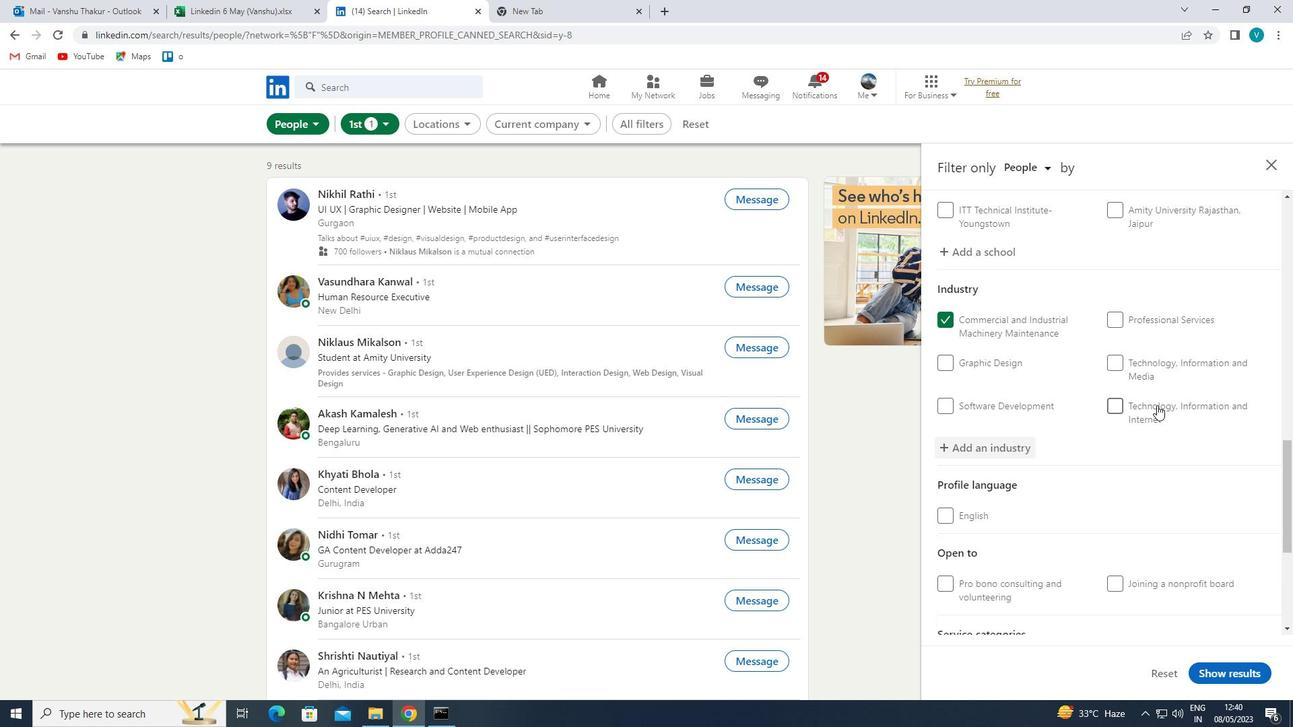 
Action: Mouse moved to (1164, 403)
Screenshot: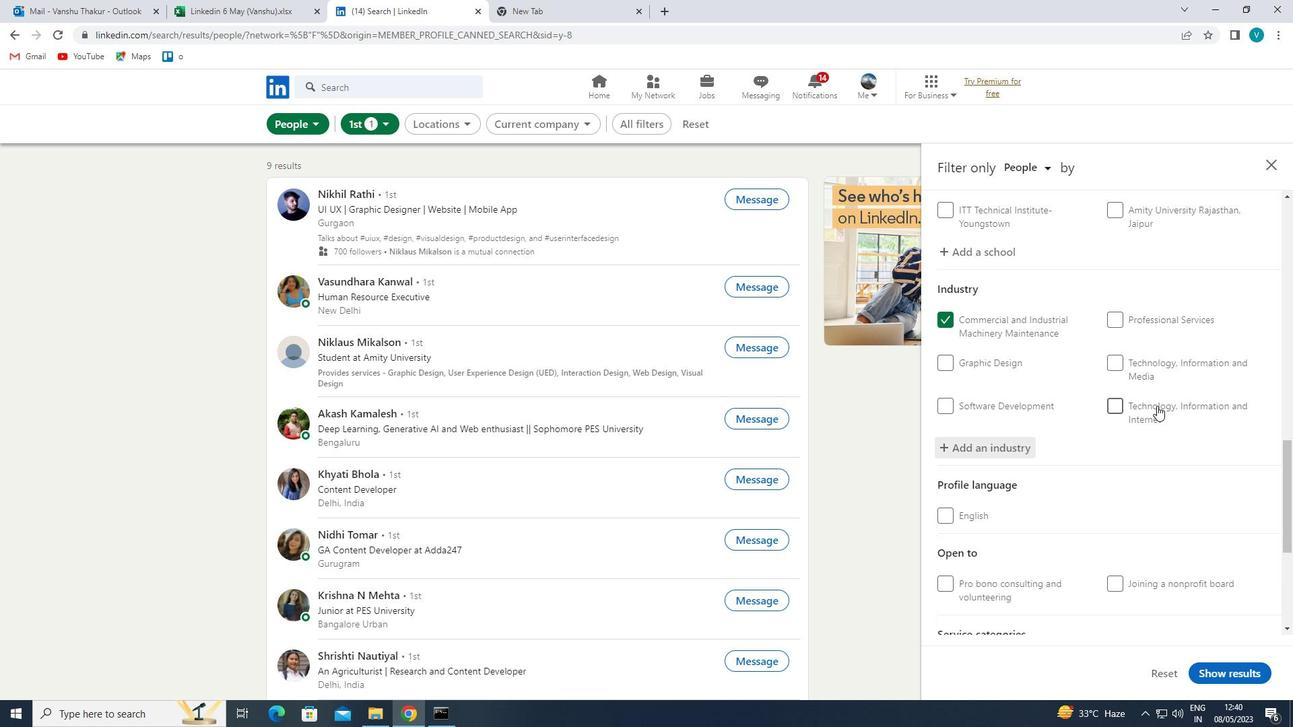 
Action: Mouse scrolled (1164, 402) with delta (0, 0)
Screenshot: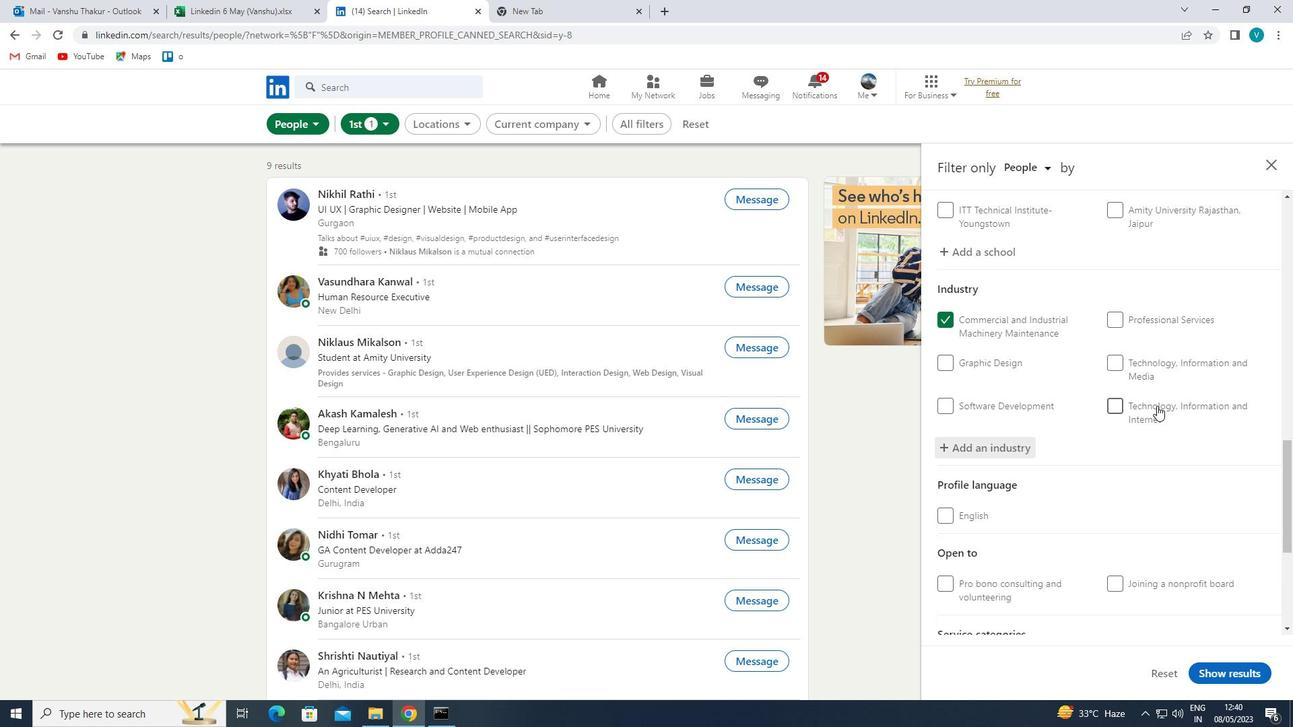 
Action: Mouse moved to (1166, 401)
Screenshot: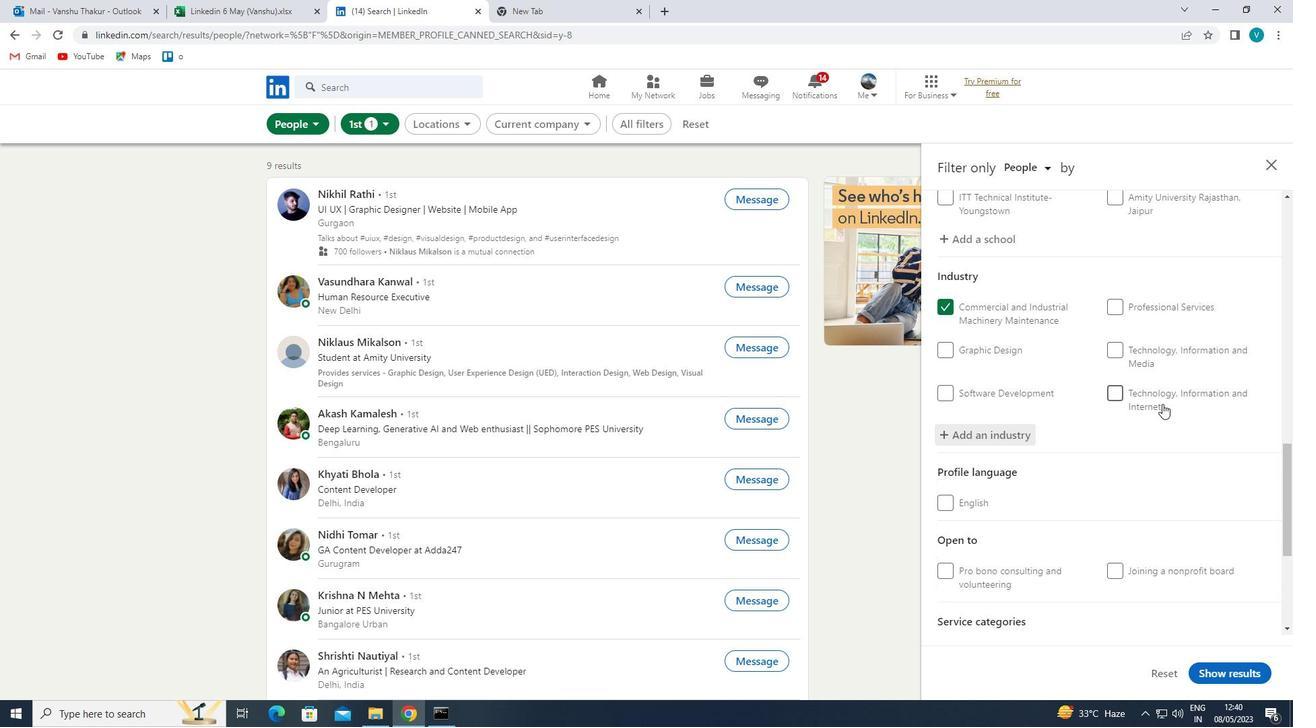 
Action: Mouse scrolled (1166, 400) with delta (0, 0)
Screenshot: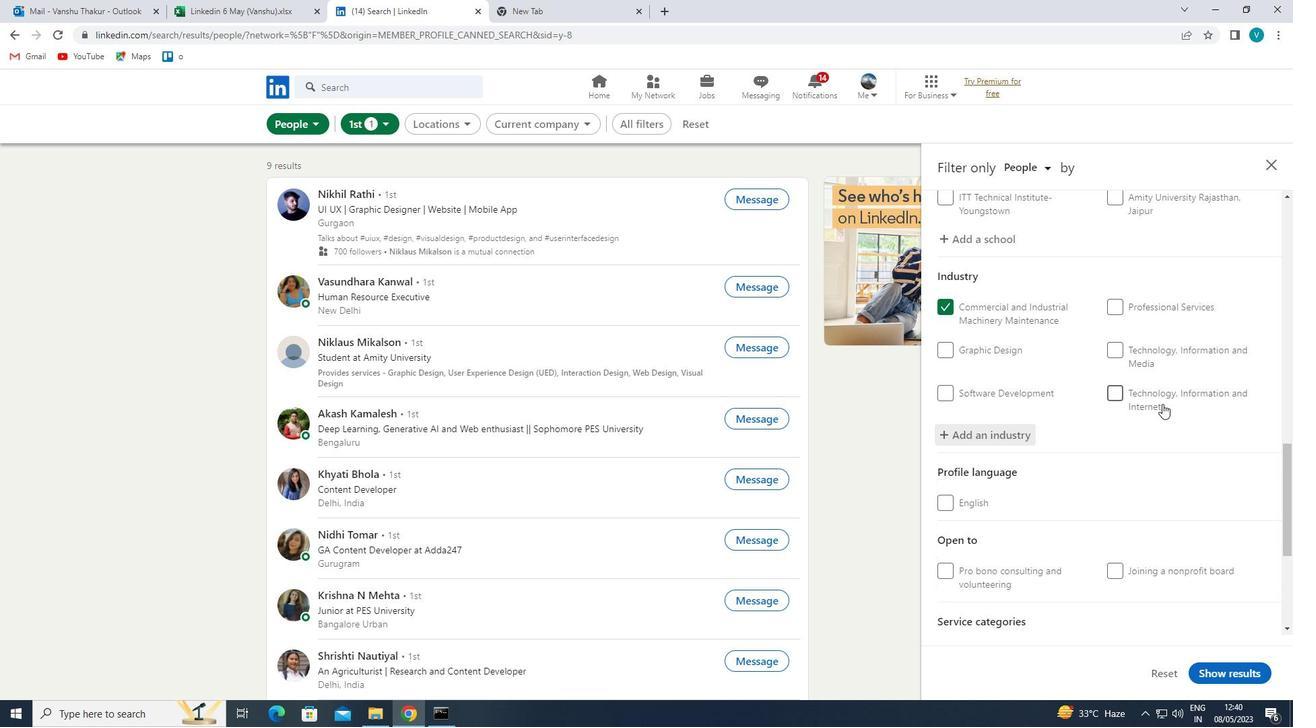
Action: Mouse moved to (1164, 451)
Screenshot: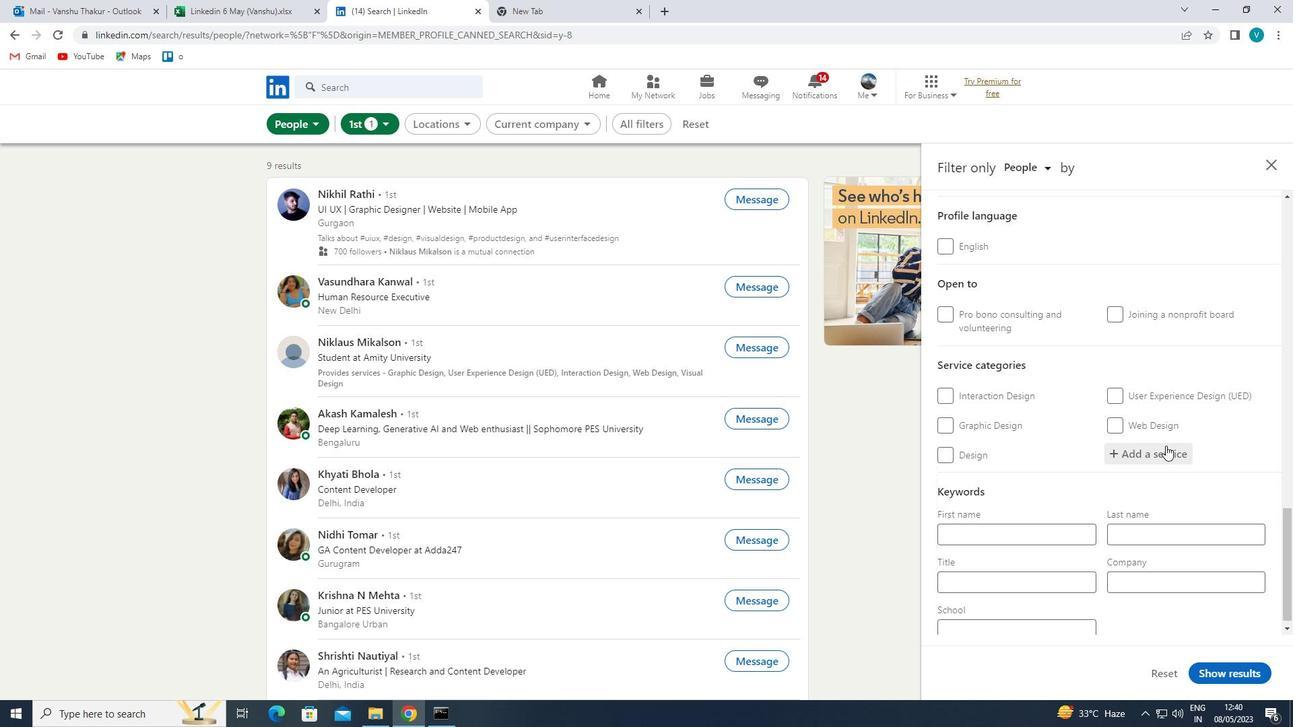 
Action: Mouse pressed left at (1164, 451)
Screenshot: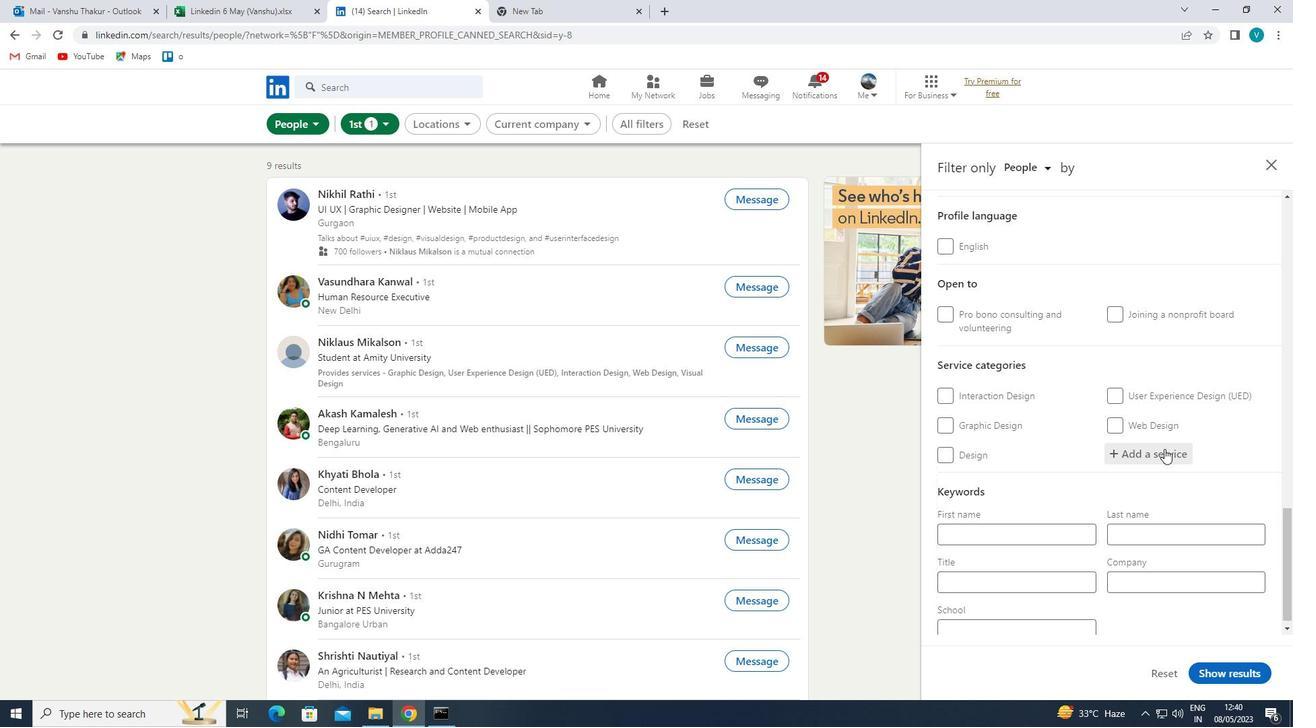 
Action: Mouse moved to (1164, 452)
Screenshot: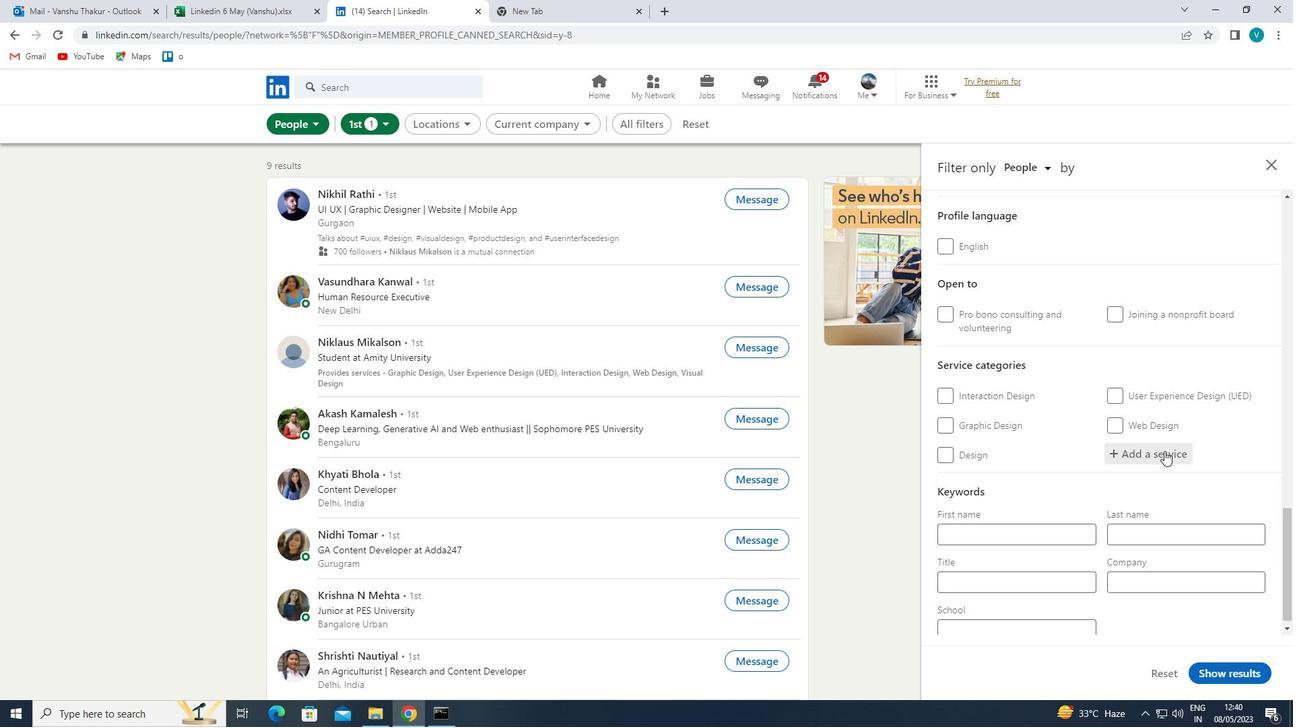 
Action: Key pressed <Key.shift>LIFE<Key.space><Key.shift>I
Screenshot: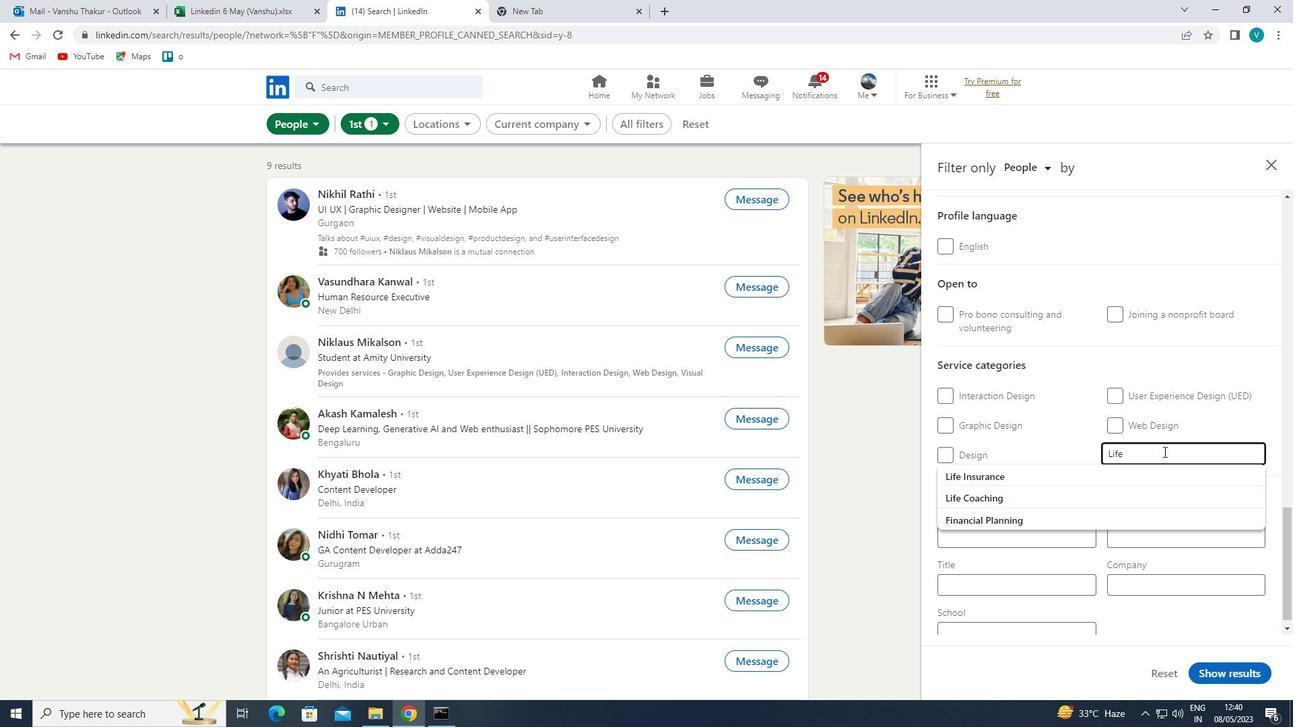 
Action: Mouse moved to (1090, 476)
Screenshot: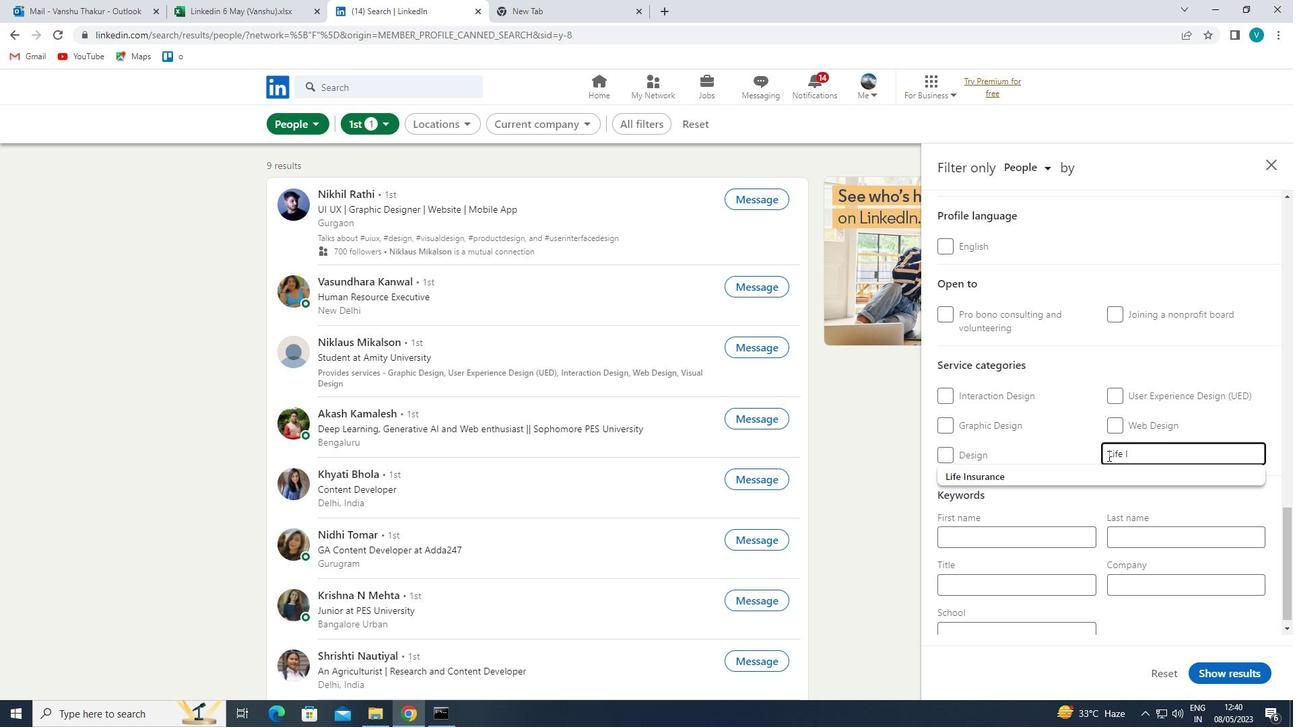 
Action: Mouse pressed left at (1090, 476)
Screenshot: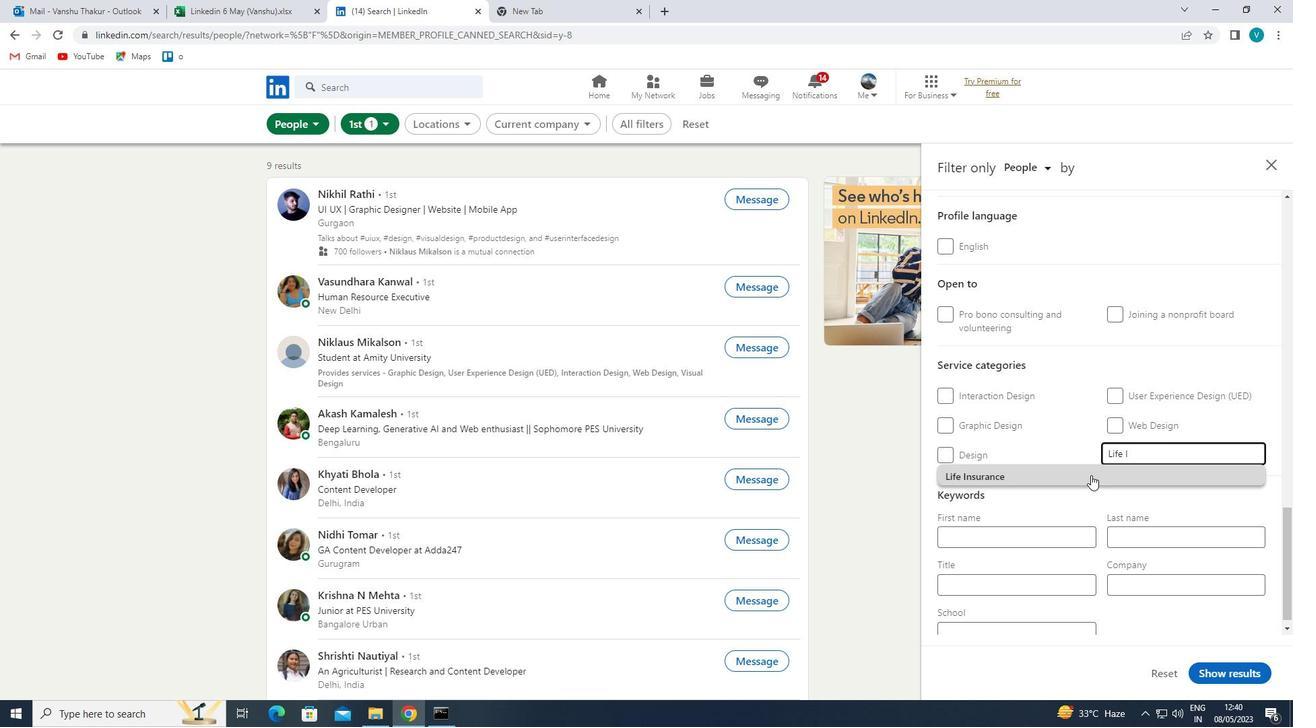 
Action: Mouse moved to (1081, 488)
Screenshot: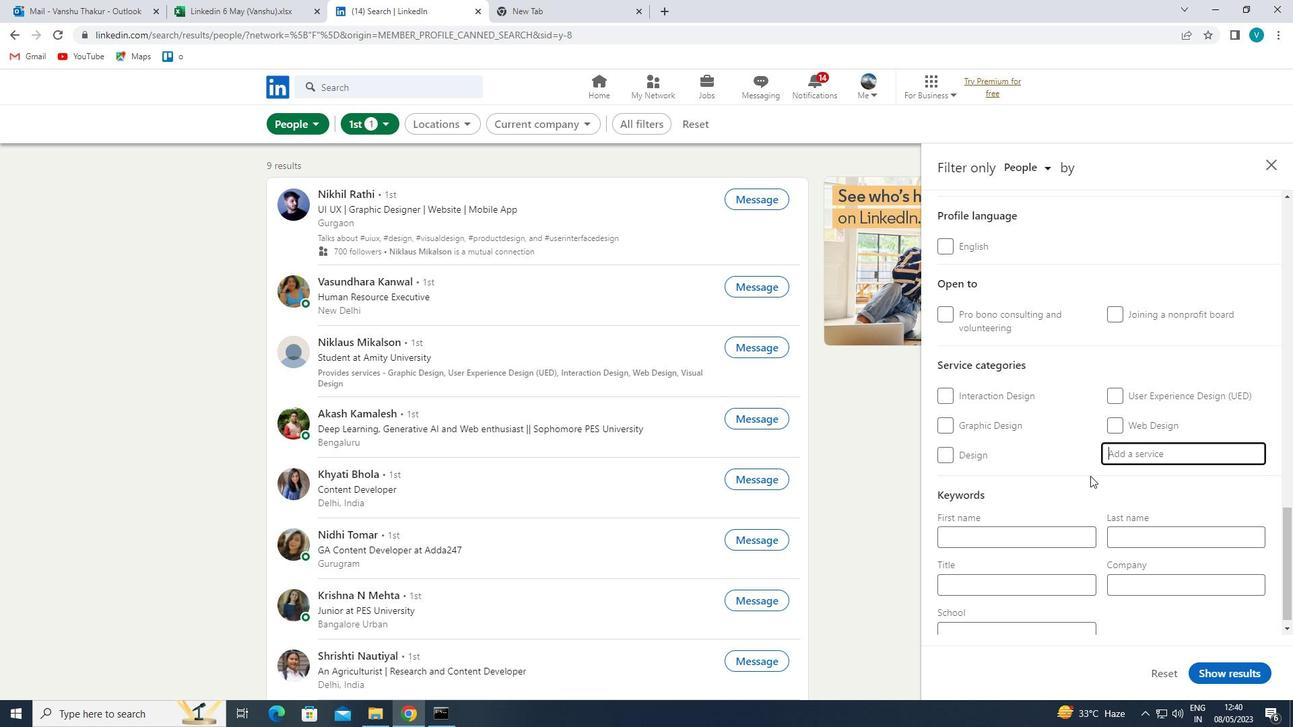 
Action: Mouse scrolled (1081, 487) with delta (0, 0)
Screenshot: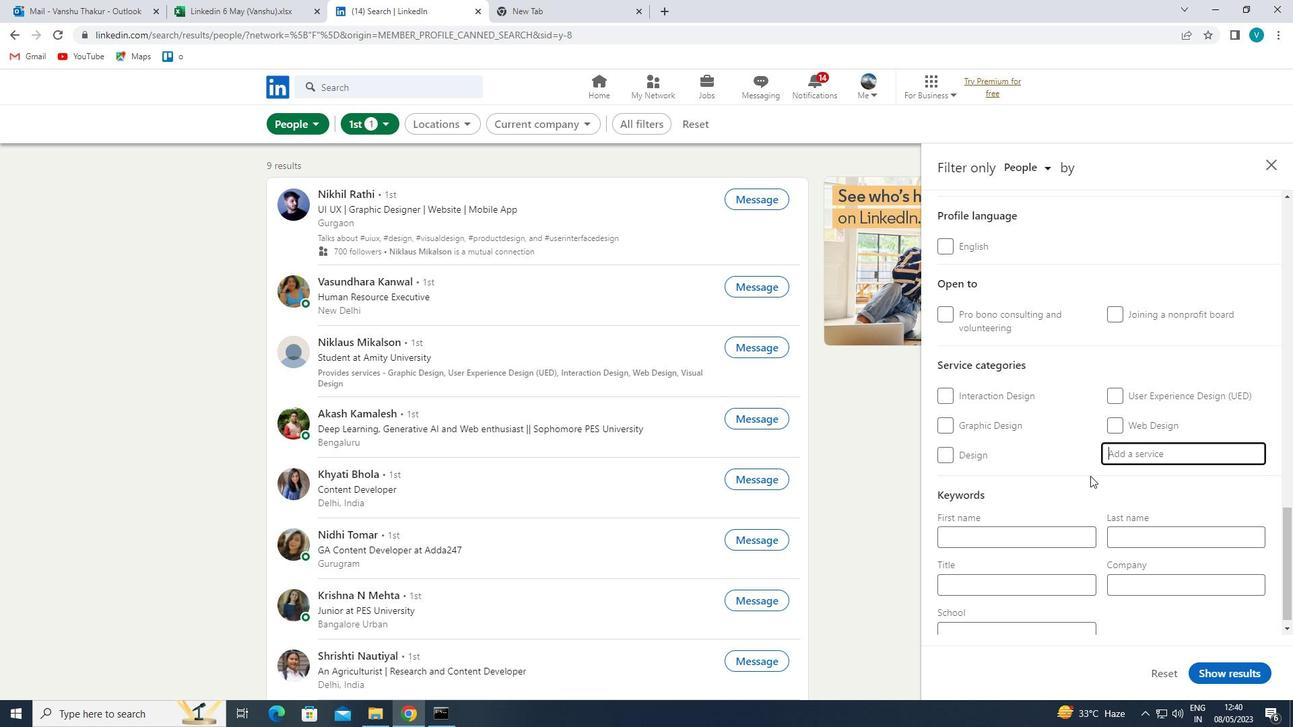 
Action: Mouse moved to (1077, 493)
Screenshot: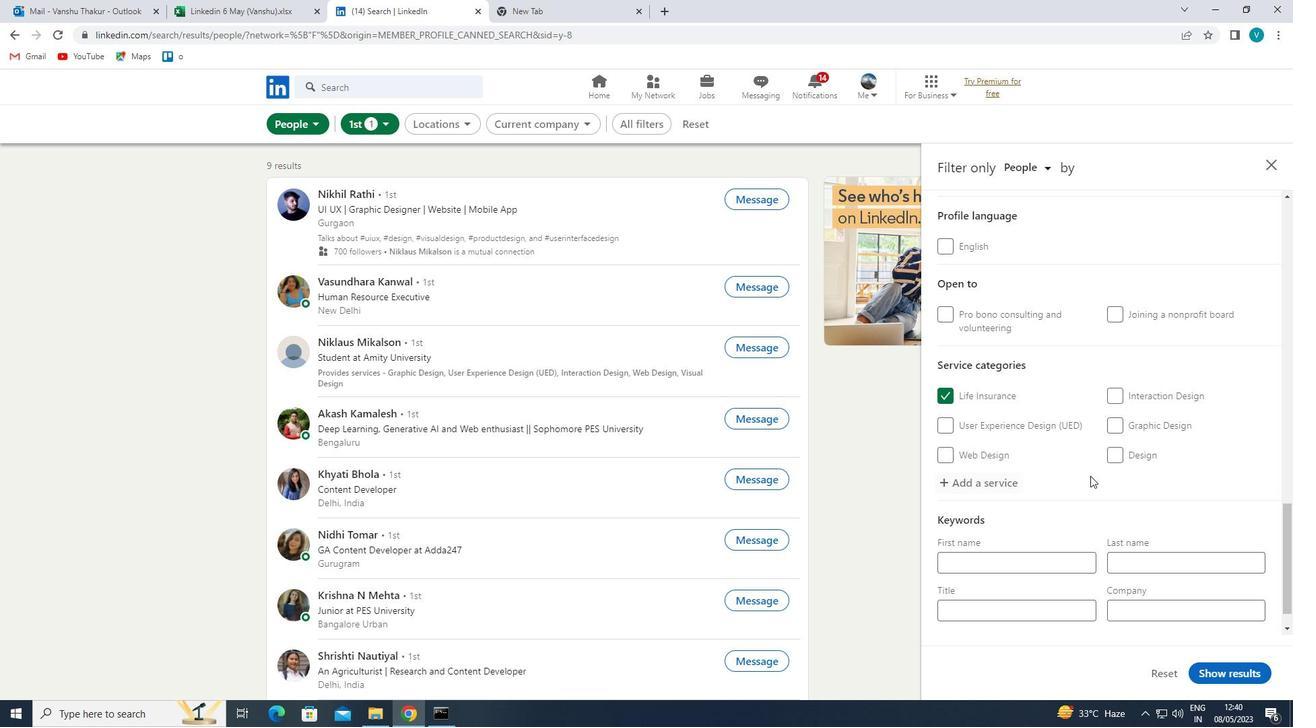 
Action: Mouse scrolled (1077, 493) with delta (0, 0)
Screenshot: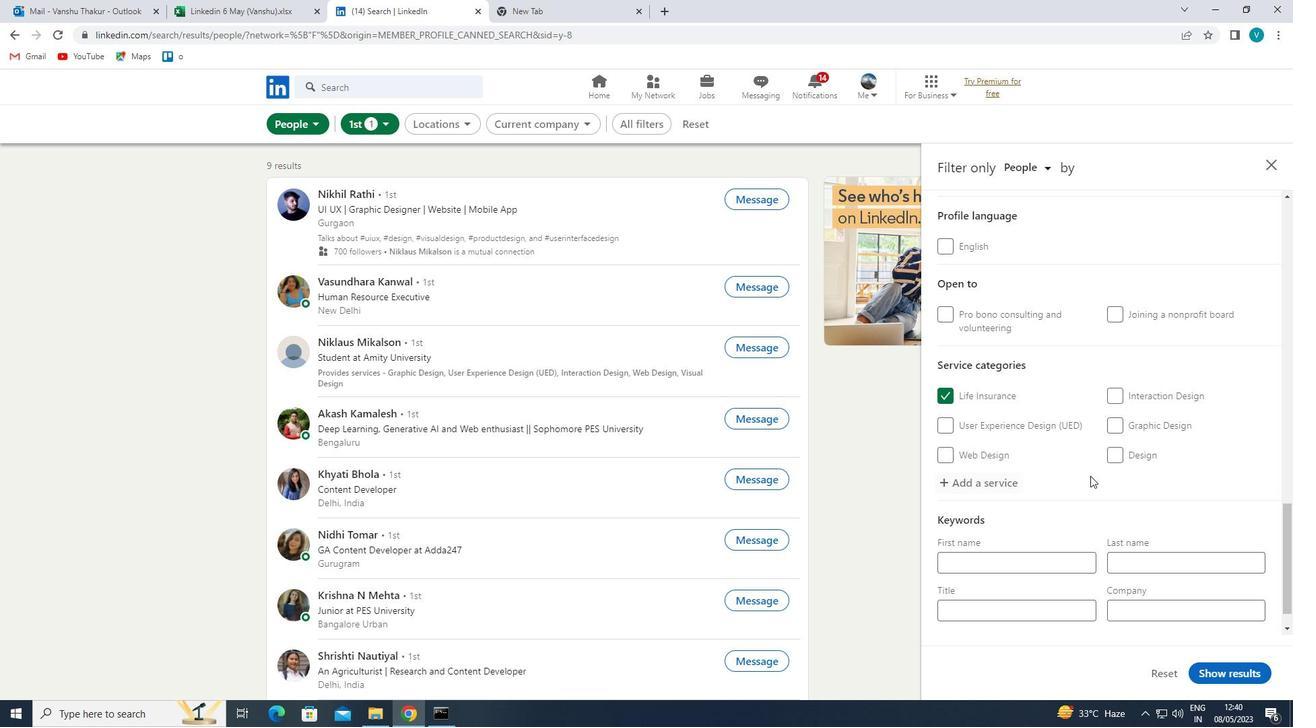 
Action: Mouse moved to (1071, 501)
Screenshot: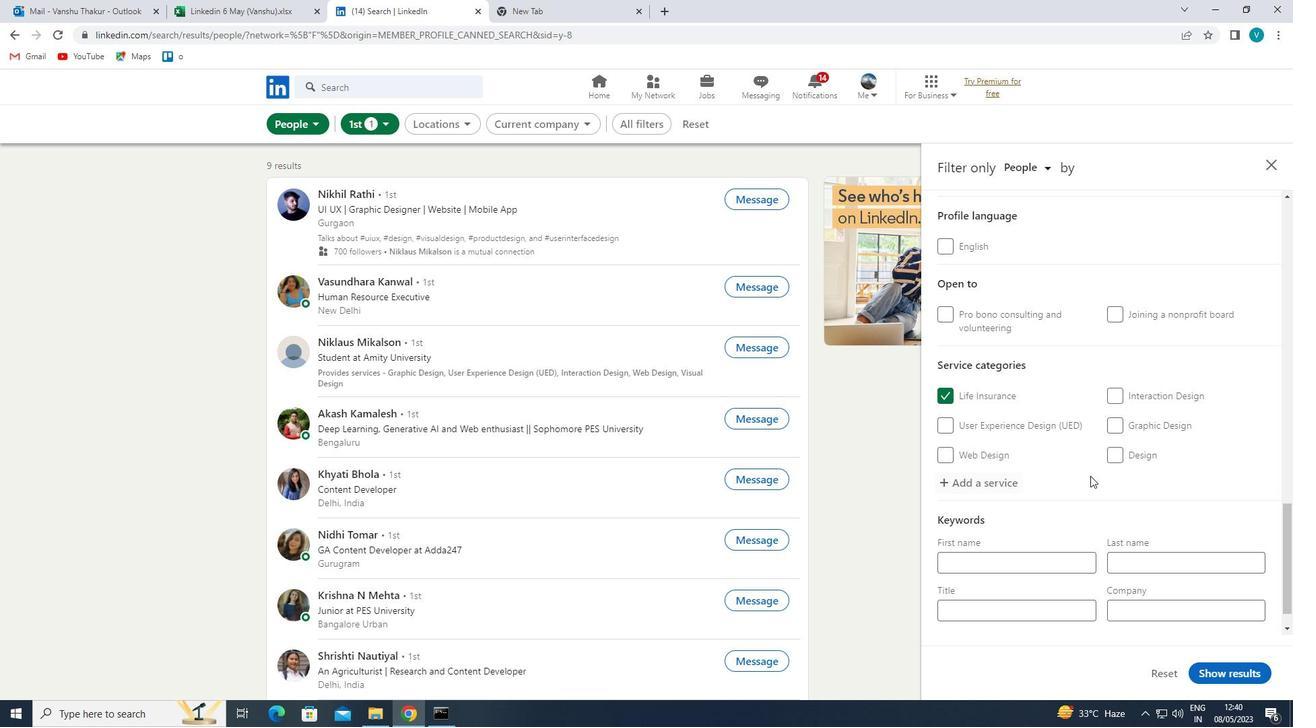 
Action: Mouse scrolled (1071, 500) with delta (0, 0)
Screenshot: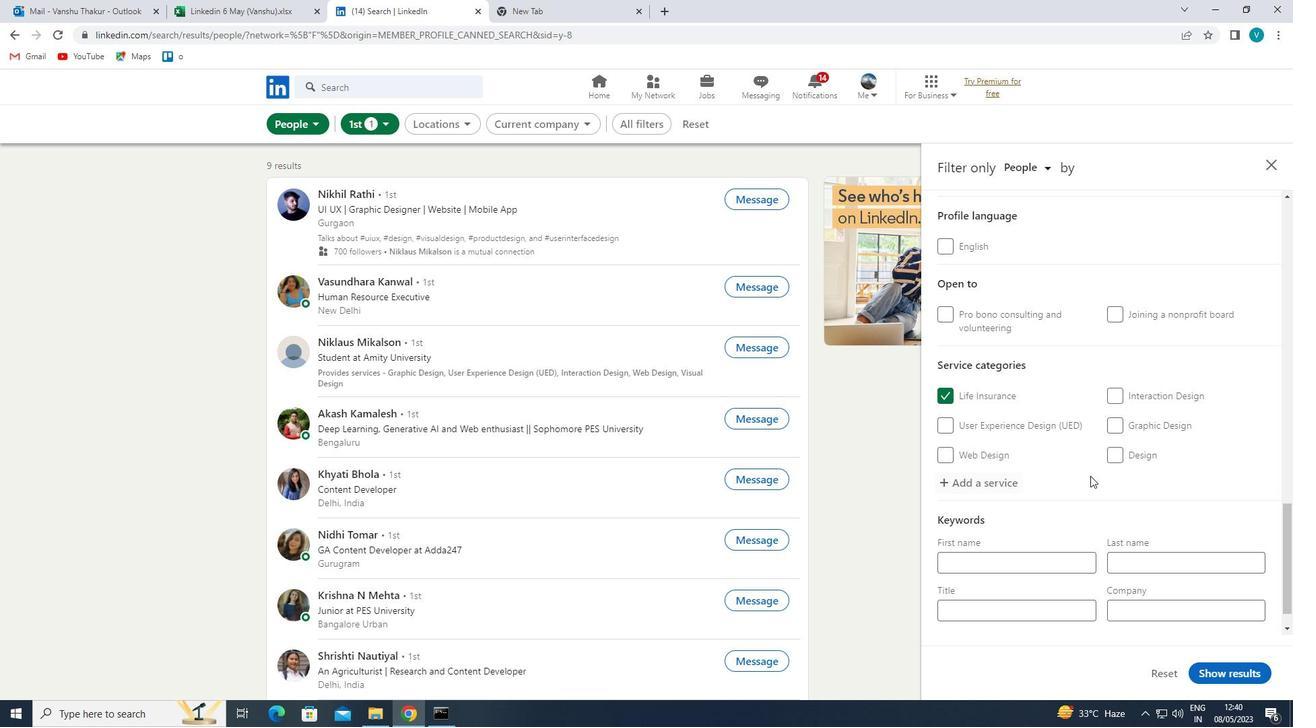 
Action: Mouse moved to (1042, 566)
Screenshot: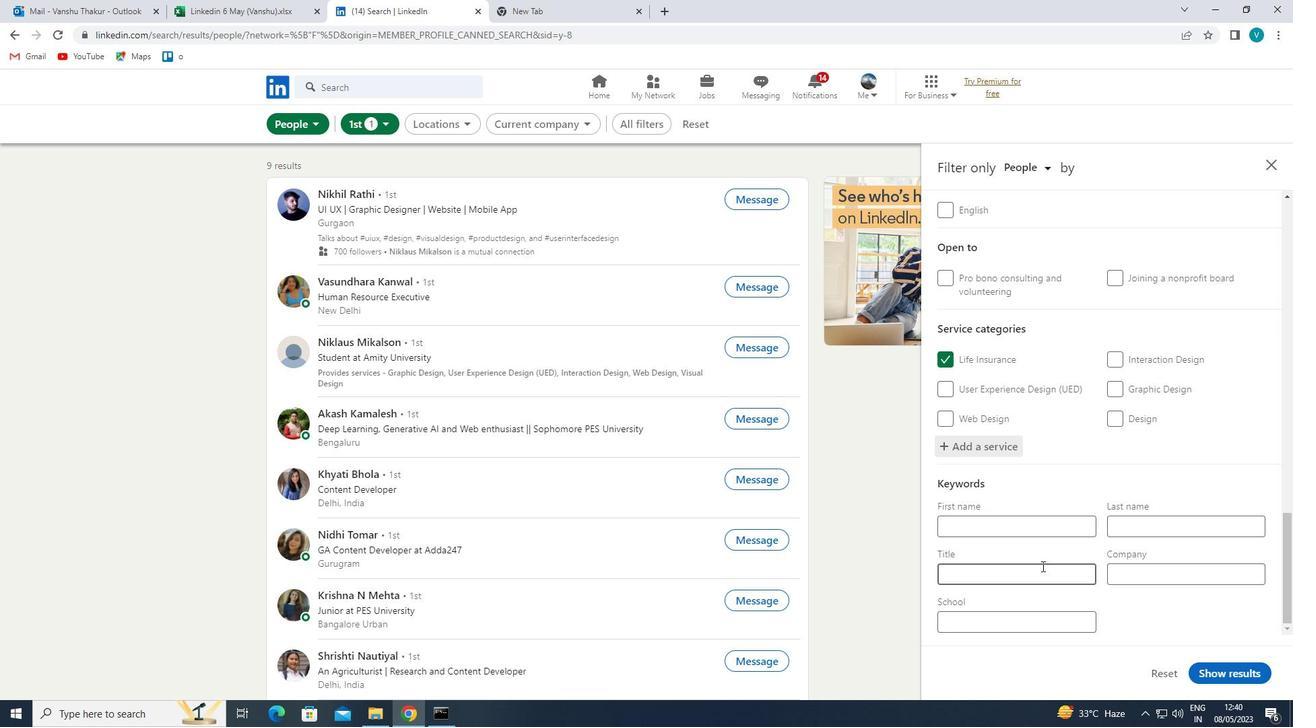 
Action: Mouse pressed left at (1042, 566)
Screenshot: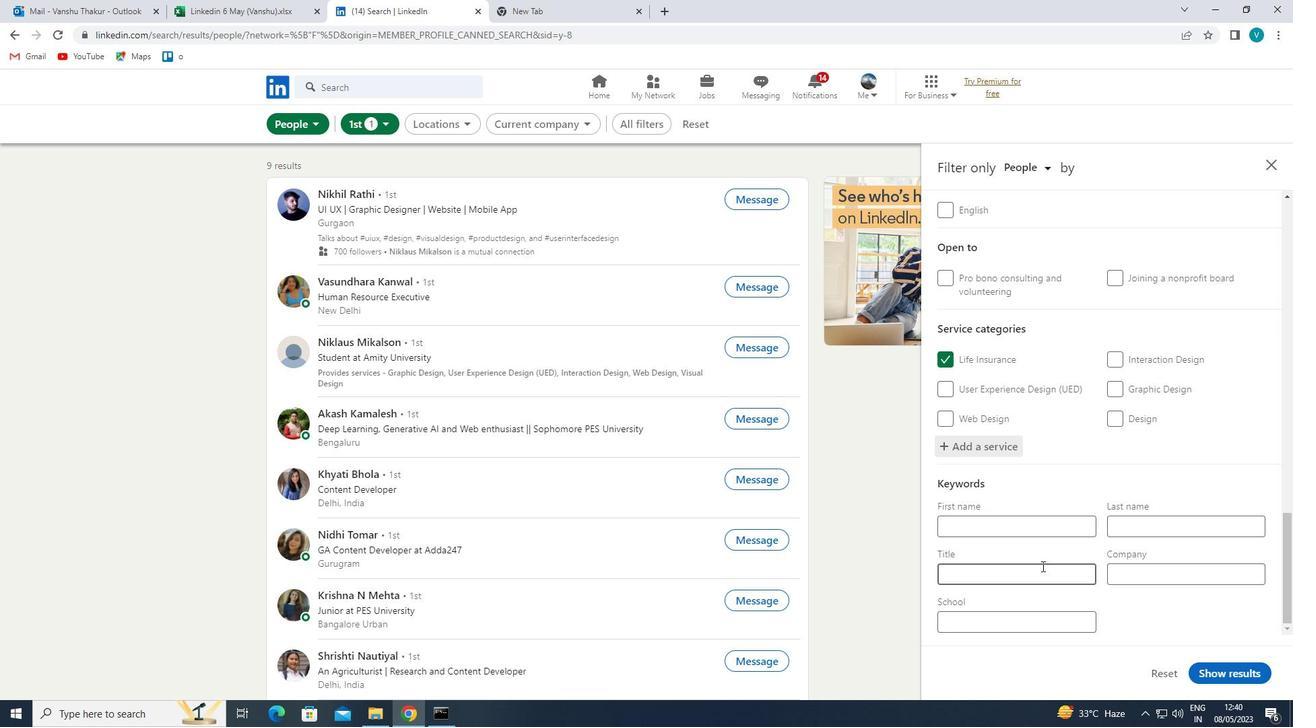 
Action: Mouse moved to (1044, 565)
Screenshot: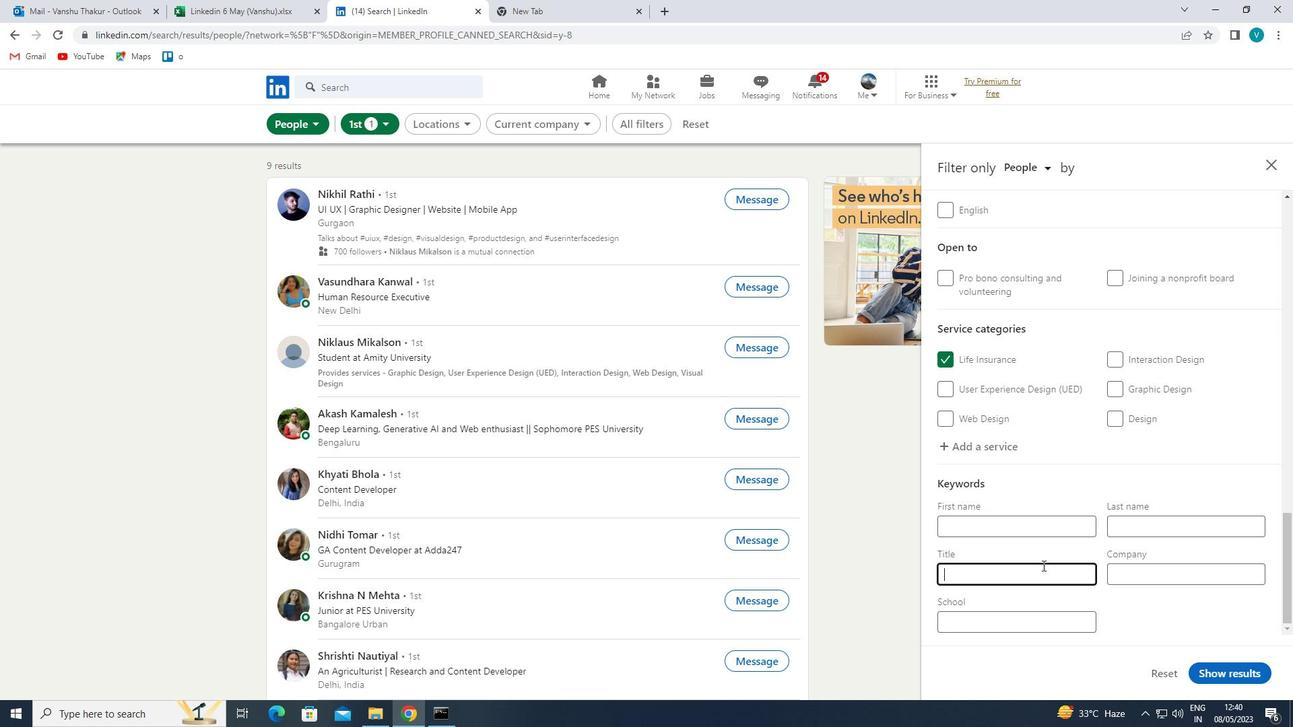 
Action: Key pressed <Key.shift>PROGRAM<Key.space>
Screenshot: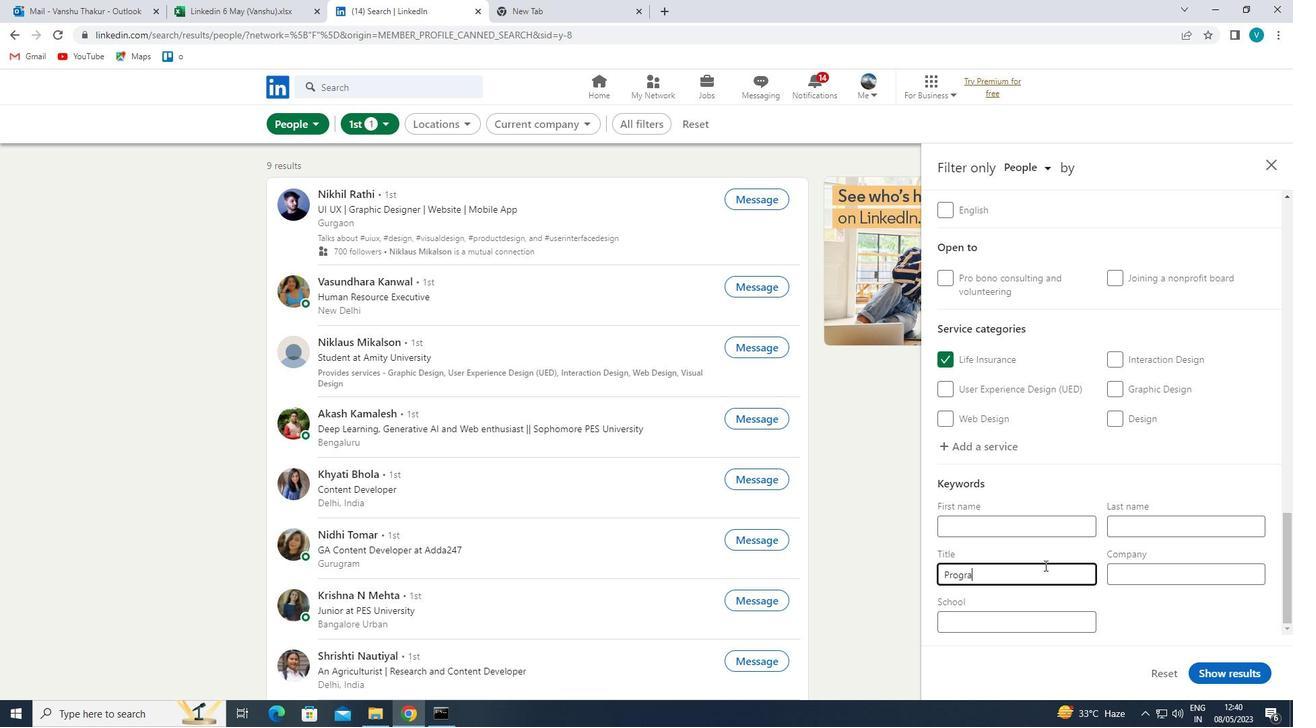 
Action: Mouse moved to (1041, 567)
Screenshot: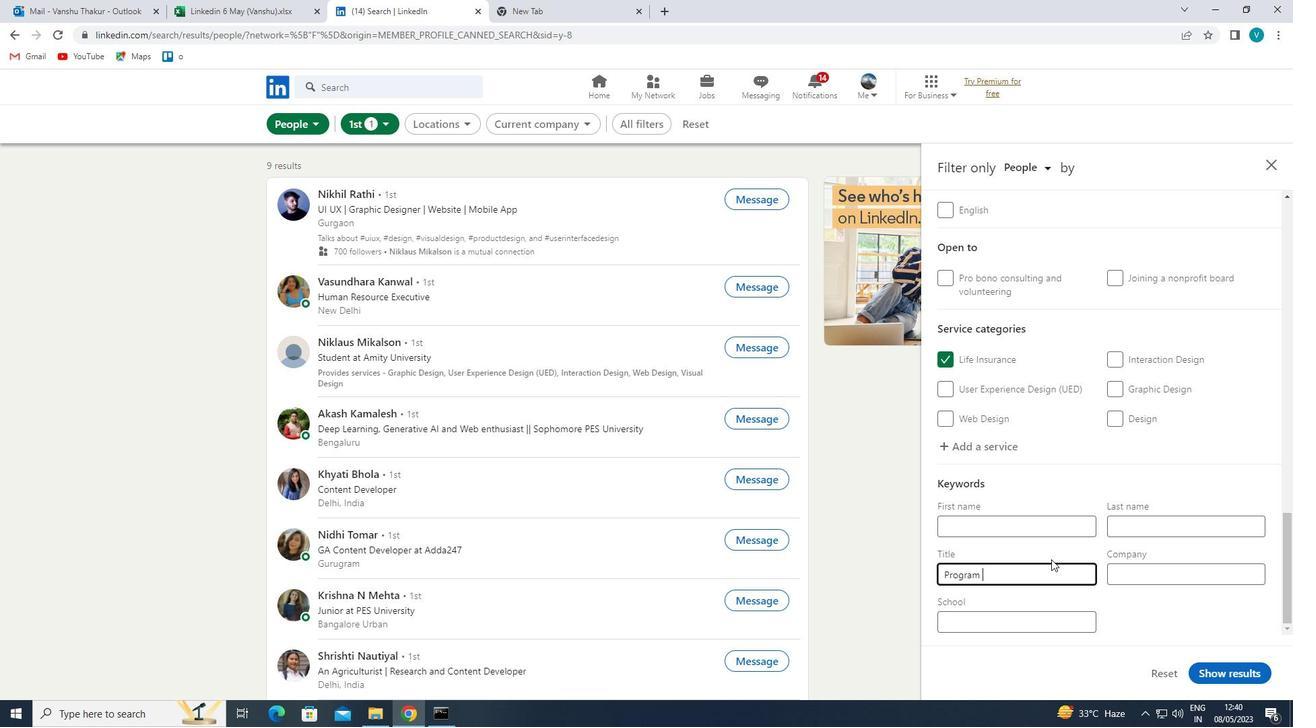
Action: Key pressed <Key.shift>MANAGER<Key.space>
Screenshot: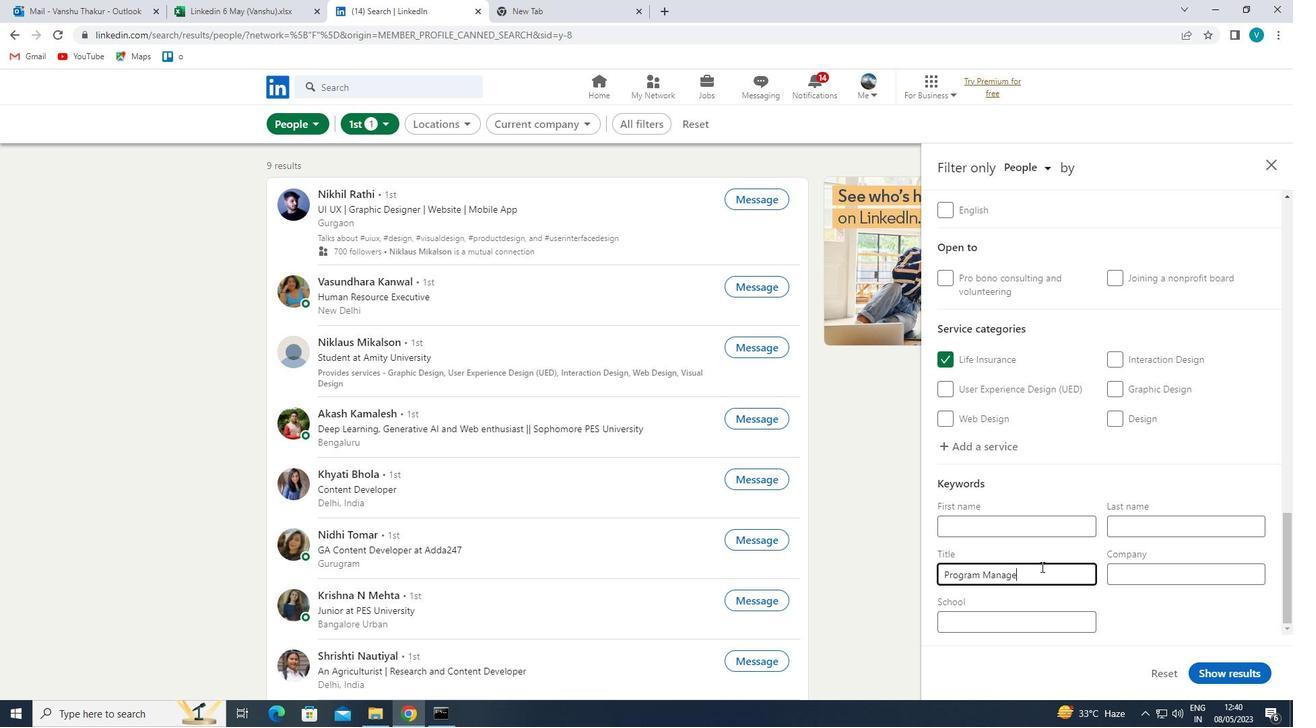 
Action: Mouse moved to (1233, 667)
Screenshot: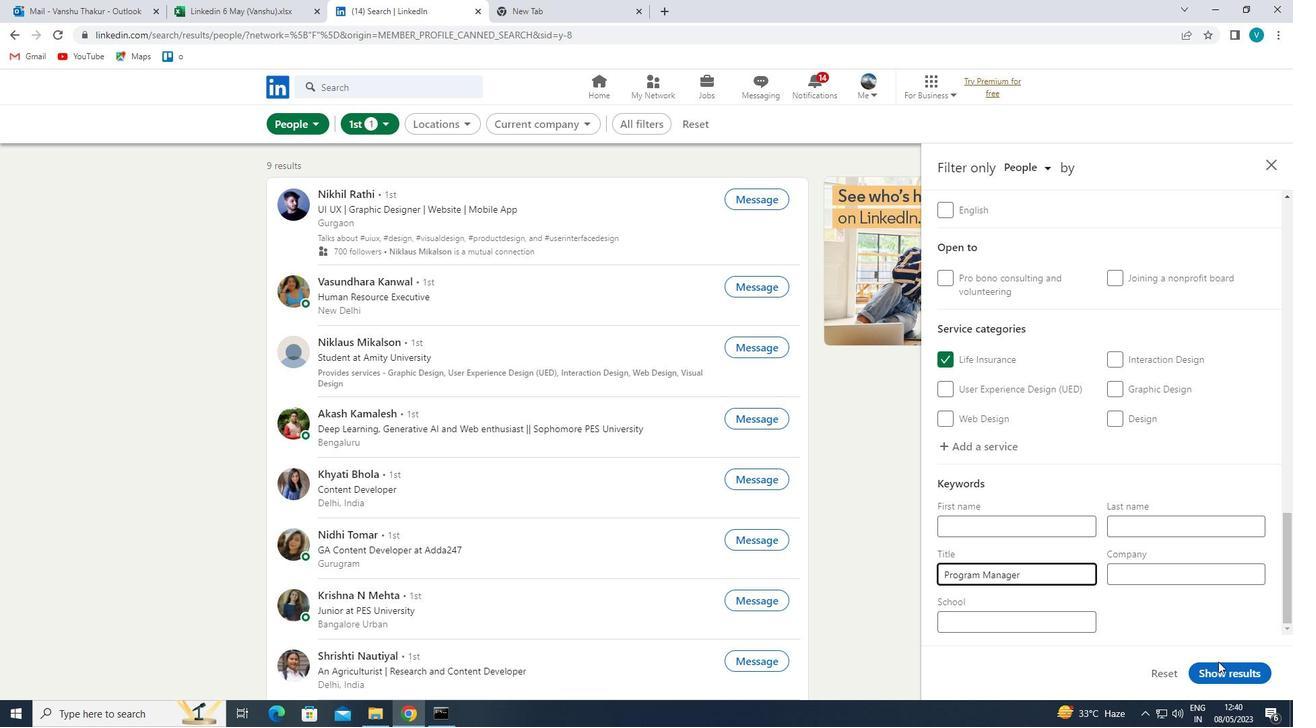 
Action: Mouse pressed left at (1233, 667)
Screenshot: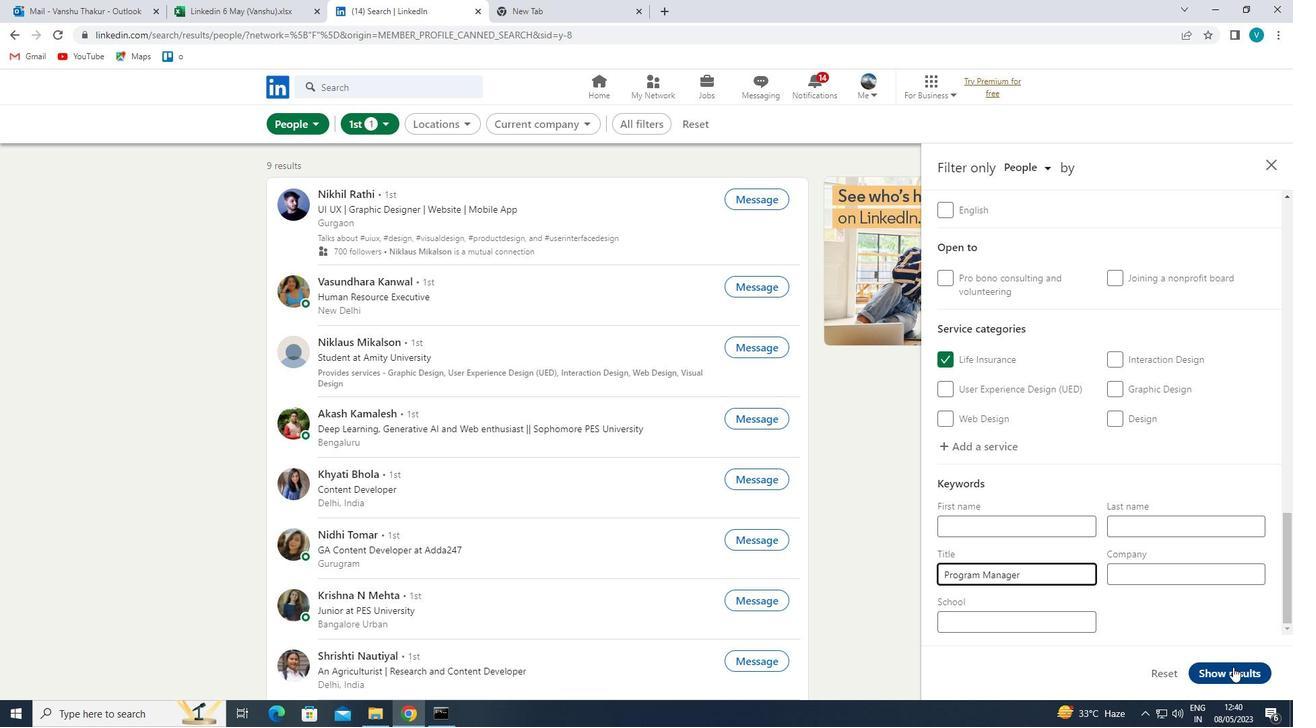 
Action: Mouse moved to (1143, 628)
Screenshot: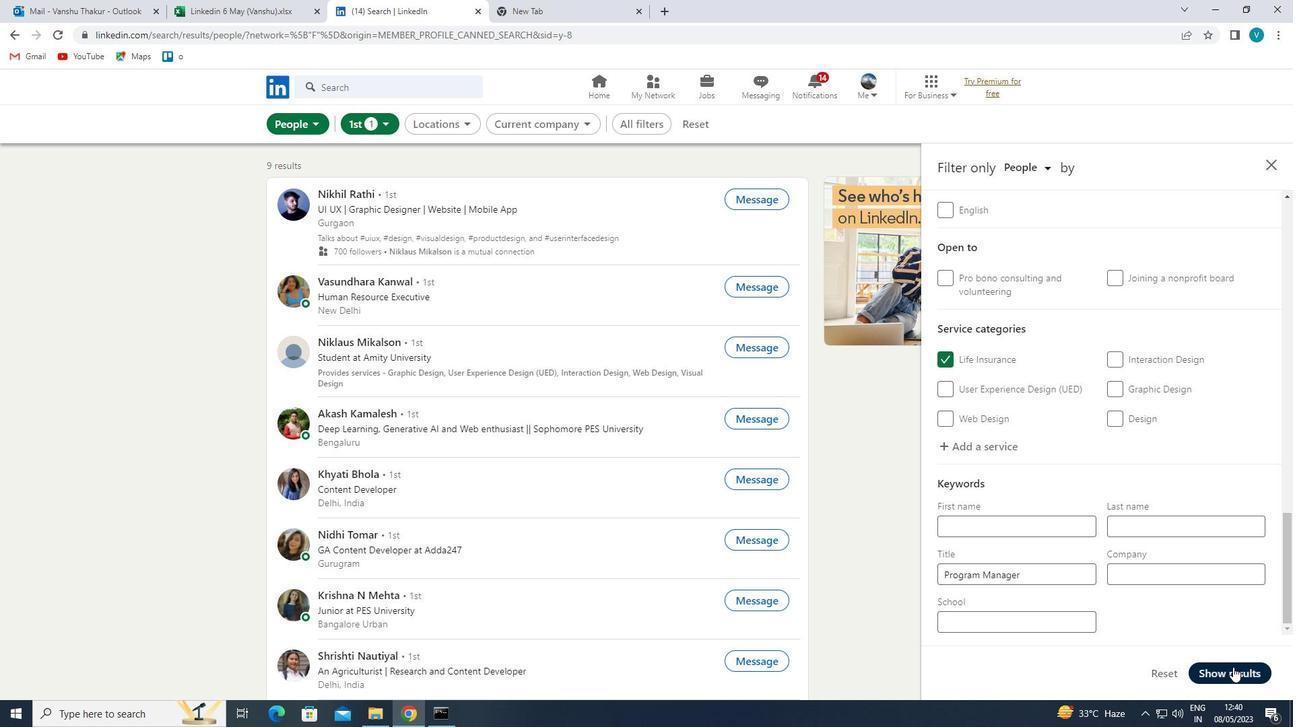 
